 Task: Open Card Public Transportation Review in Board Employee Performance Evaluation to Workspace Creative Writing and add a team member Softage.4@softage.net, a label Purple, a checklist Coffee Brewing, an attachment from your onedrive, a color Purple and finally, add a card description 'Develop and launch new customer feedback program' and a comment 'Given the potential impact of this task on our company strategic goals, let us ensure that we approach it with a long-term perspective.'. Add a start date 'Jan 08, 1900' with a due date 'Jan 15, 1900'
Action: Mouse moved to (32, 367)
Screenshot: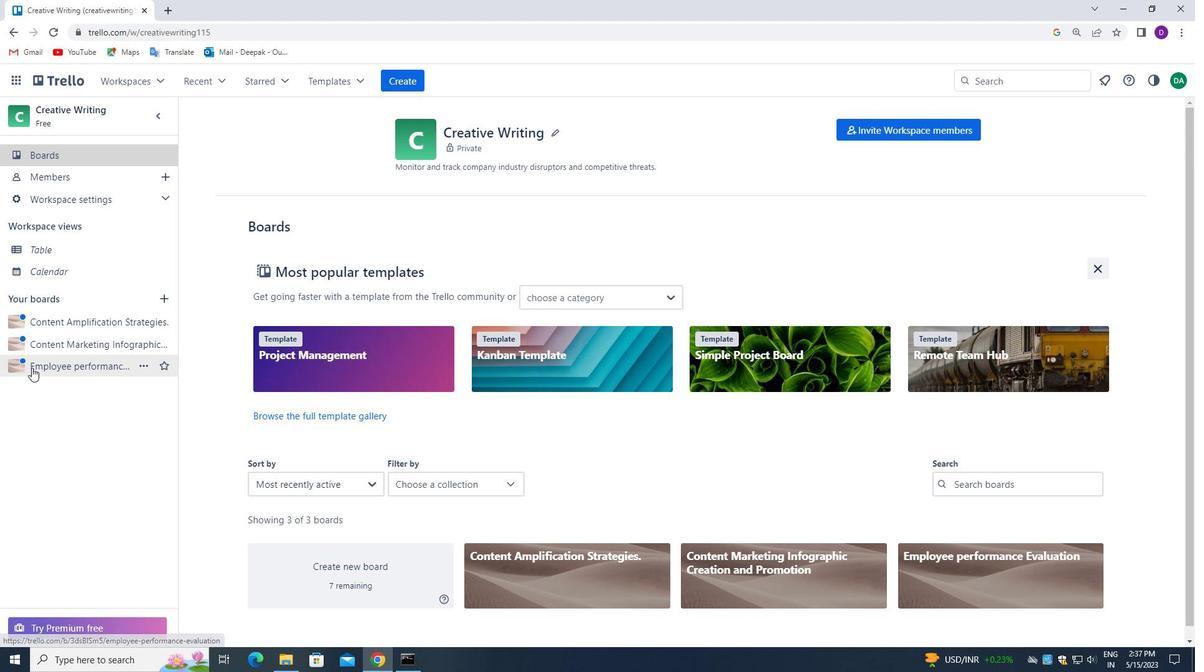 
Action: Mouse pressed left at (32, 367)
Screenshot: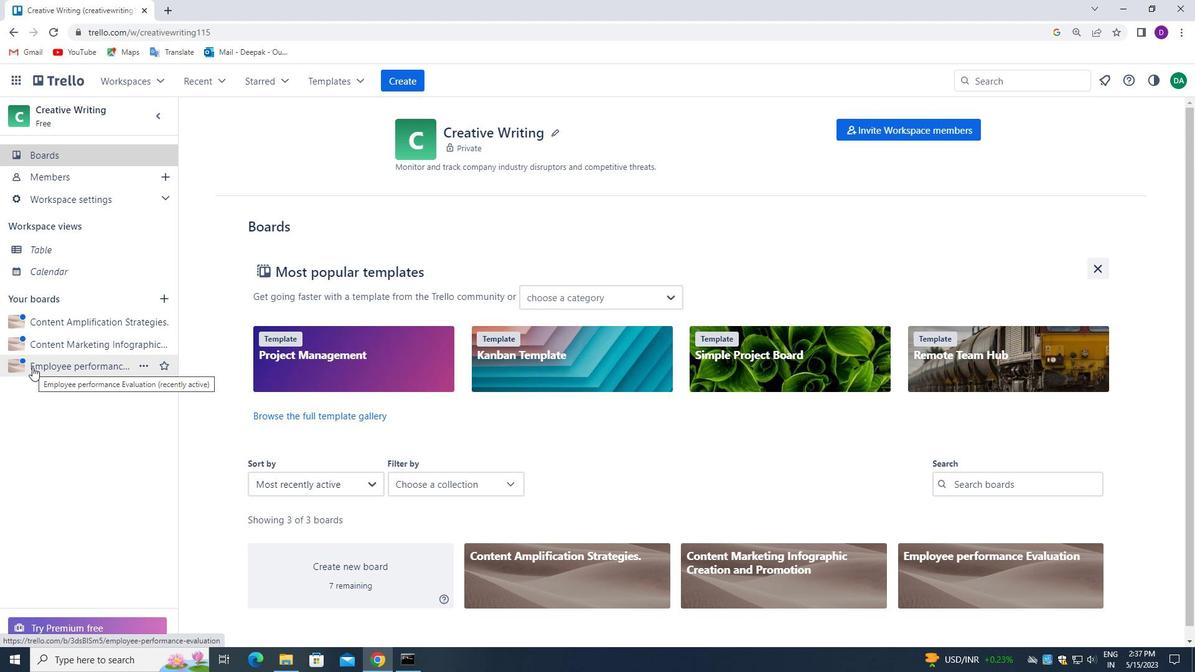 
Action: Mouse moved to (669, 186)
Screenshot: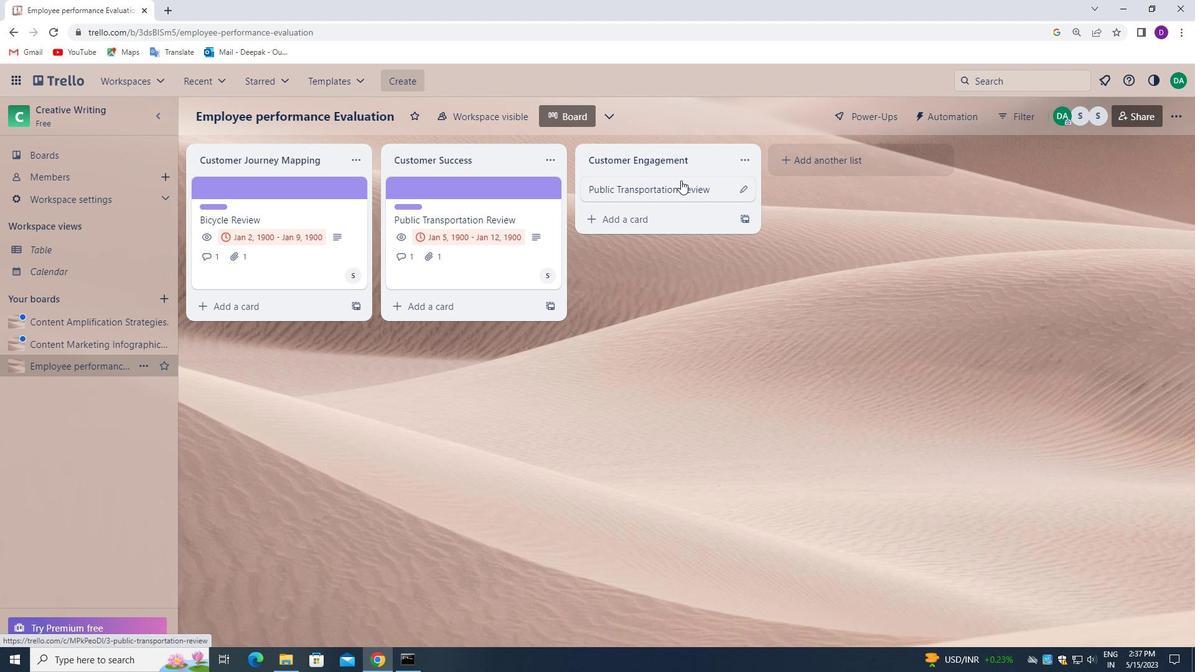 
Action: Mouse pressed left at (669, 186)
Screenshot: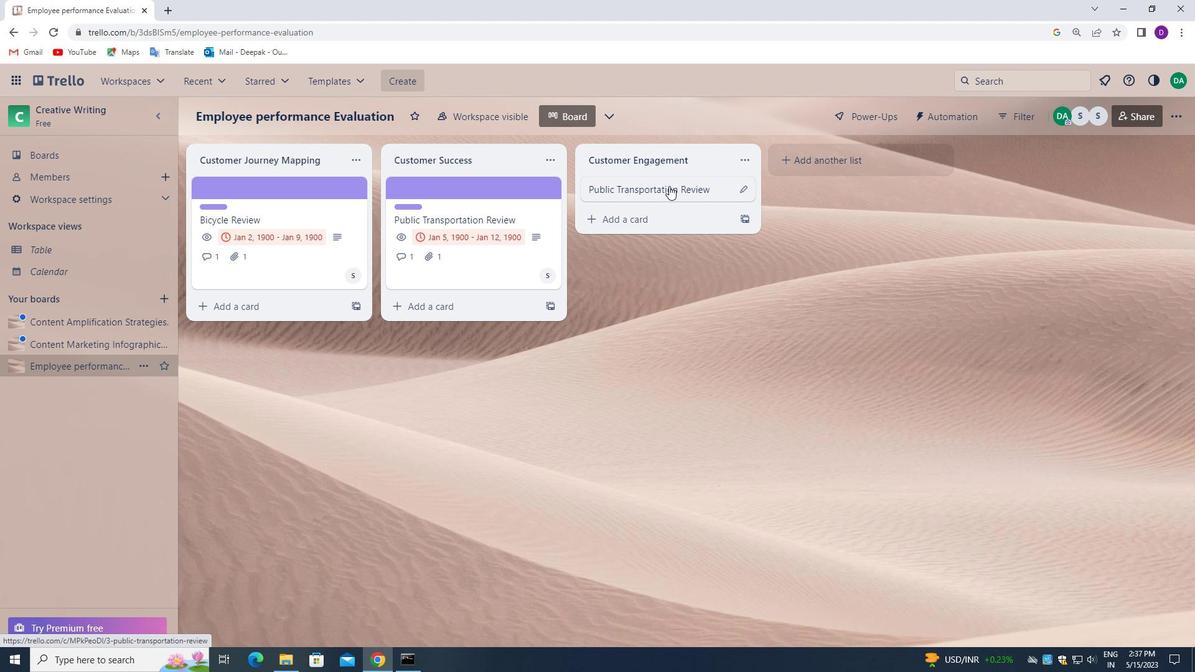 
Action: Mouse moved to (756, 232)
Screenshot: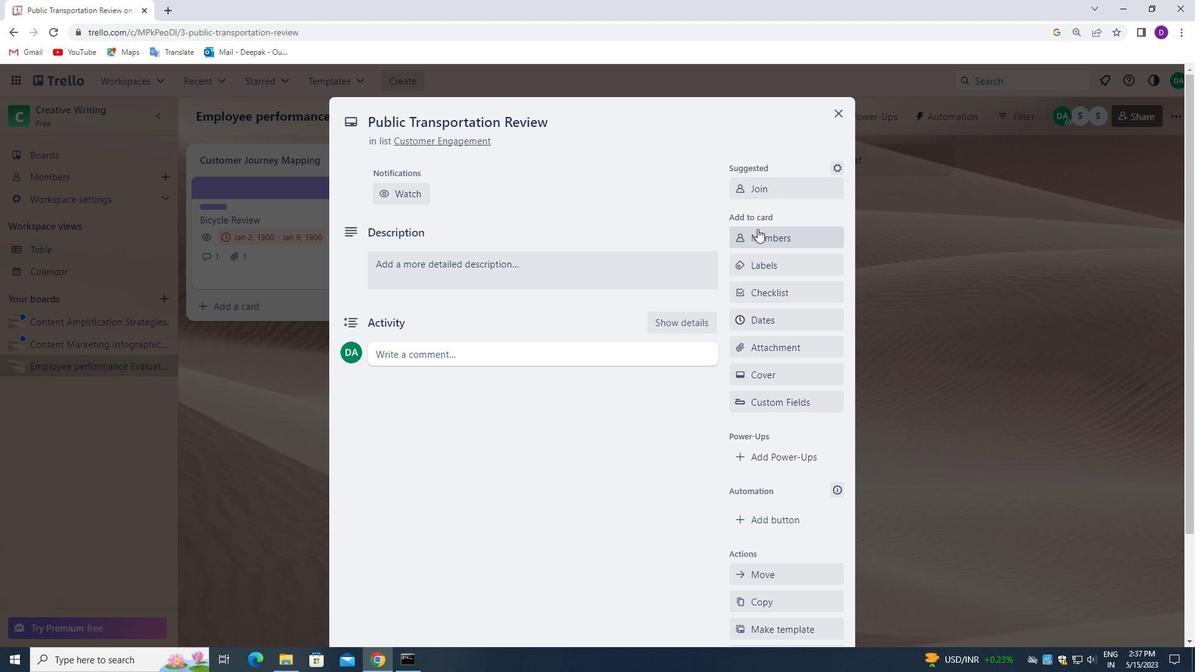 
Action: Mouse pressed left at (756, 232)
Screenshot: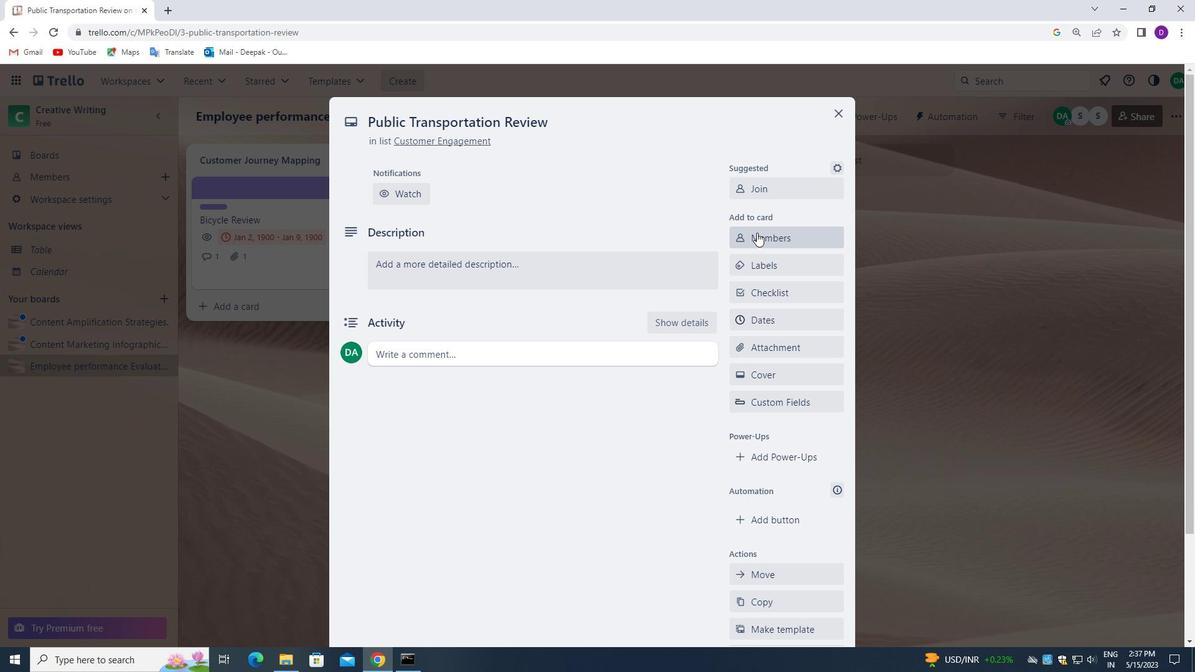 
Action: Mouse moved to (760, 295)
Screenshot: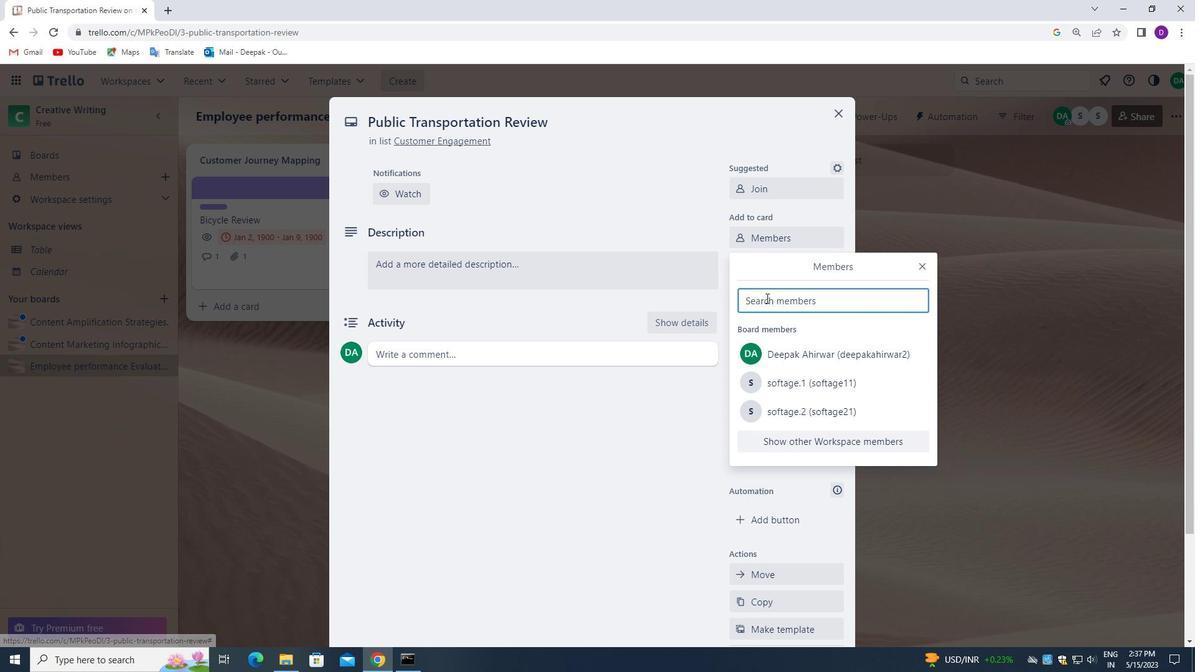 
Action: Mouse pressed left at (760, 295)
Screenshot: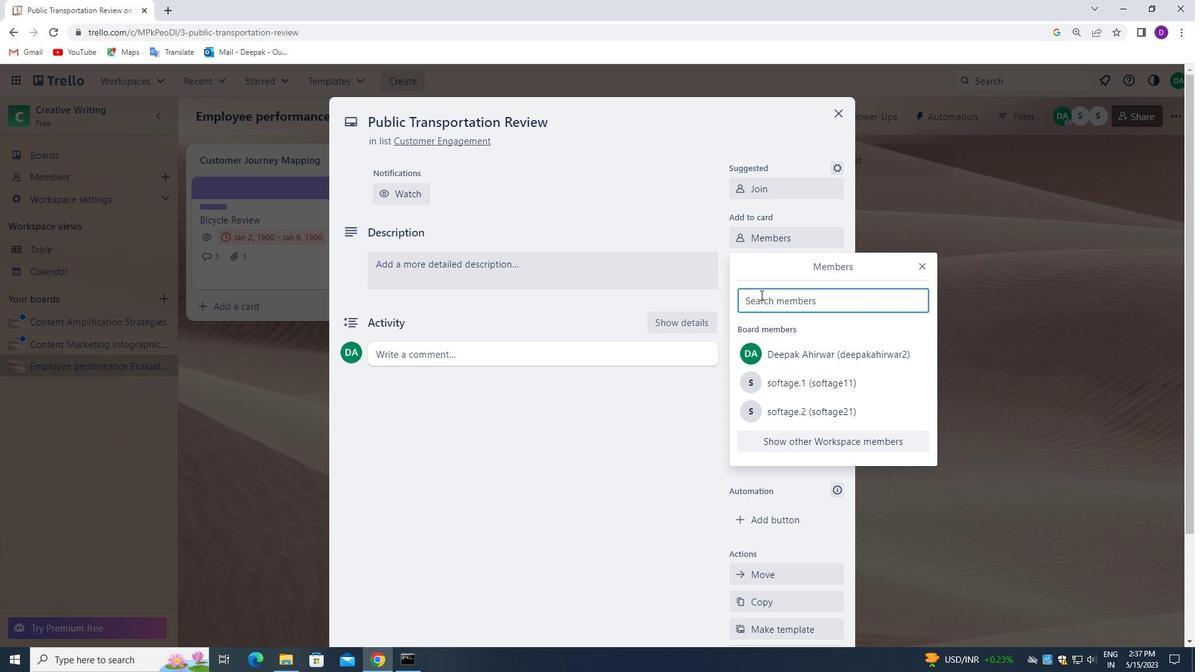 
Action: Key pressed softage.4<Key.shift>@SOFTAGE.NET
Screenshot: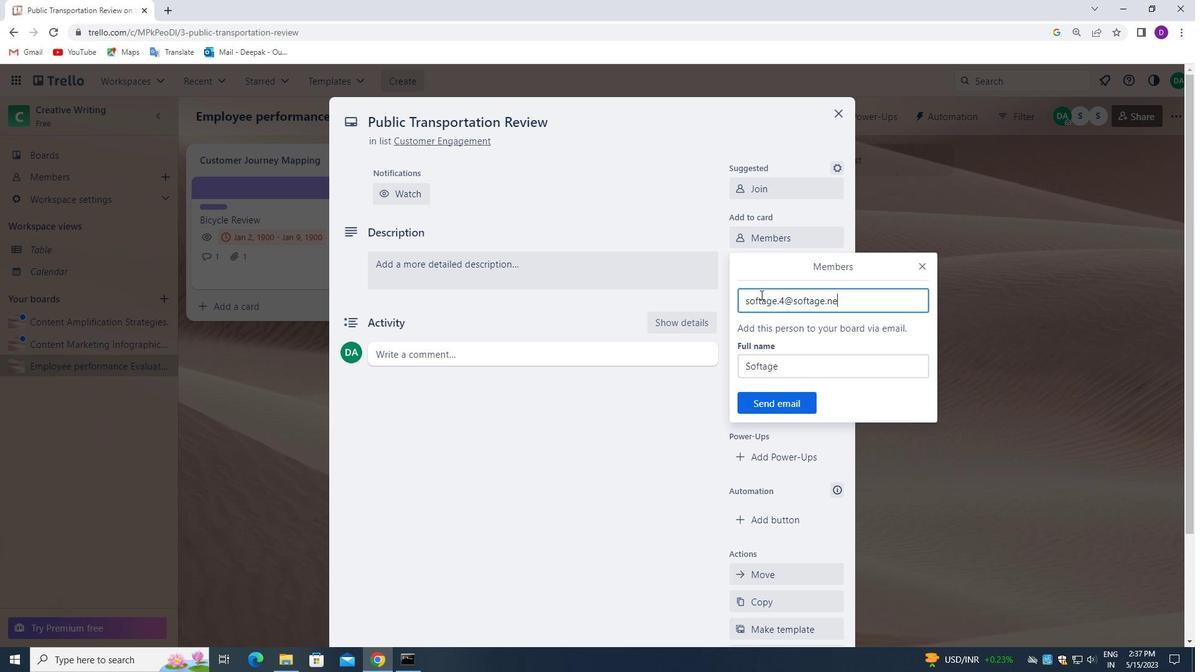 
Action: Mouse moved to (775, 399)
Screenshot: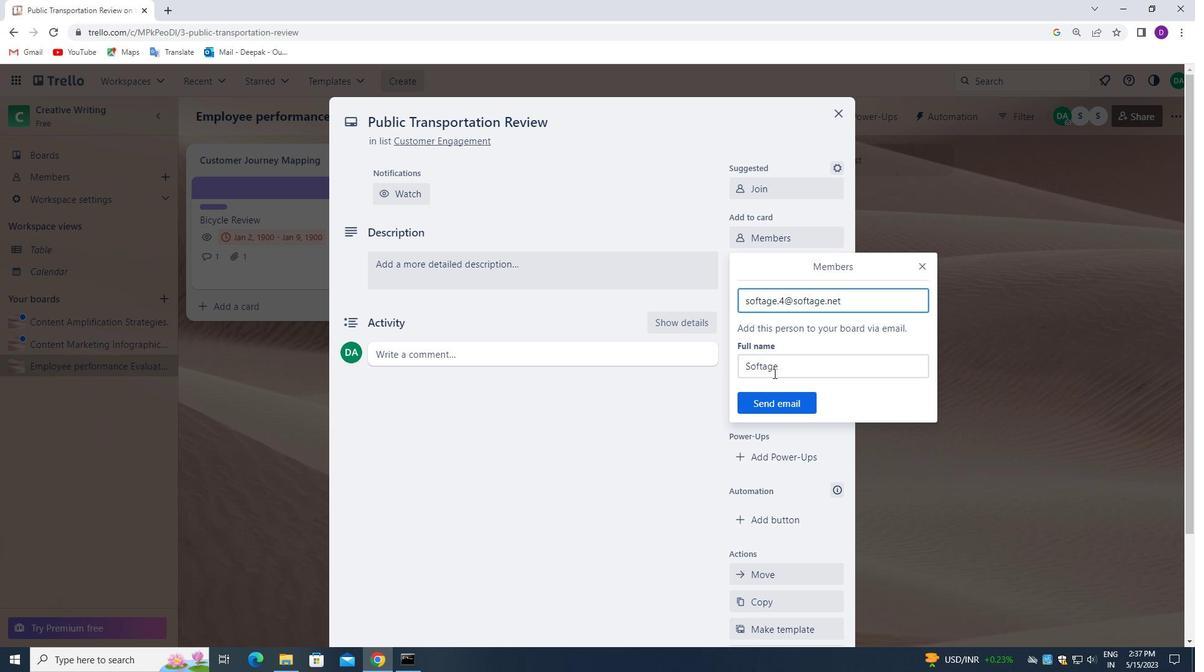 
Action: Mouse pressed left at (775, 399)
Screenshot: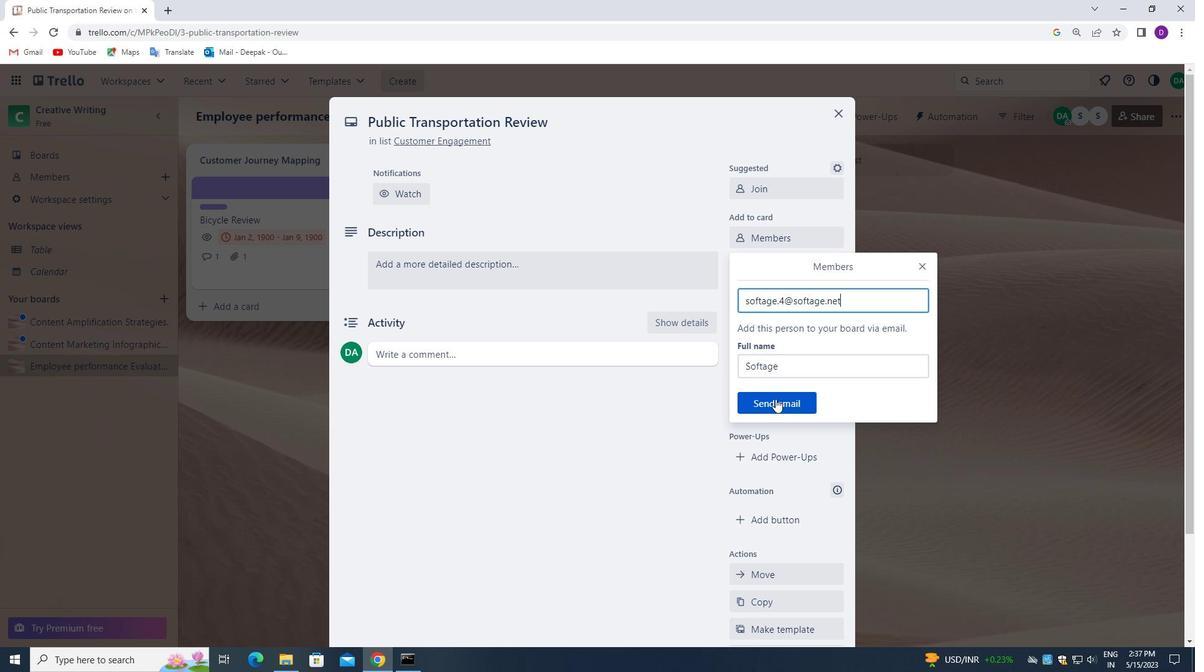 
Action: Mouse moved to (781, 266)
Screenshot: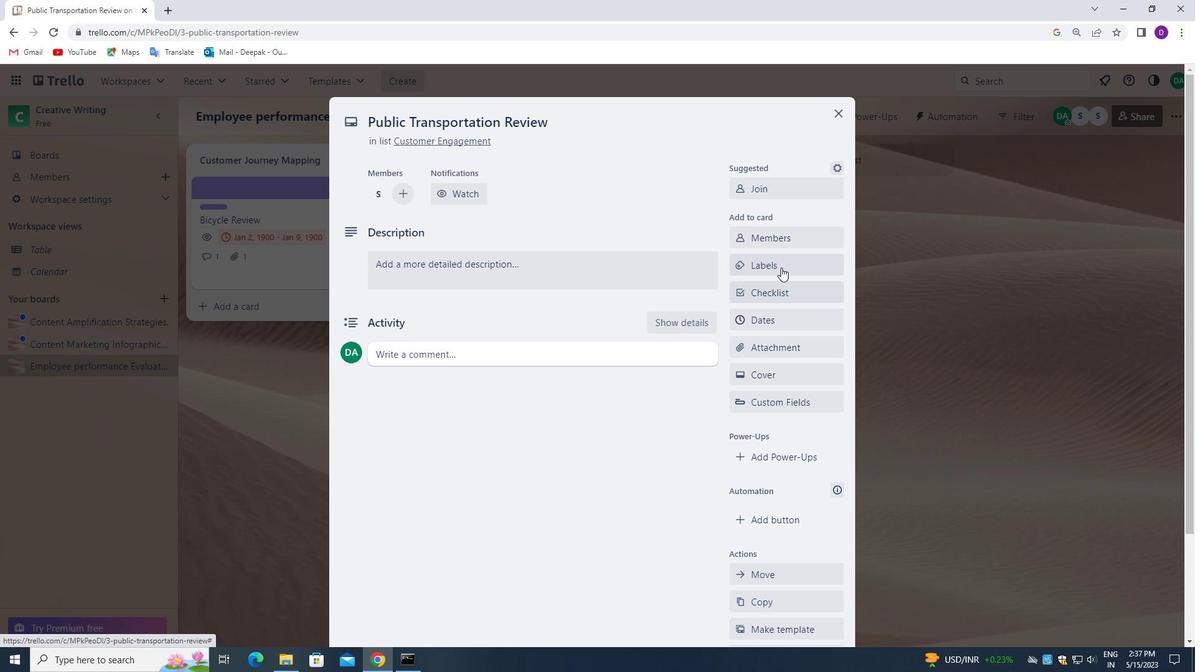 
Action: Mouse pressed left at (781, 266)
Screenshot: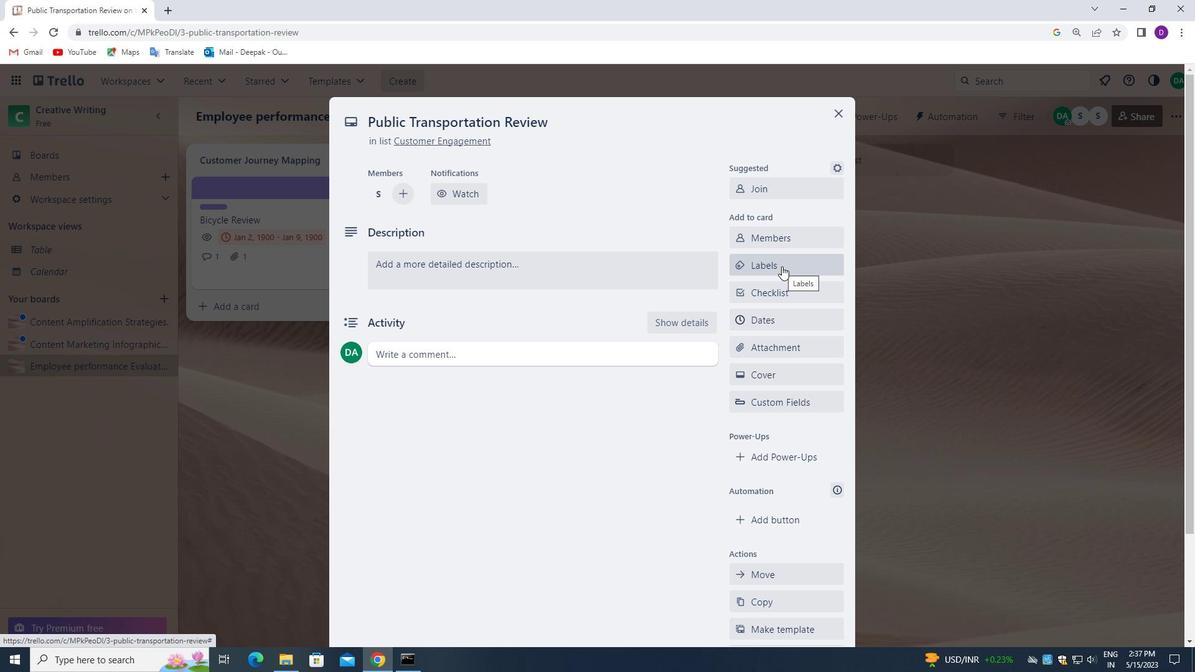 
Action: Mouse moved to (803, 469)
Screenshot: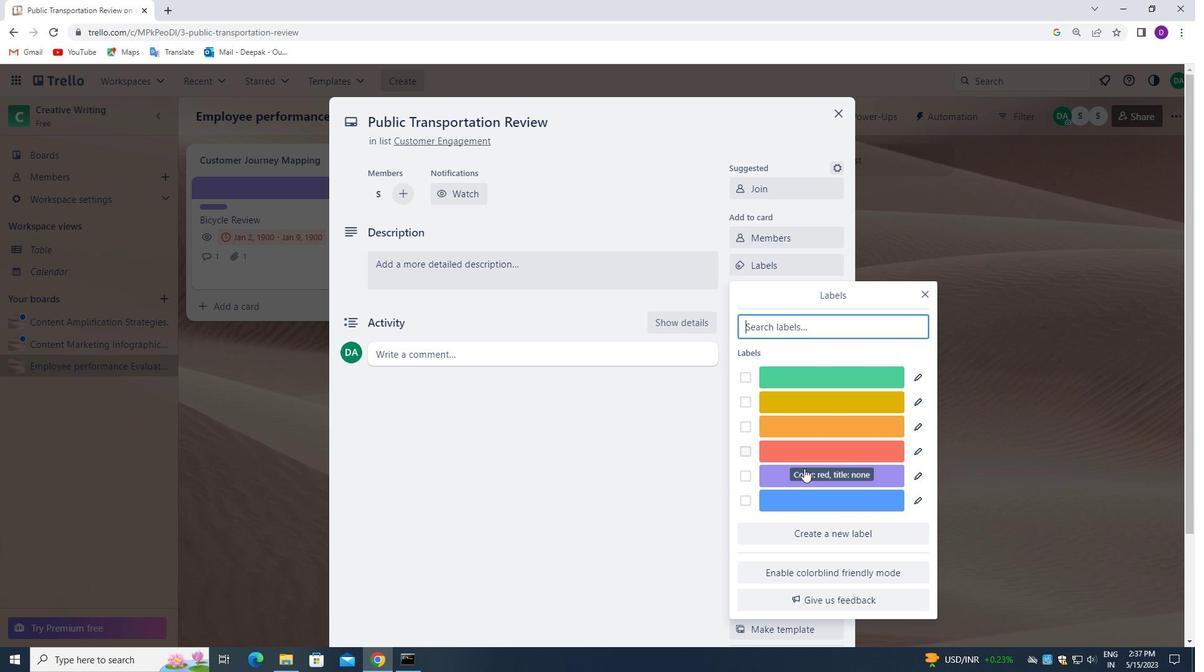 
Action: Mouse pressed left at (803, 469)
Screenshot: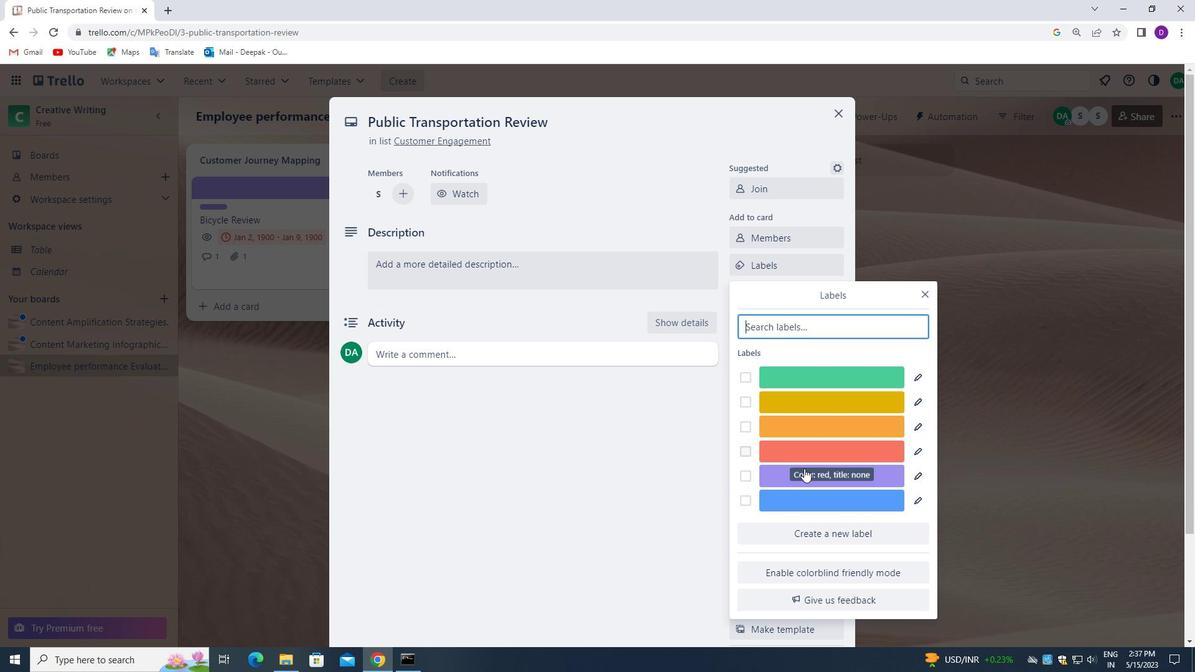 
Action: Mouse moved to (1012, 357)
Screenshot: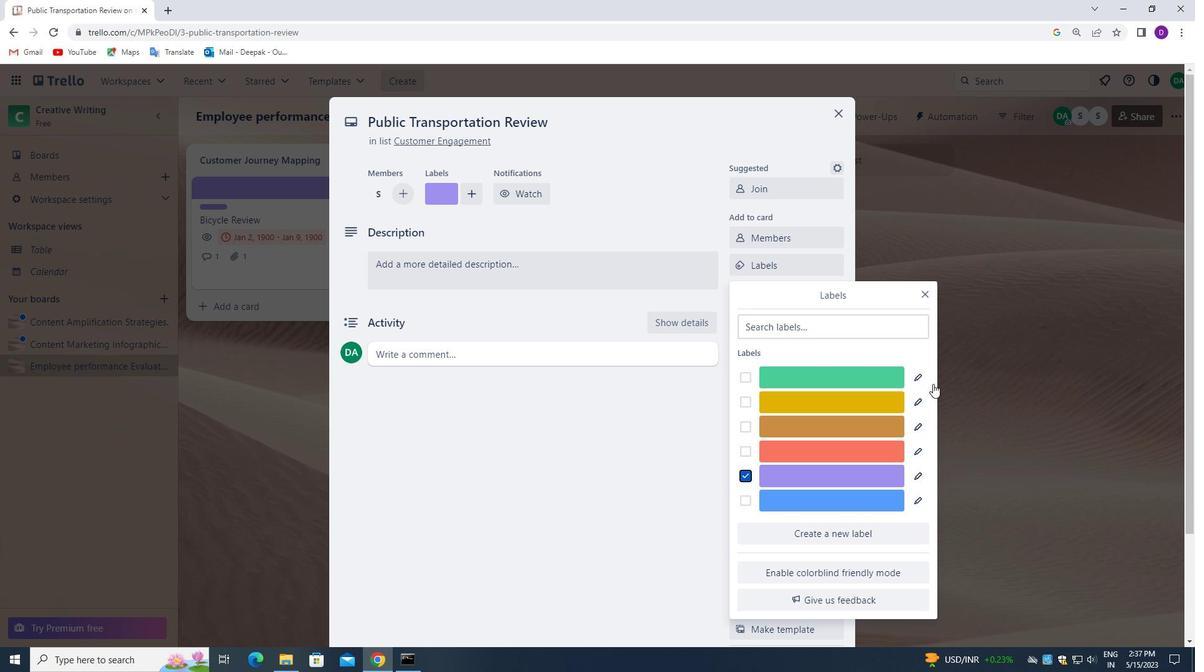 
Action: Mouse pressed left at (1012, 357)
Screenshot: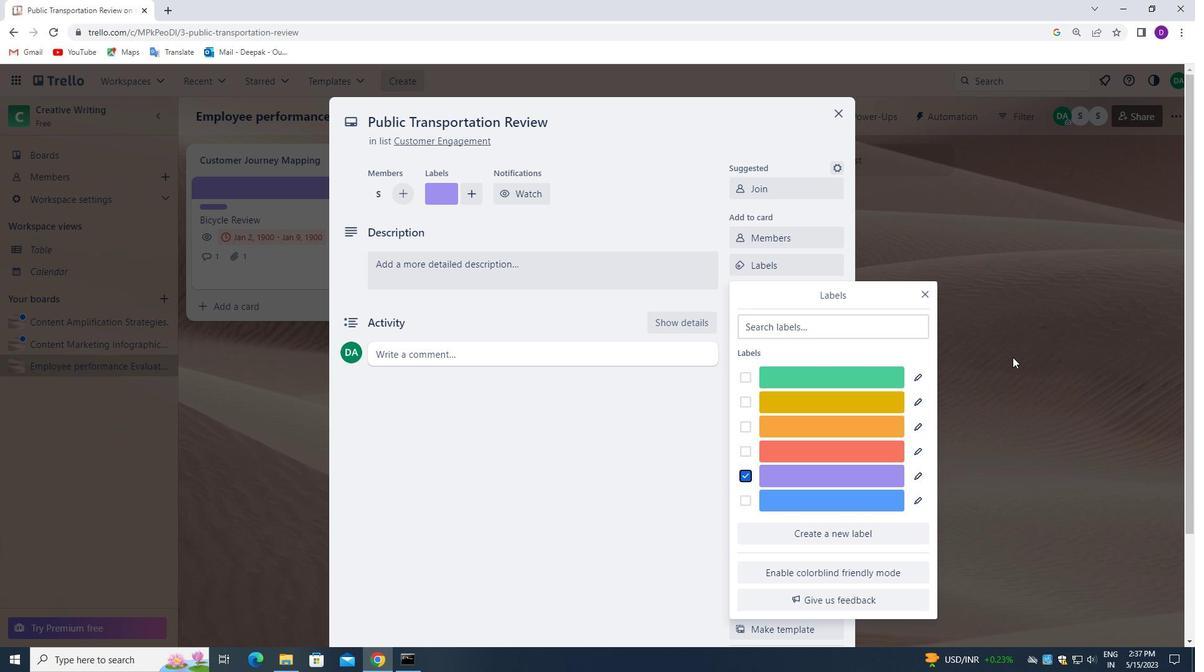 
Action: Mouse moved to (771, 289)
Screenshot: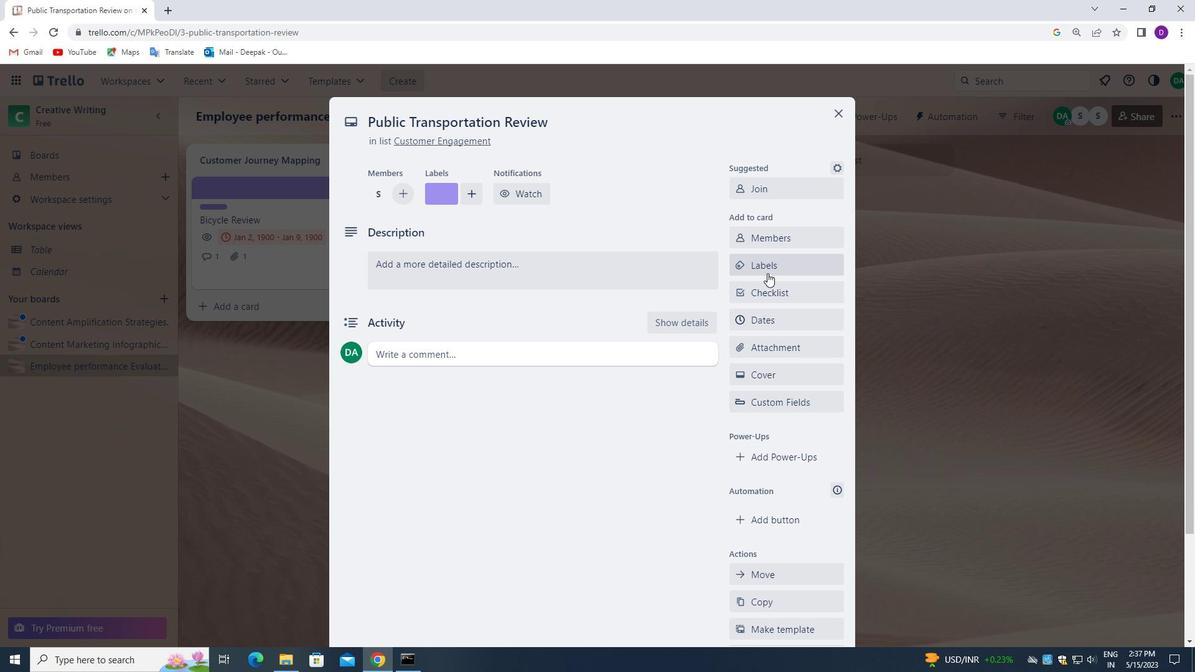 
Action: Mouse pressed left at (771, 289)
Screenshot: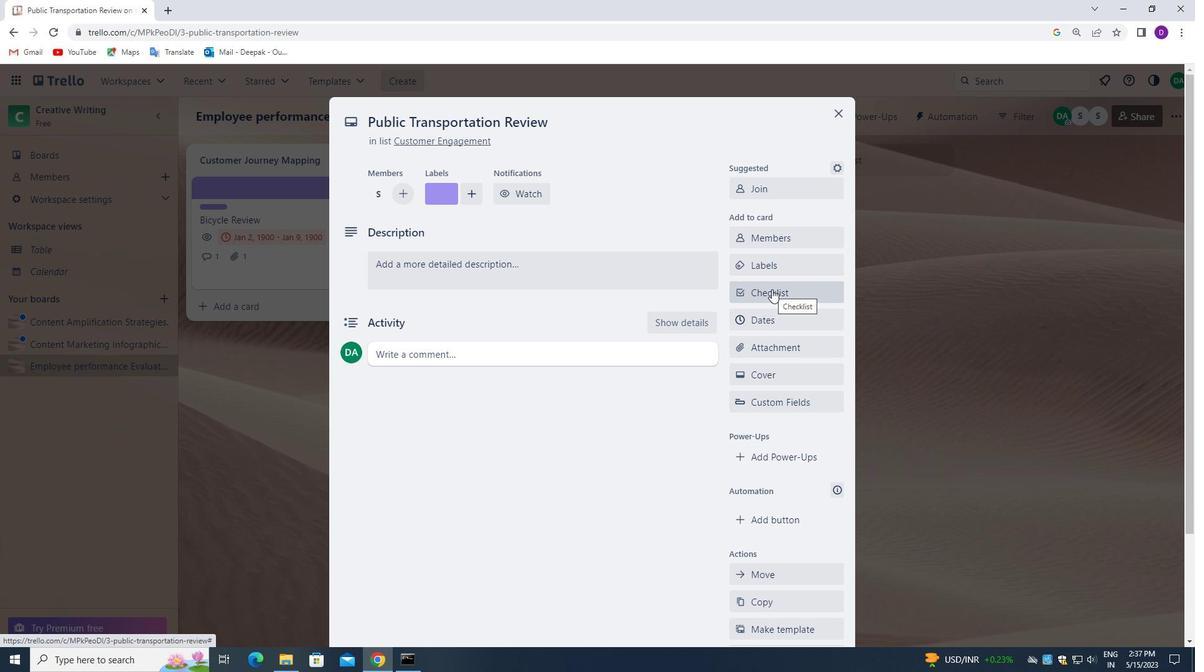 
Action: Mouse moved to (794, 368)
Screenshot: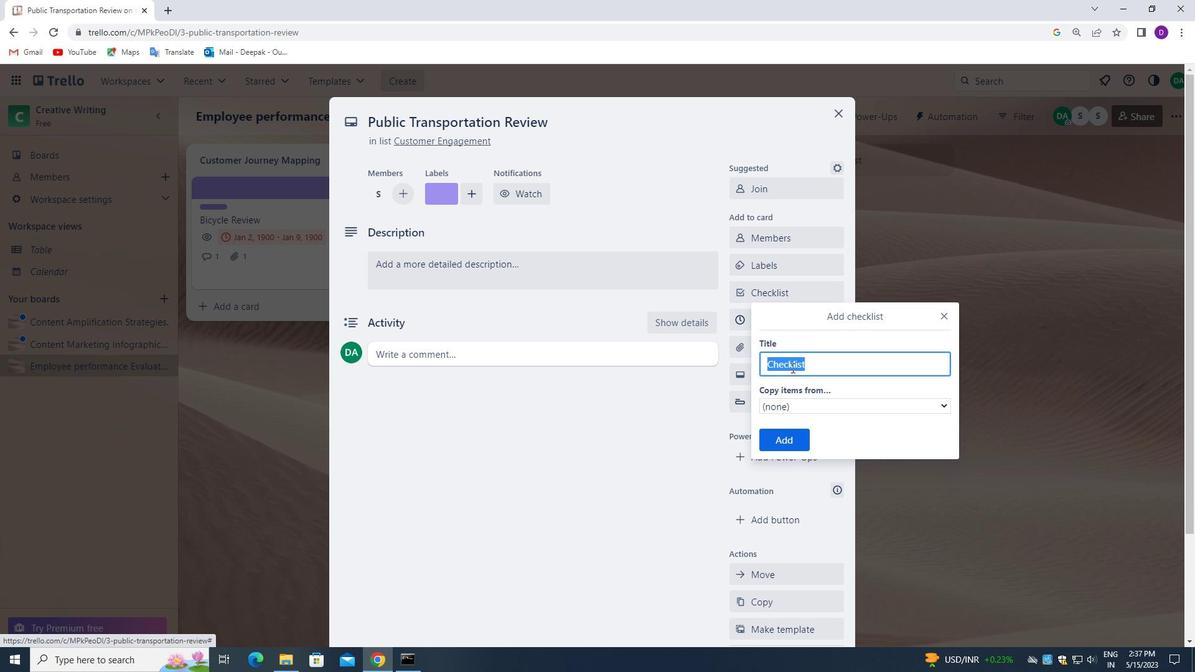 
Action: Key pressed <Key.backspace><Key.shift>COFF
Screenshot: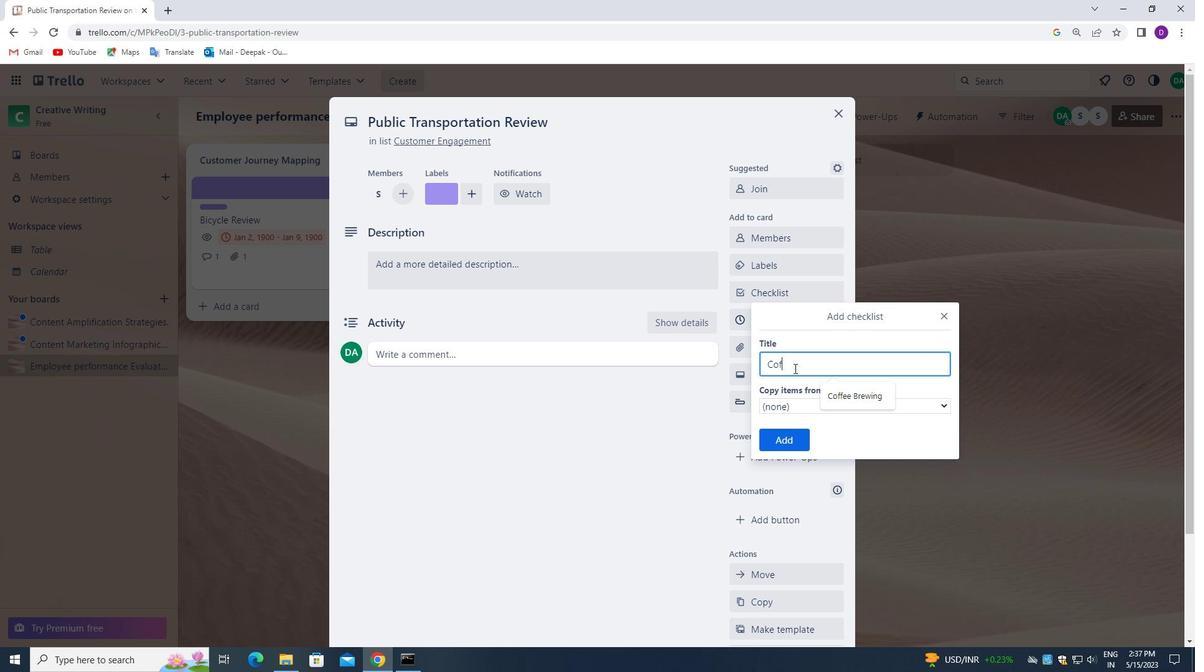 
Action: Mouse moved to (852, 395)
Screenshot: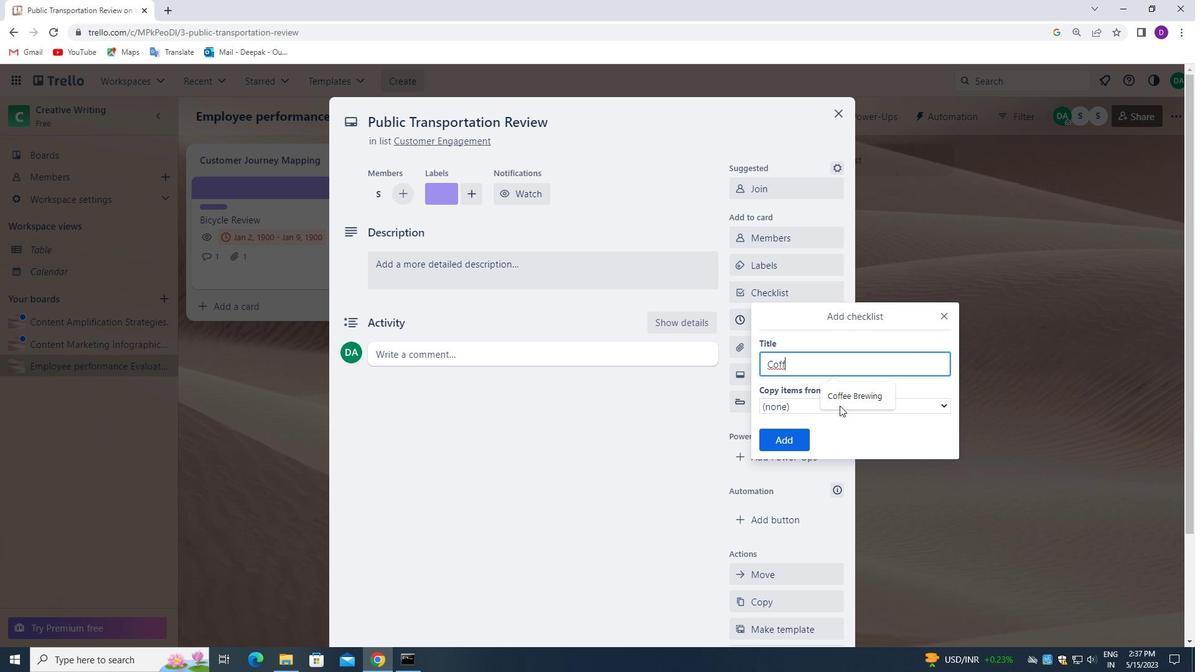 
Action: Mouse pressed left at (852, 395)
Screenshot: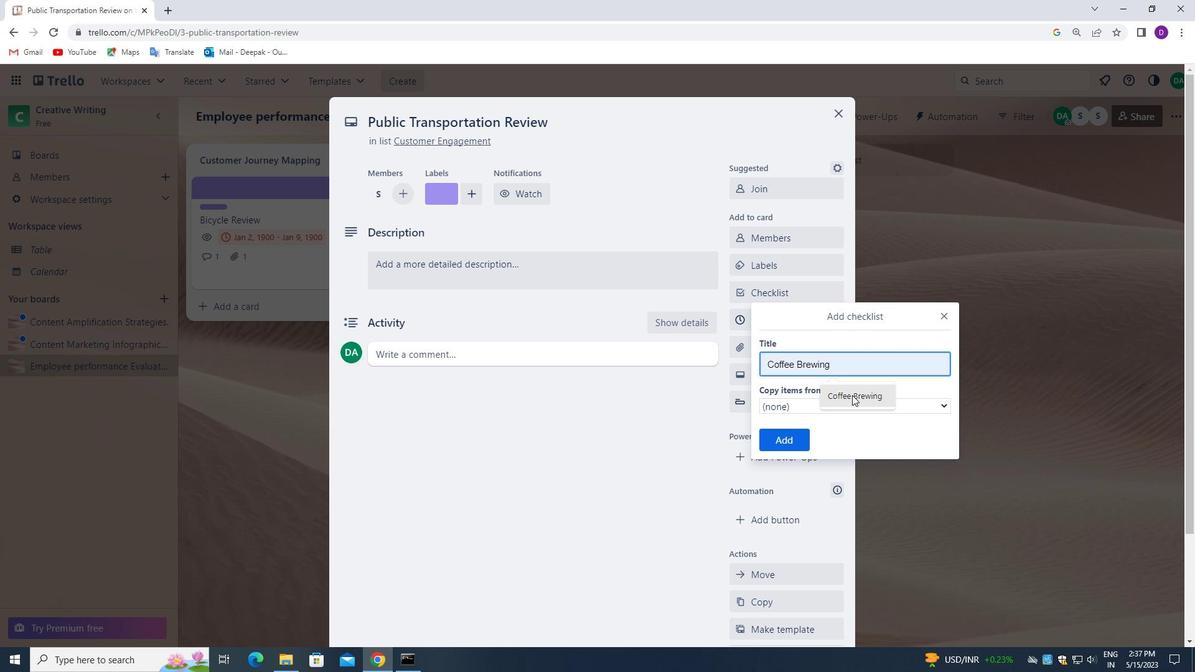 
Action: Mouse moved to (768, 442)
Screenshot: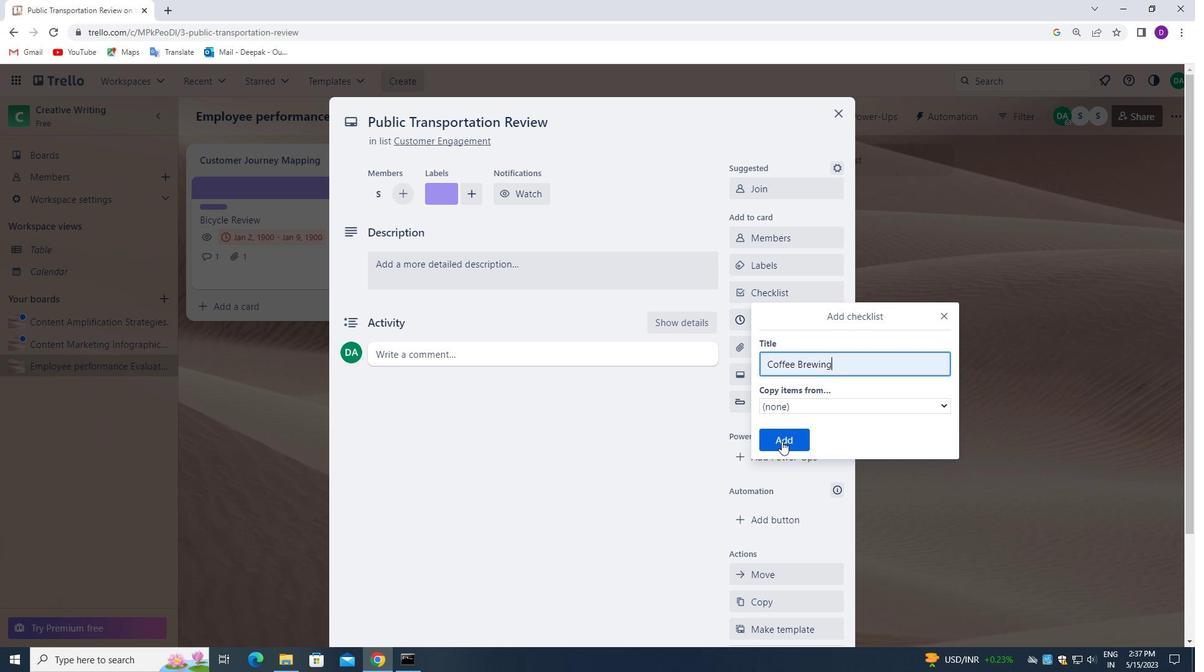 
Action: Mouse pressed left at (768, 442)
Screenshot: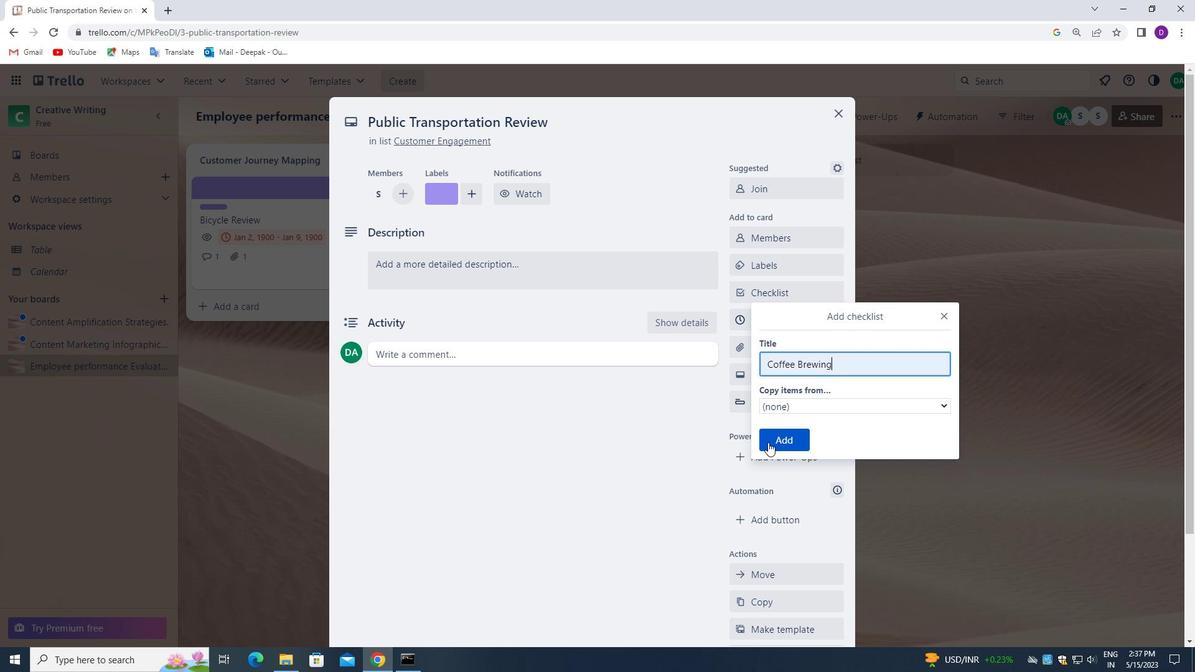
Action: Mouse moved to (781, 349)
Screenshot: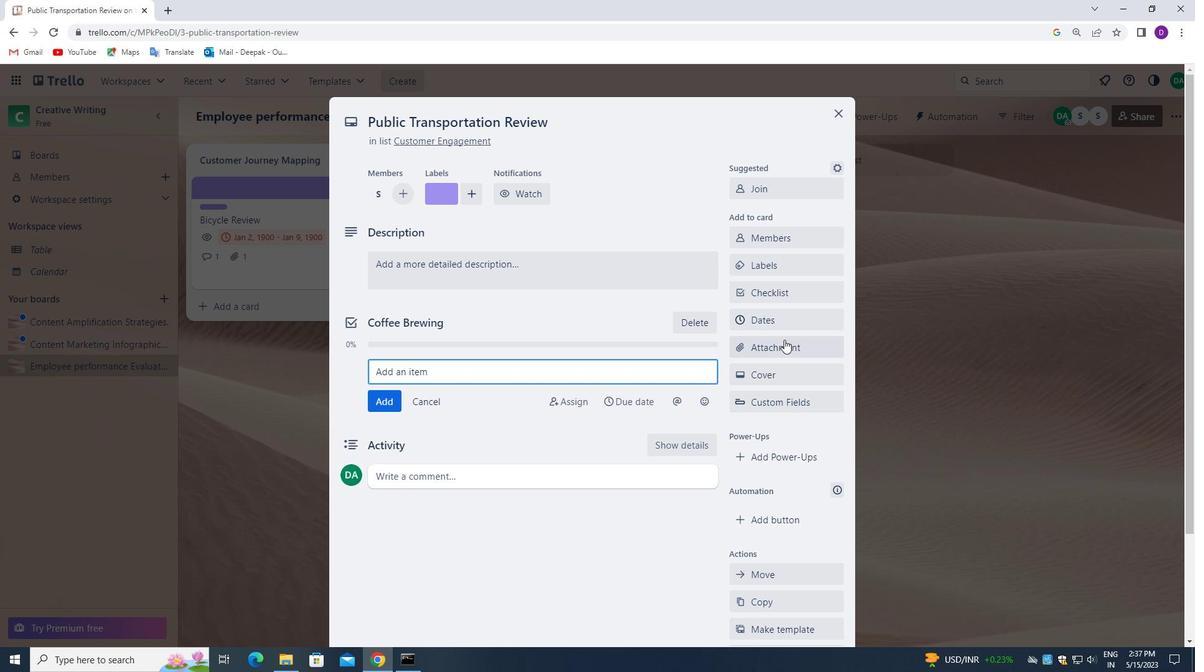
Action: Mouse pressed left at (781, 349)
Screenshot: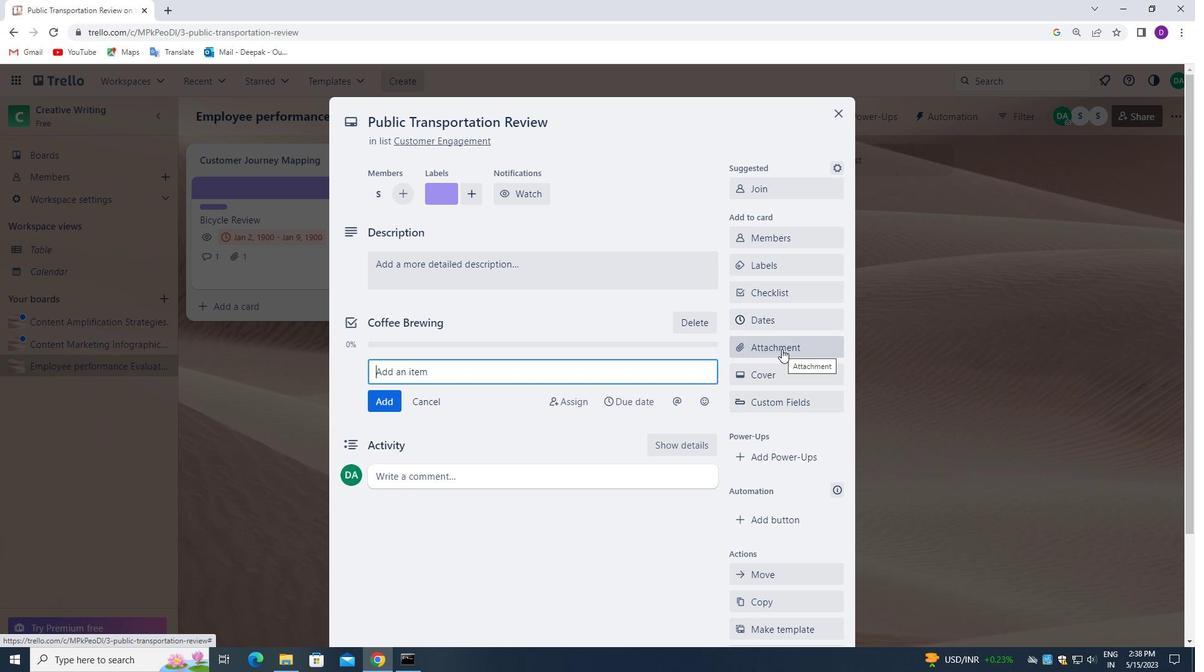 
Action: Mouse moved to (763, 249)
Screenshot: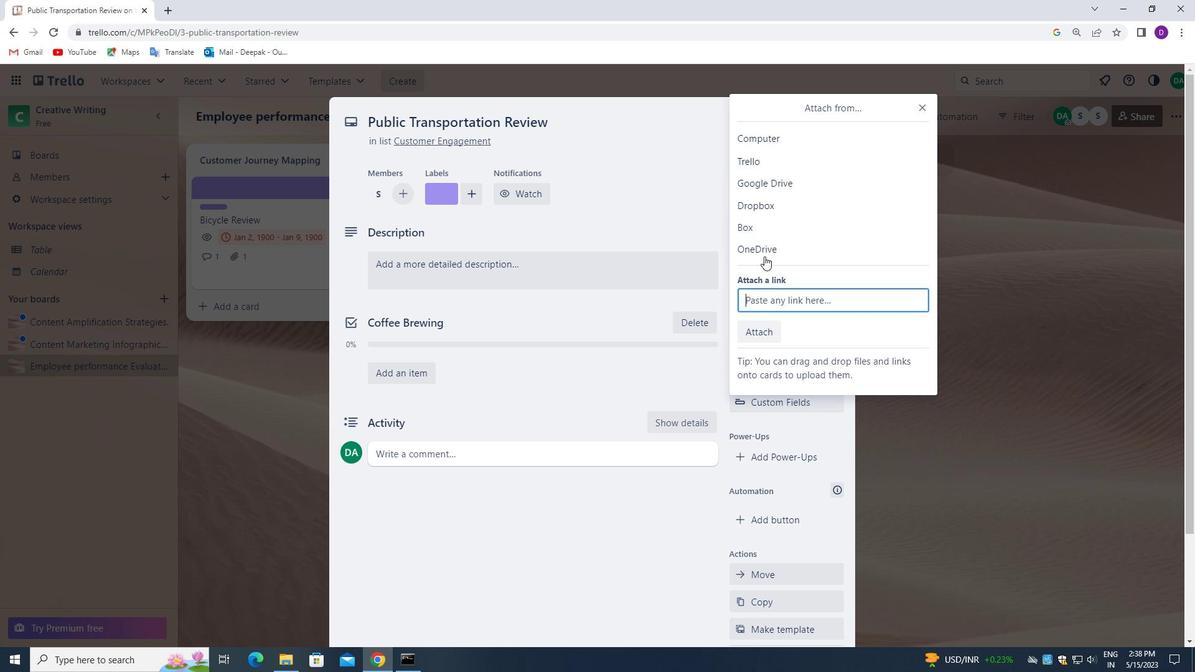 
Action: Mouse pressed left at (763, 249)
Screenshot: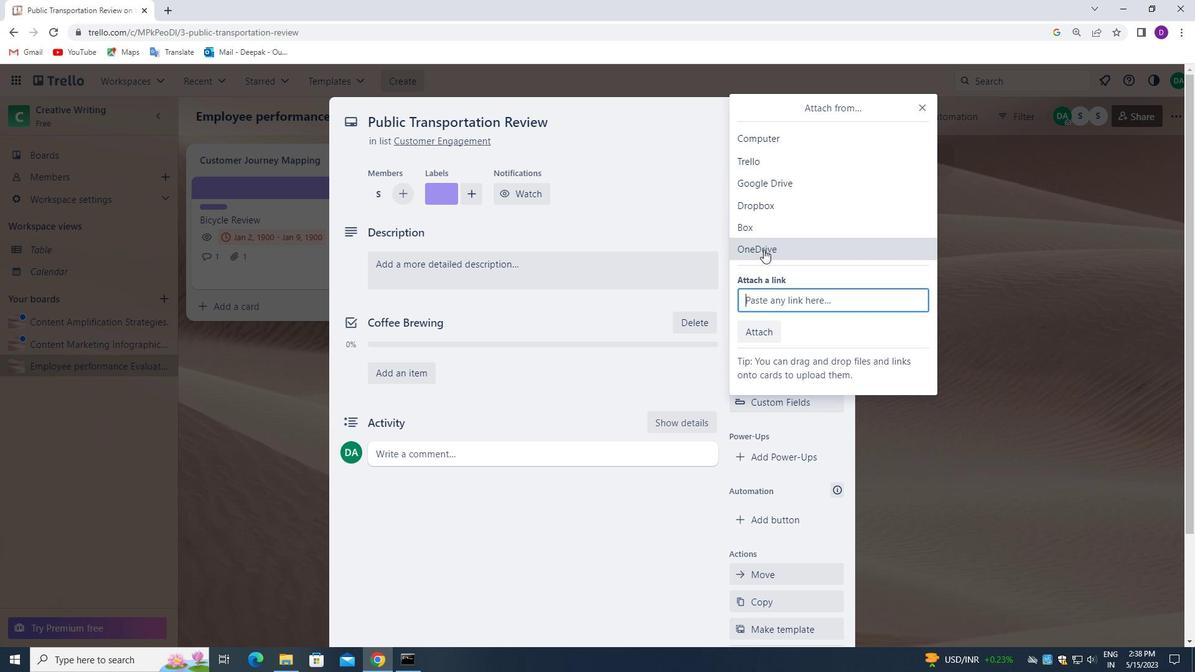 
Action: Mouse moved to (477, 262)
Screenshot: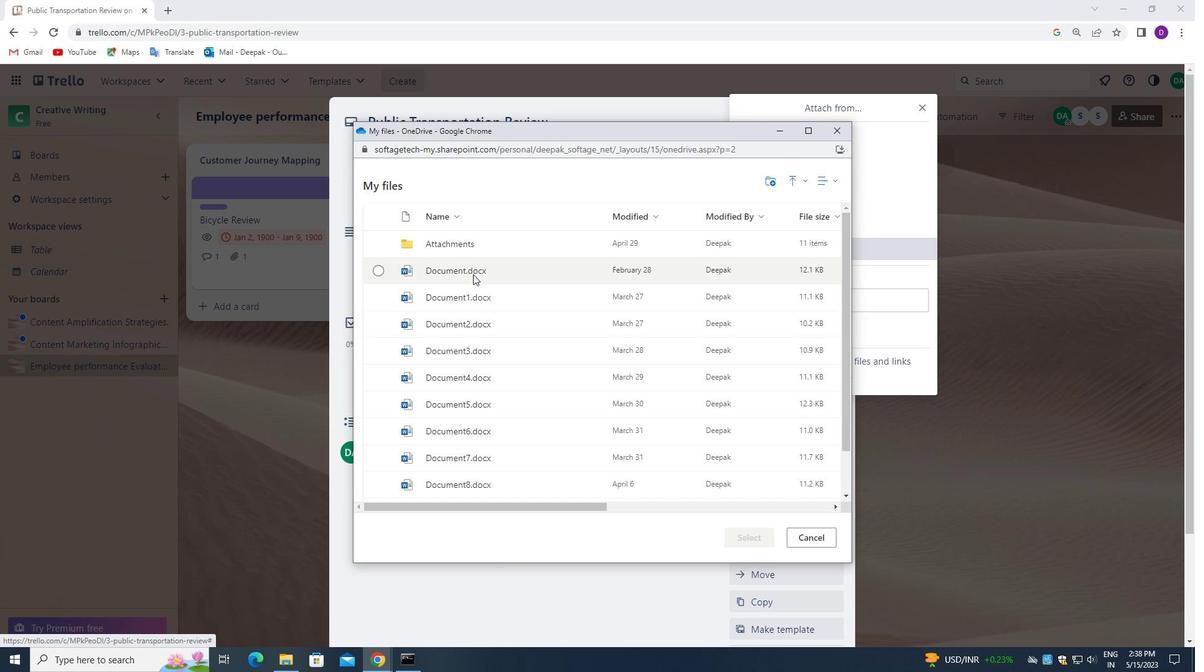 
Action: Mouse pressed left at (477, 262)
Screenshot: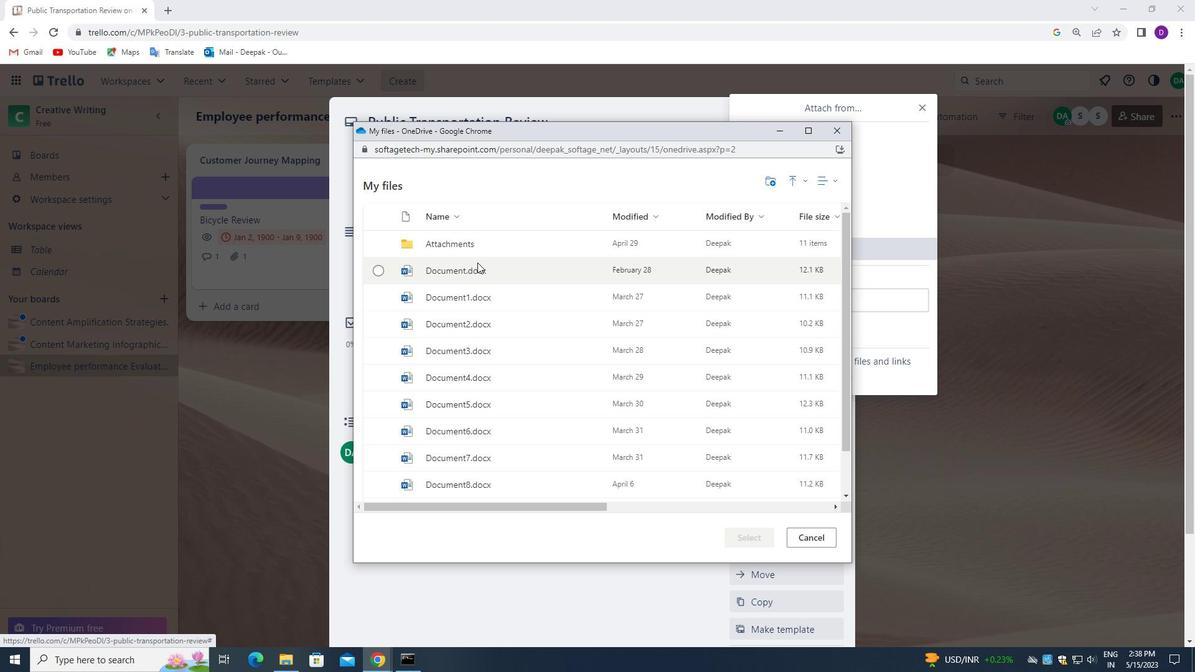 
Action: Mouse moved to (735, 535)
Screenshot: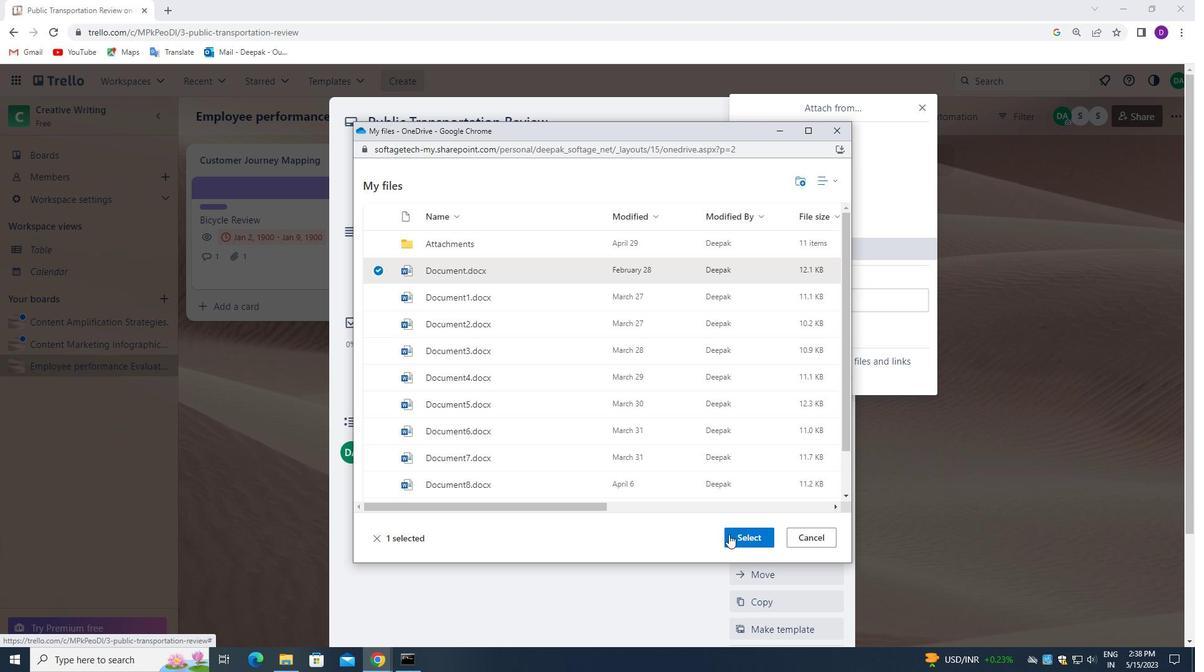 
Action: Mouse pressed left at (735, 535)
Screenshot: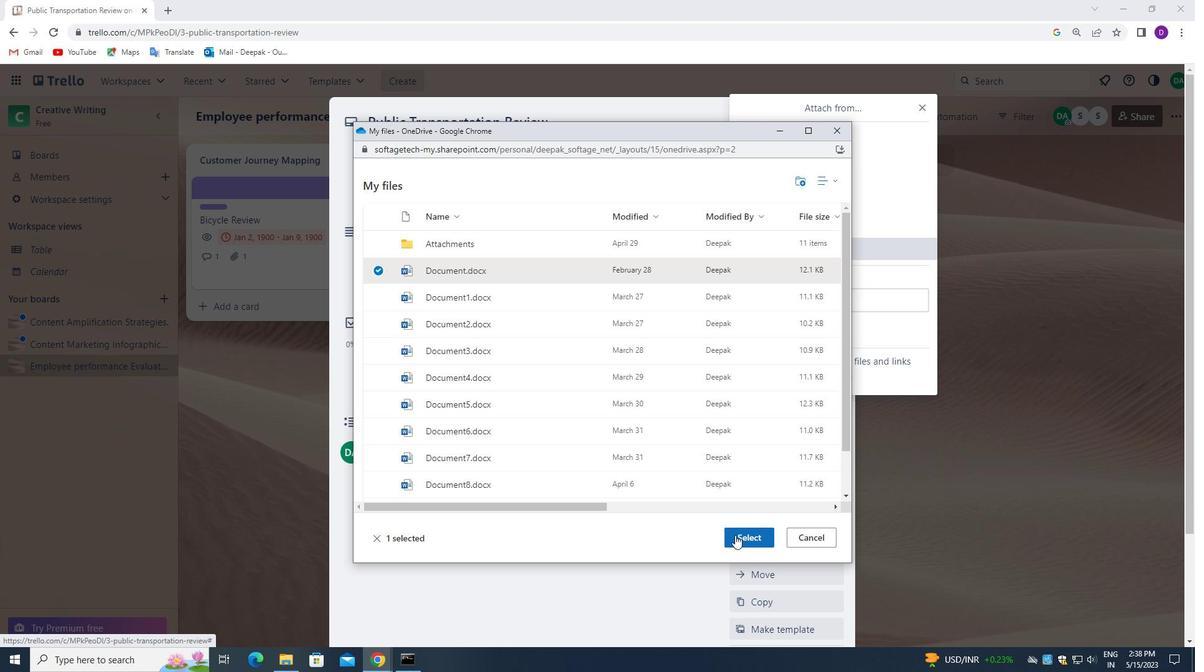 
Action: Mouse moved to (788, 375)
Screenshot: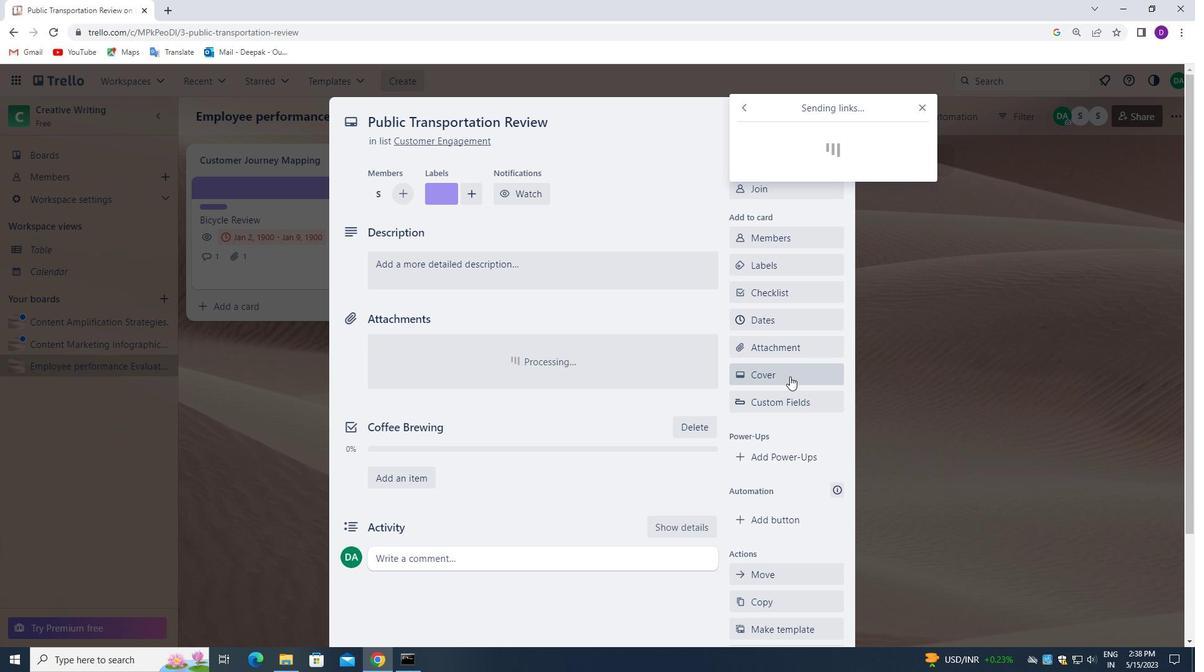 
Action: Mouse pressed left at (788, 375)
Screenshot: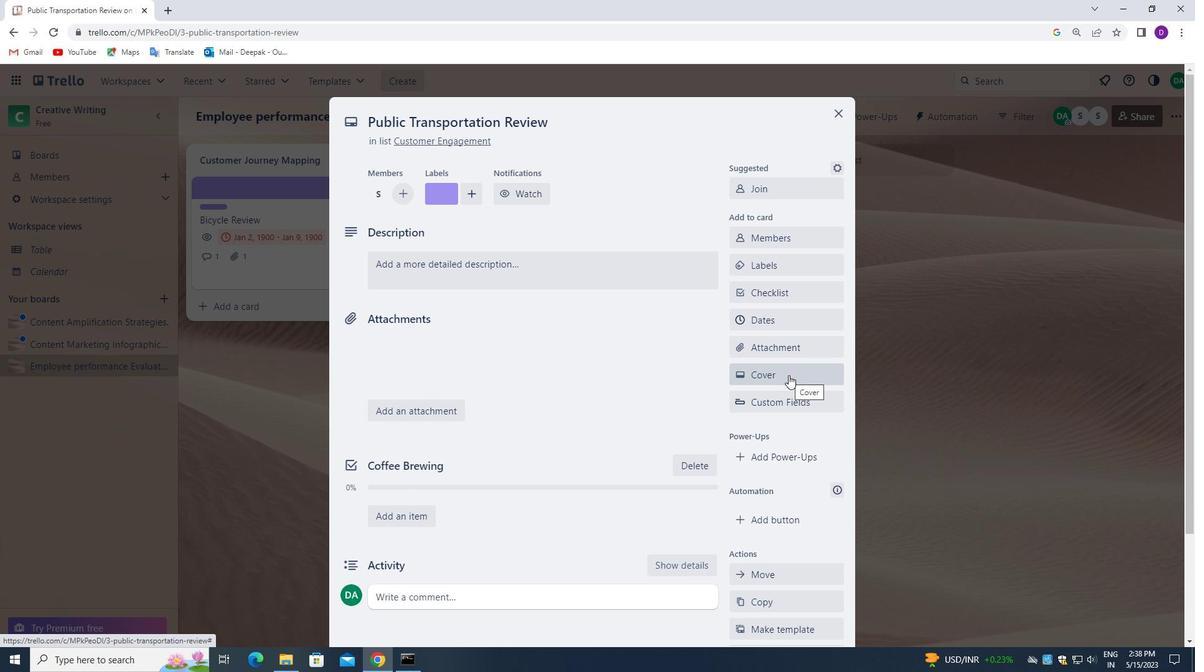 
Action: Mouse moved to (921, 228)
Screenshot: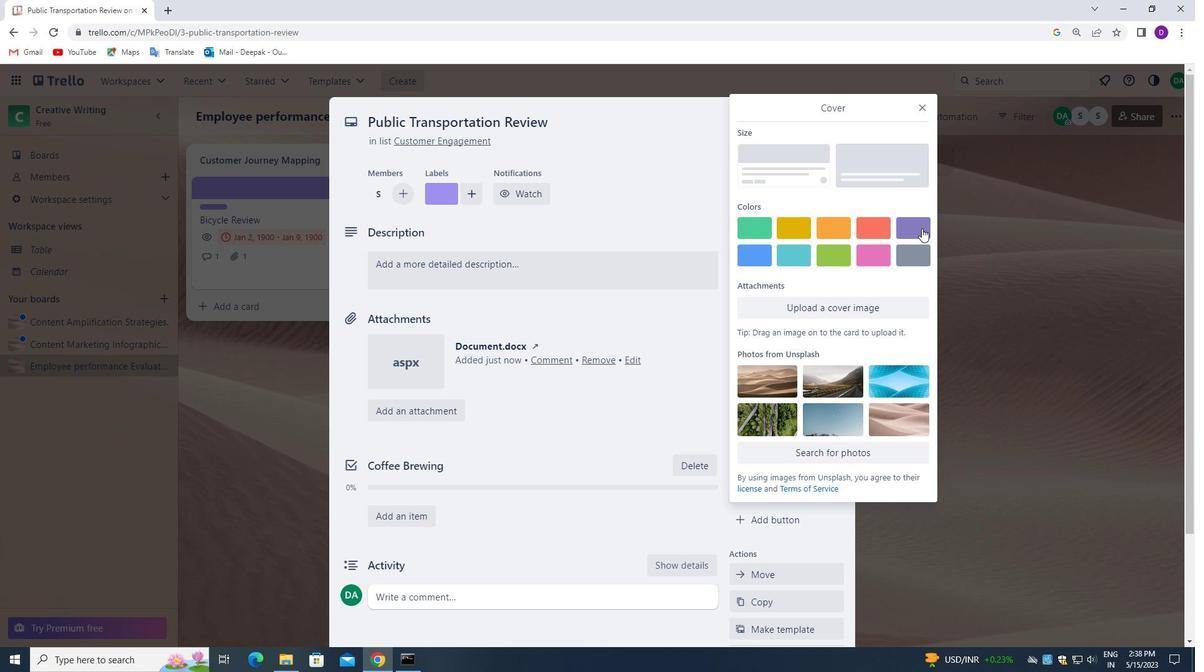 
Action: Mouse pressed left at (921, 228)
Screenshot: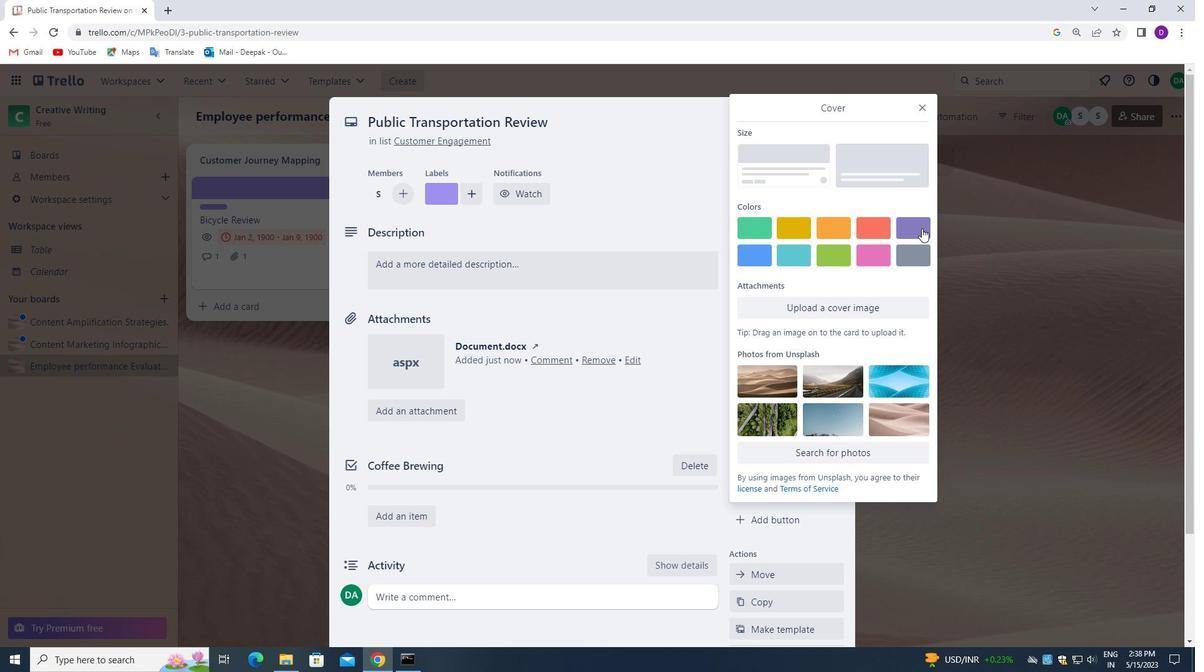 
Action: Mouse moved to (1025, 262)
Screenshot: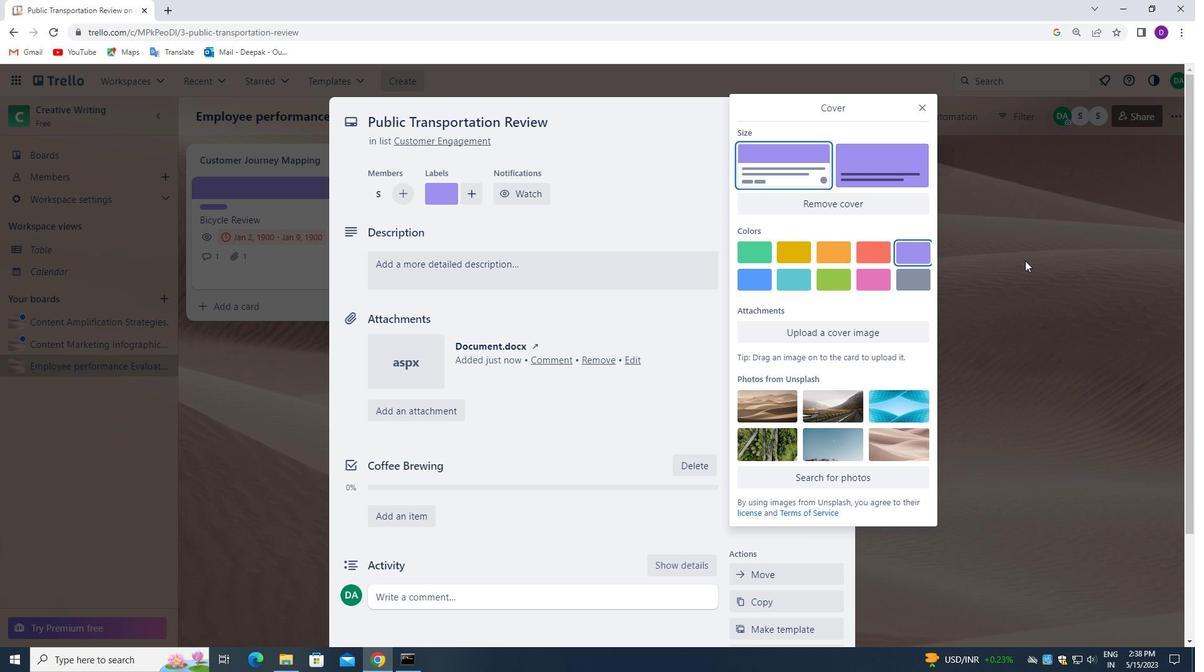 
Action: Mouse pressed left at (1025, 262)
Screenshot: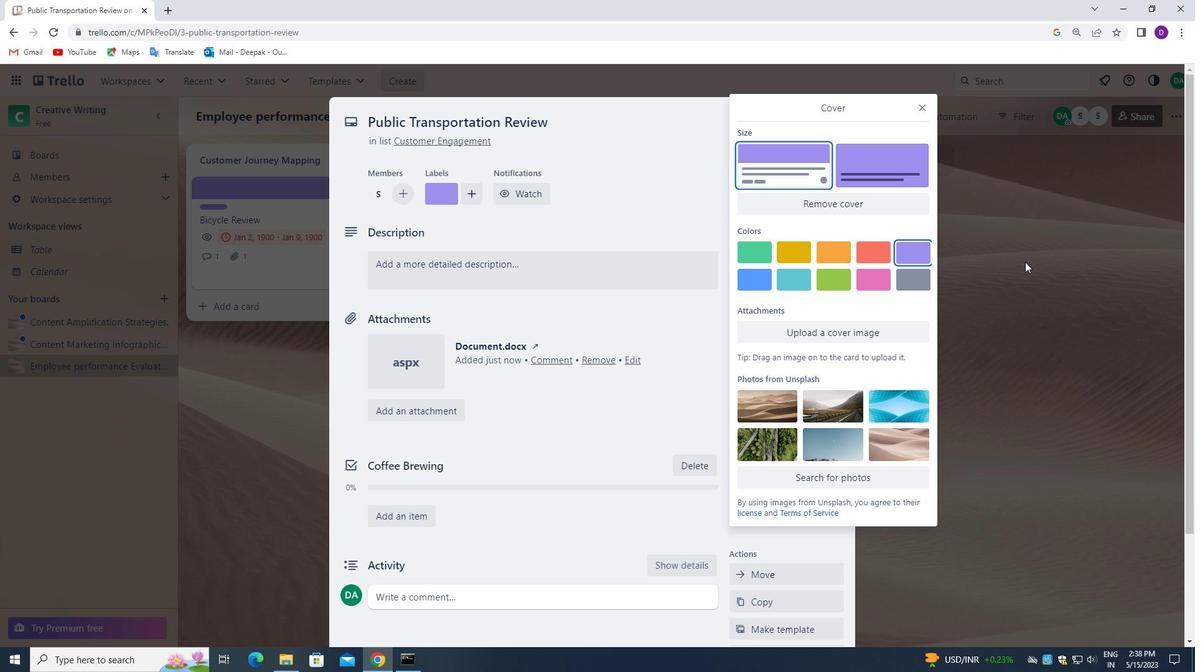 
Action: Mouse moved to (471, 347)
Screenshot: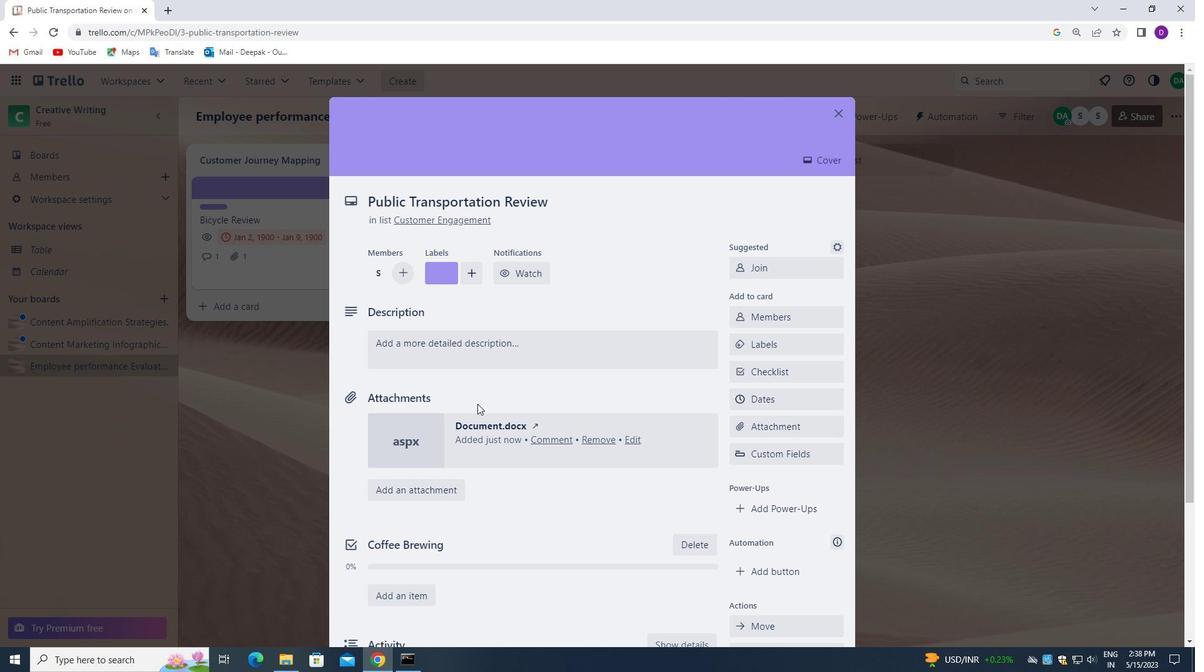 
Action: Mouse pressed left at (471, 347)
Screenshot: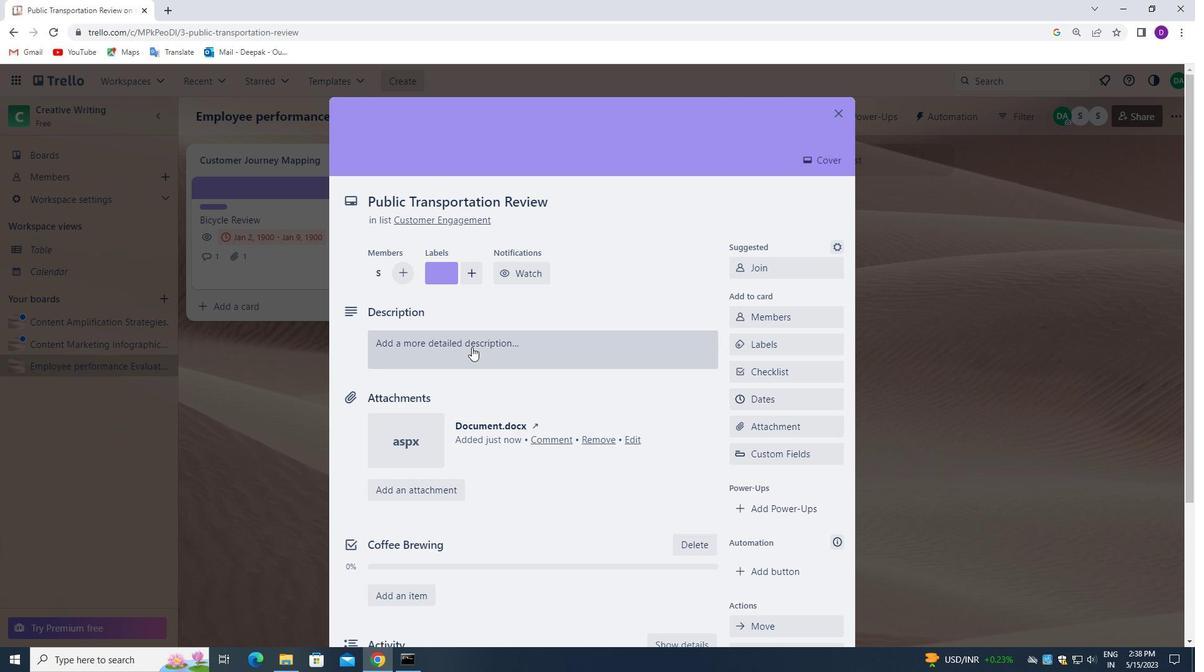 
Action: Mouse moved to (431, 389)
Screenshot: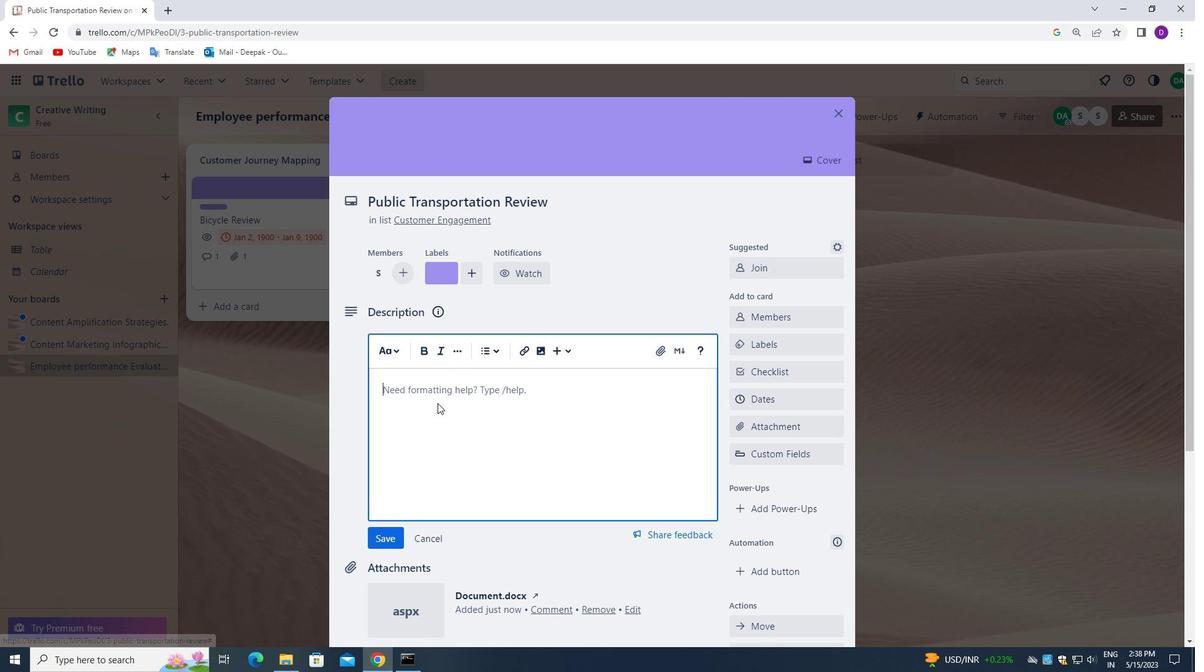 
Action: Mouse pressed left at (431, 389)
Screenshot: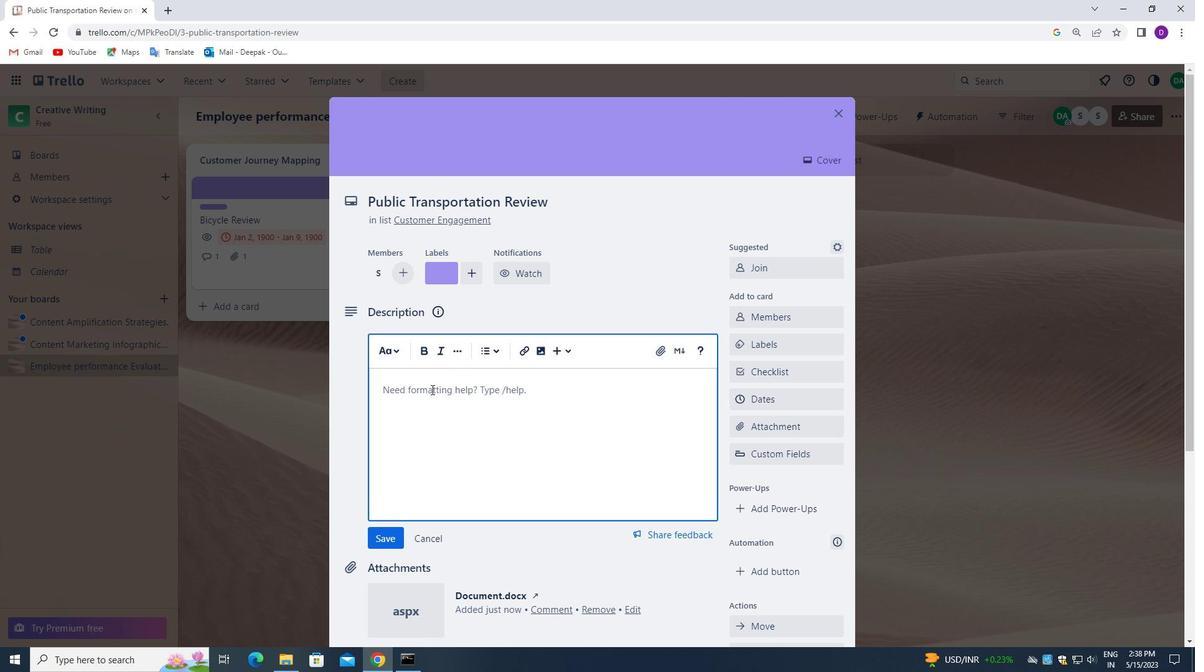 
Action: Key pressed <Key.shift>DEVELOP<Key.space>AND<Key.space>LAUNCH<Key.space>NEW<Key.space>CUSTOMER<Key.space>FEEDBACK<Key.space>PROGRAM.
Screenshot: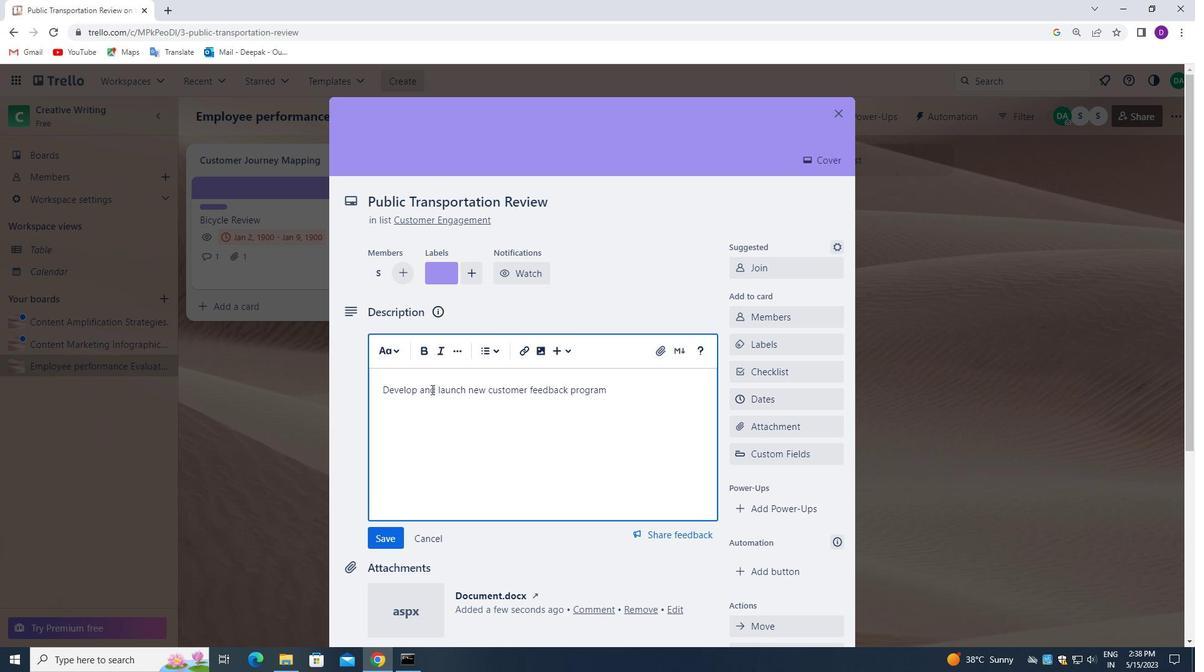 
Action: Mouse moved to (379, 536)
Screenshot: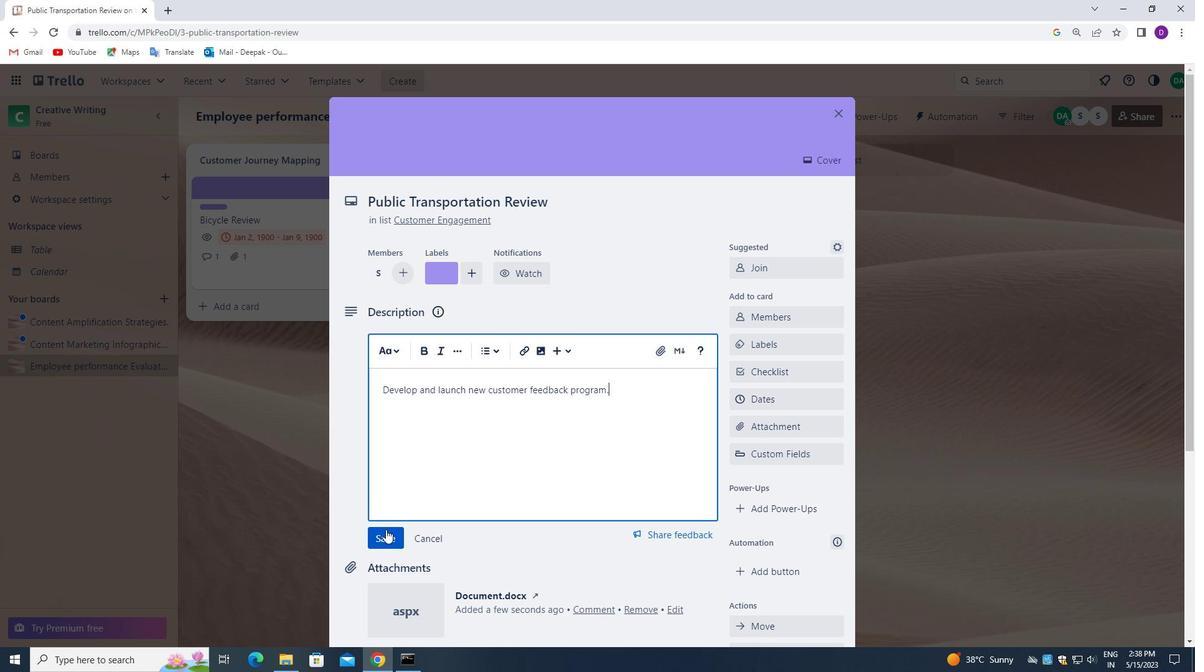 
Action: Mouse pressed left at (379, 536)
Screenshot: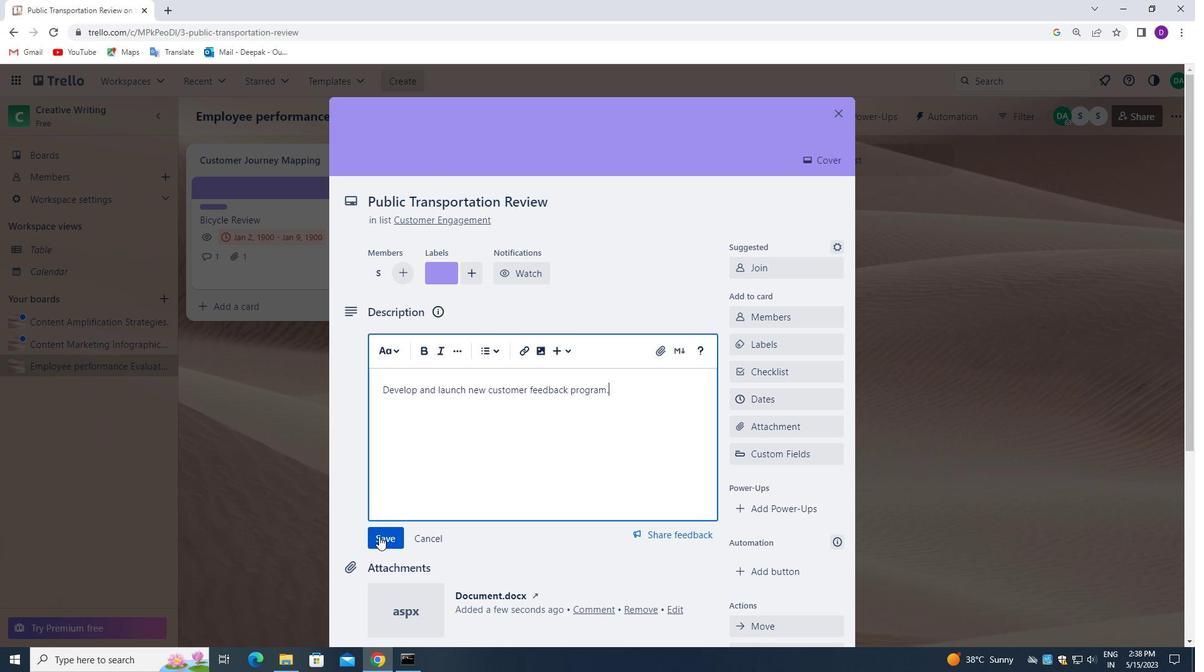 
Action: Mouse moved to (415, 527)
Screenshot: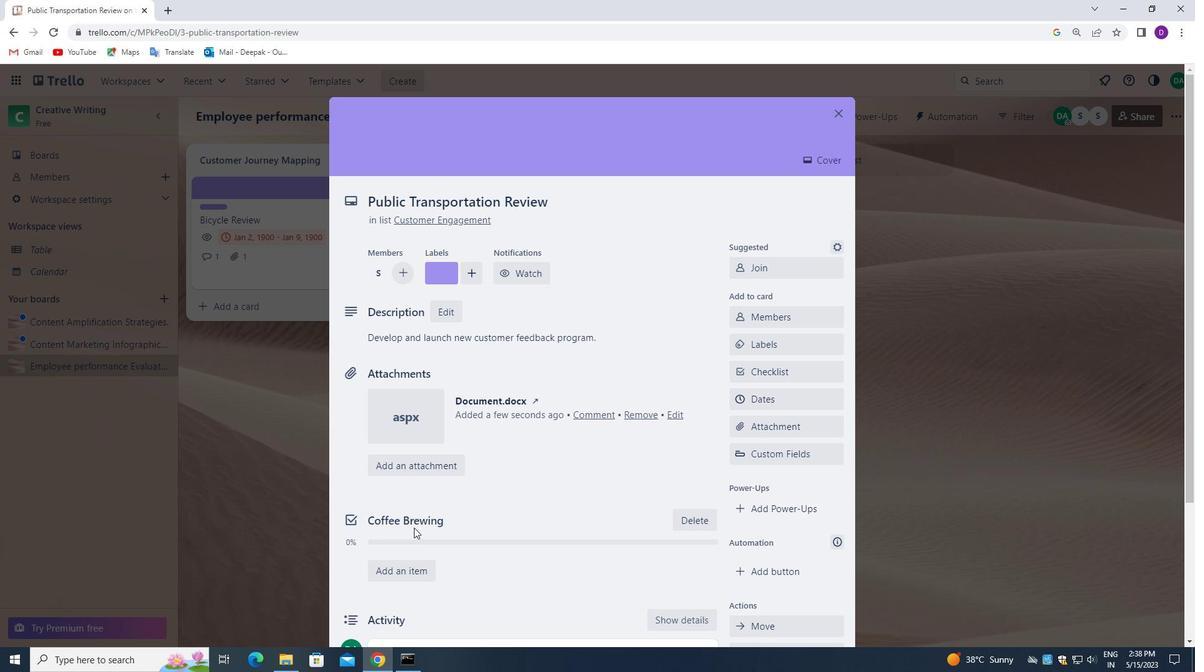 
Action: Mouse scrolled (415, 527) with delta (0, 0)
Screenshot: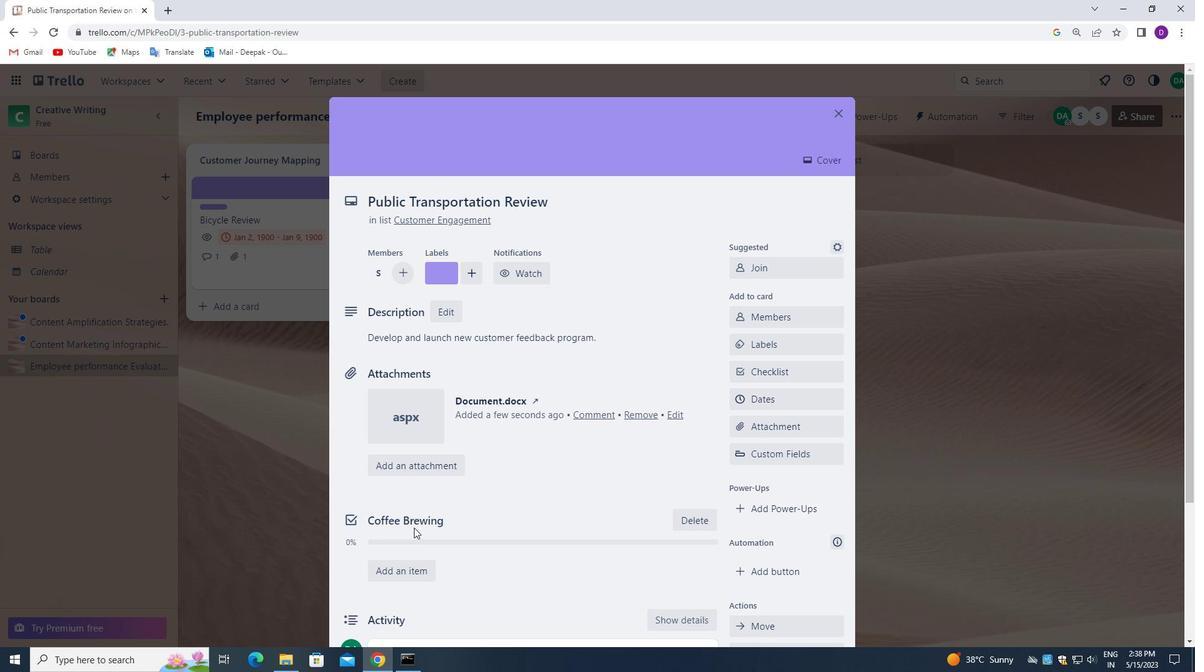 
Action: Mouse moved to (416, 528)
Screenshot: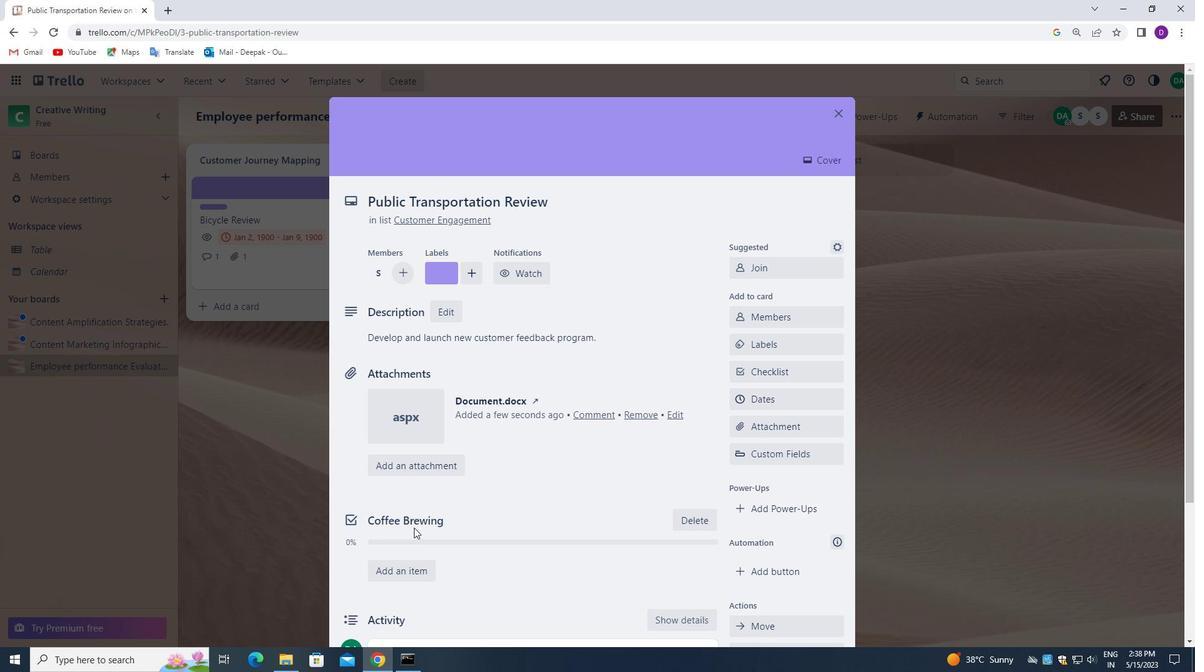 
Action: Mouse scrolled (416, 527) with delta (0, 0)
Screenshot: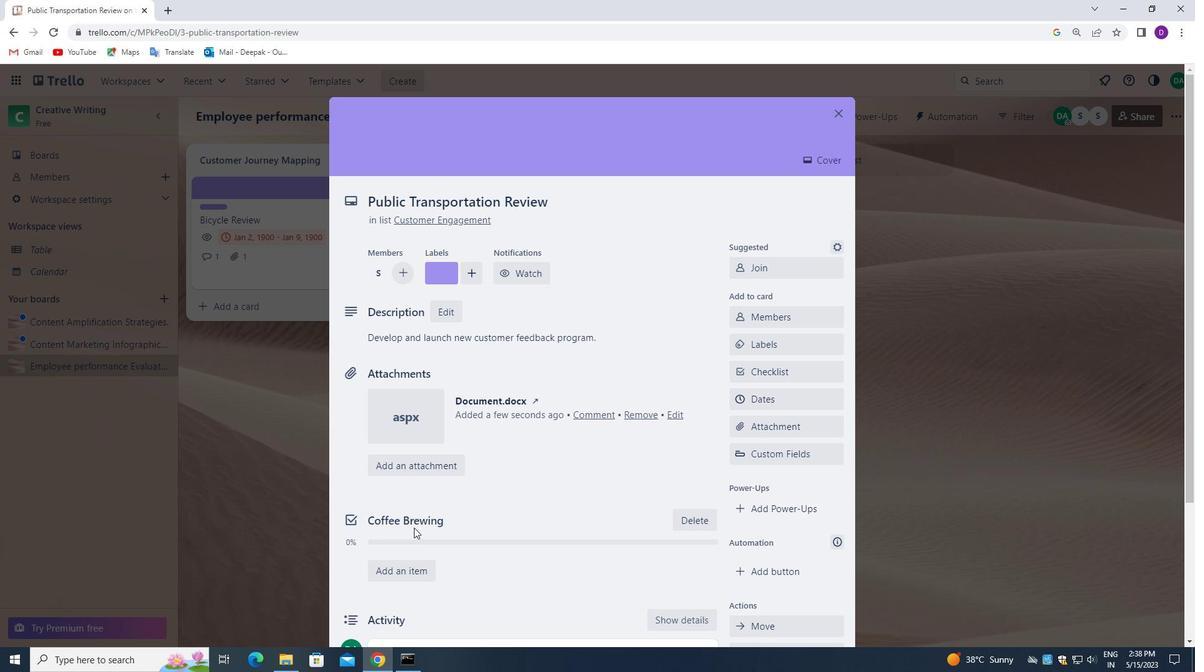 
Action: Mouse moved to (417, 530)
Screenshot: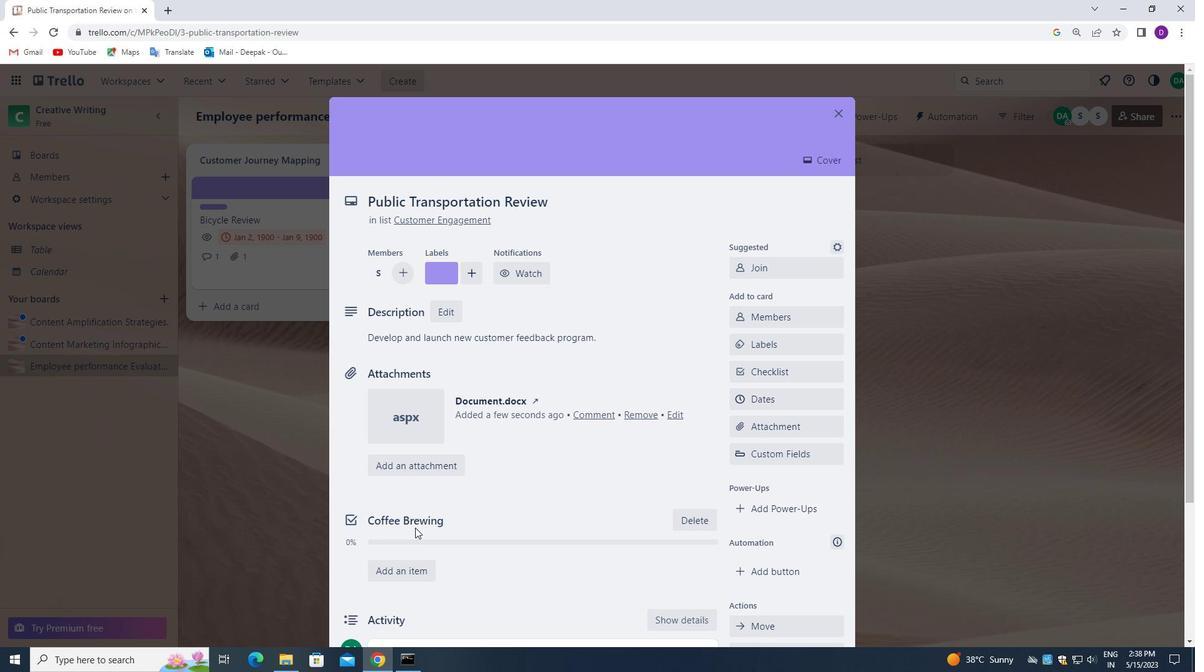 
Action: Mouse scrolled (417, 530) with delta (0, 0)
Screenshot: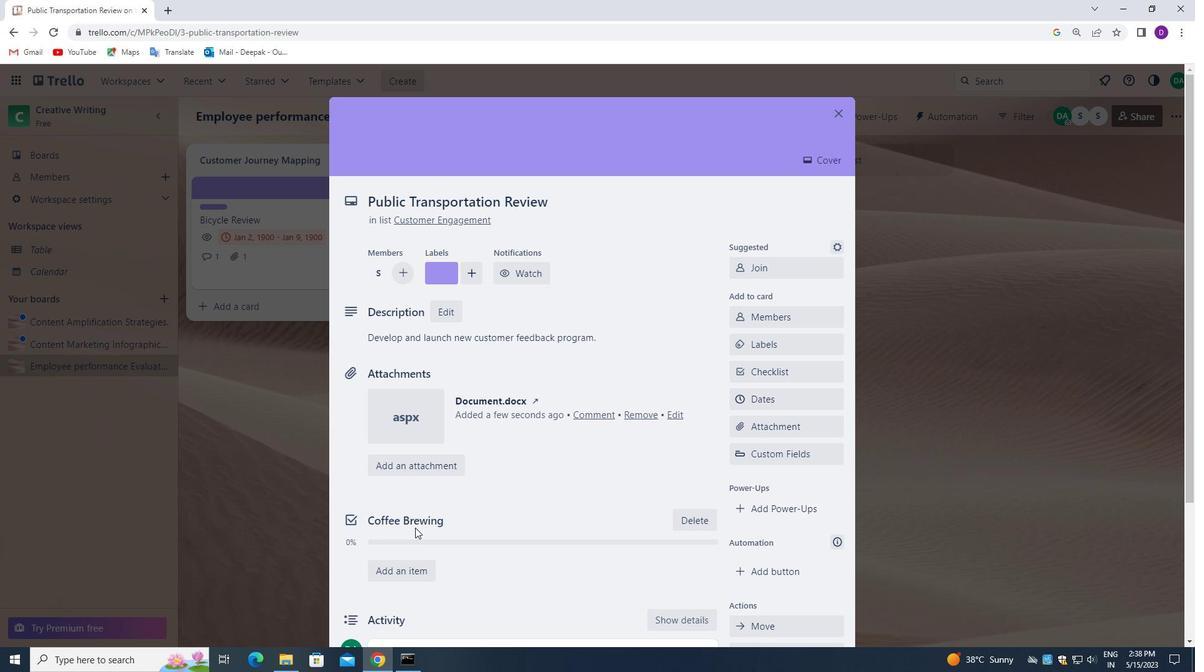 
Action: Mouse moved to (423, 471)
Screenshot: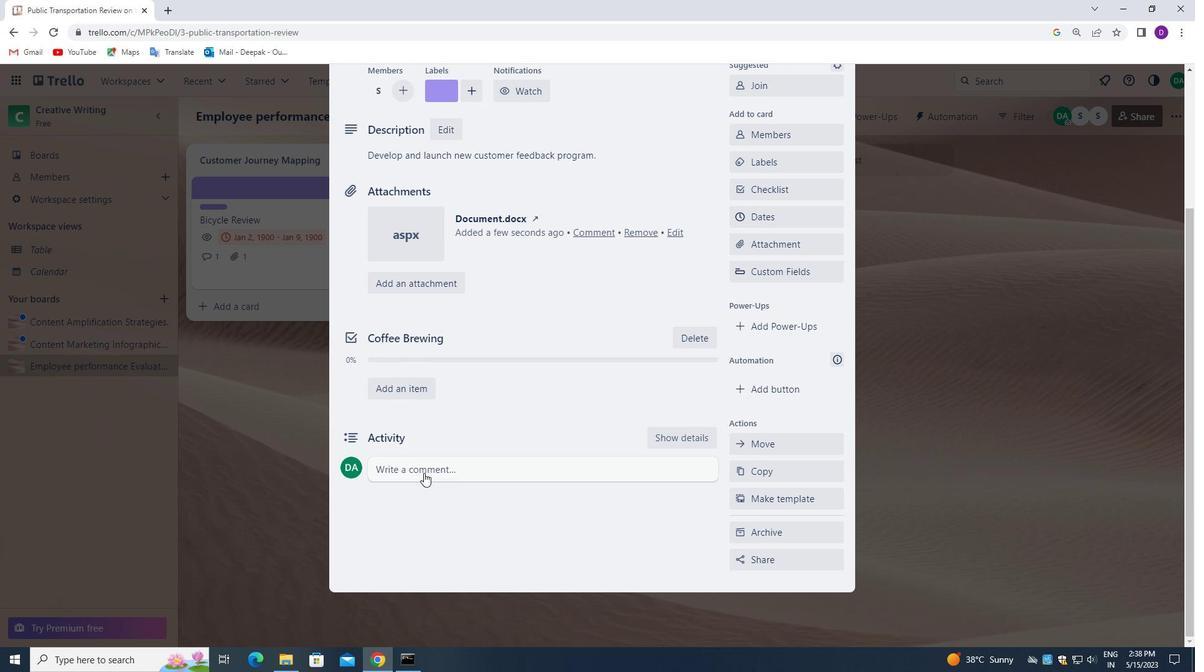 
Action: Mouse pressed left at (423, 471)
Screenshot: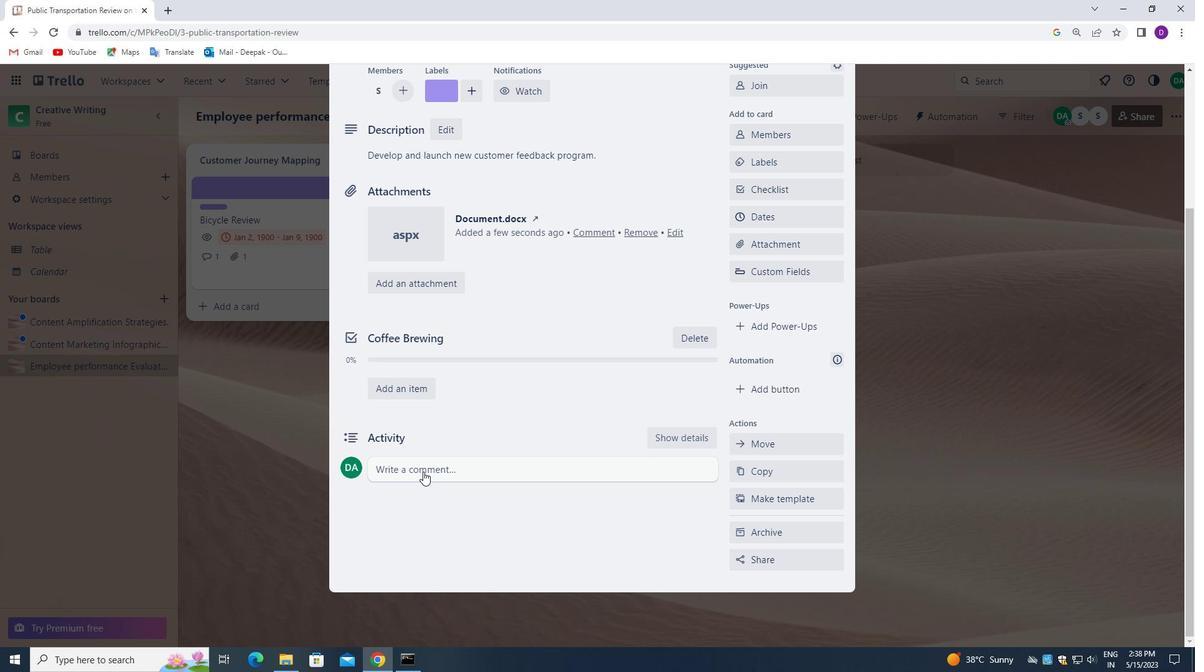 
Action: Mouse moved to (411, 519)
Screenshot: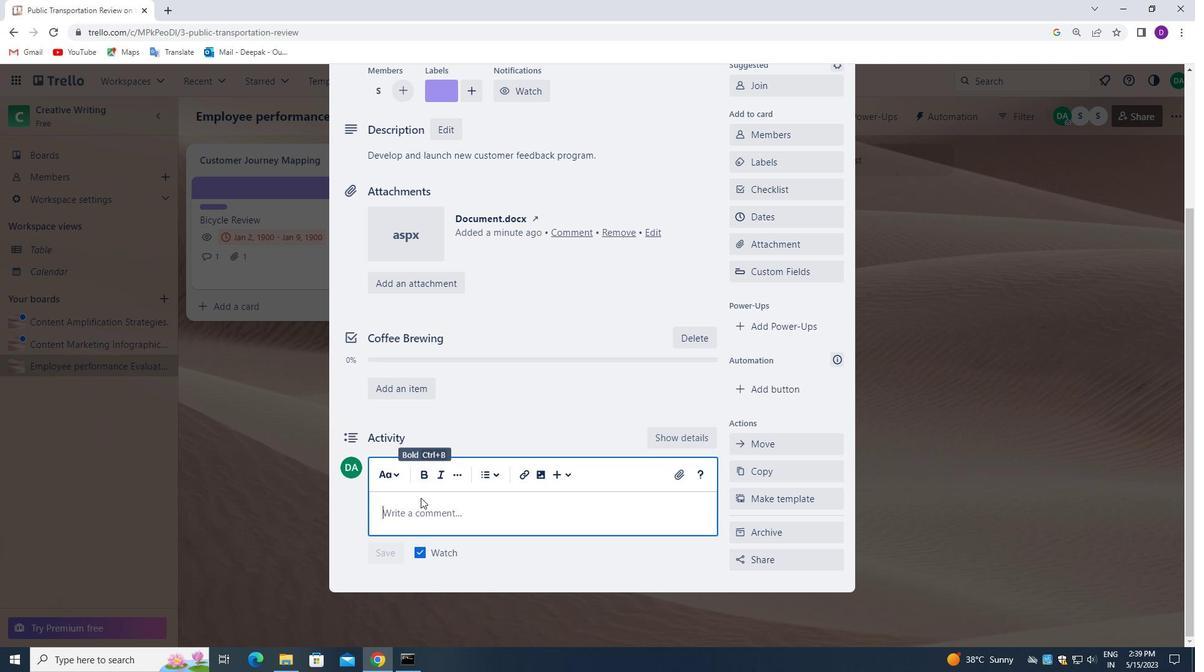 
Action: Mouse pressed left at (411, 519)
Screenshot: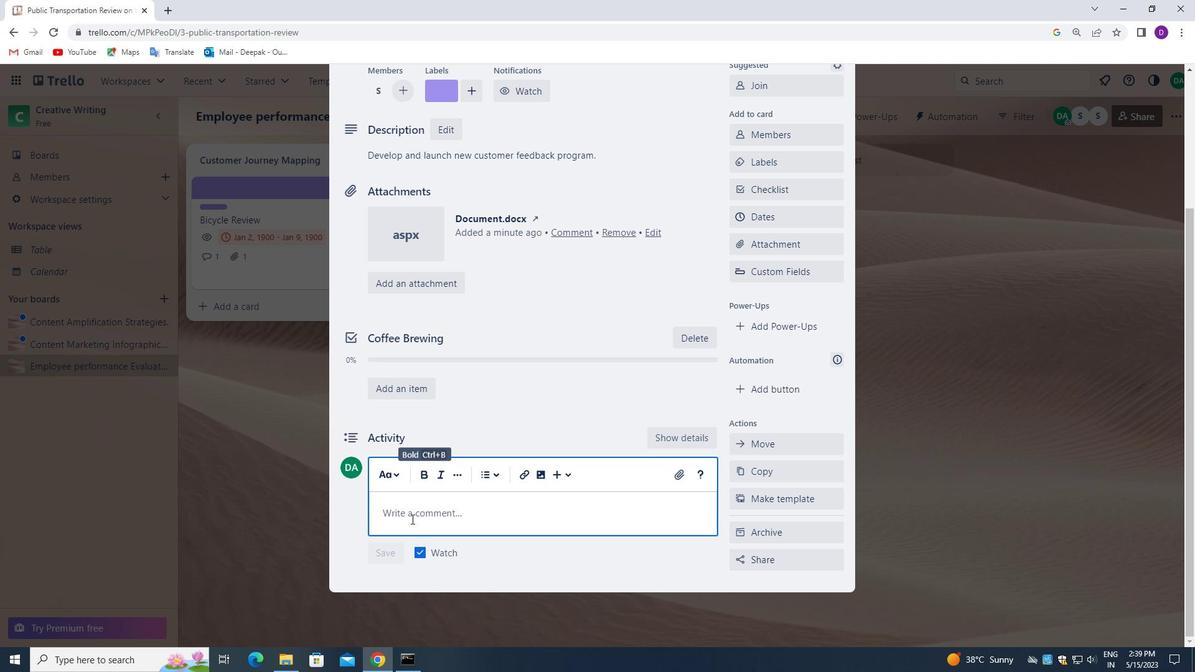 
Action: Key pressed <Key.shift>GIVEN<Key.space>THE<Key.space>POTENTIAL<Key.space>IMPACT<Key.space>OF<Key.space>THIS<Key.space>TASK<Key.space>ON<Key.space>OUR<Key.space>COMPANY<Key.space>STRATEGIC<Key.space>GOAL,<Key.space>LET<Key.space>US<Key.space>ENSURE<Key.space>THAT<Key.space>WE<Key.space>APPROACH<Key.space>IT<Key.space>WITH<Key.space>A<Key.space>LONG-TERM<Key.space>PERSPECTIVE.
Screenshot: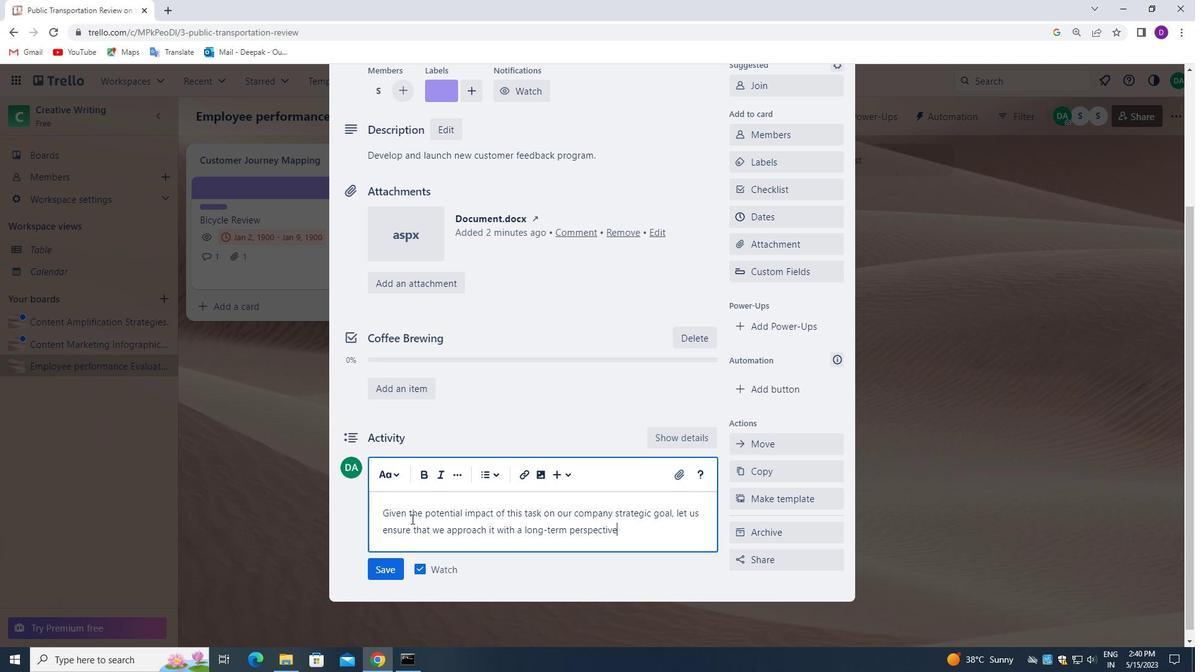 
Action: Mouse moved to (373, 572)
Screenshot: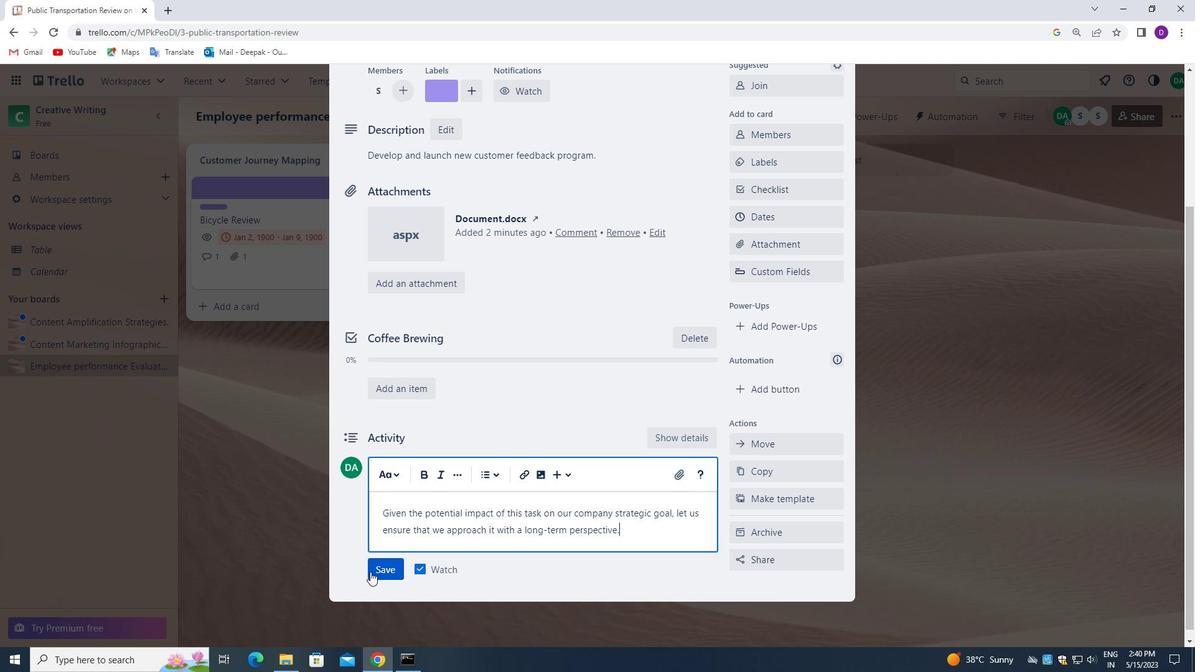 
Action: Mouse pressed left at (373, 572)
Screenshot: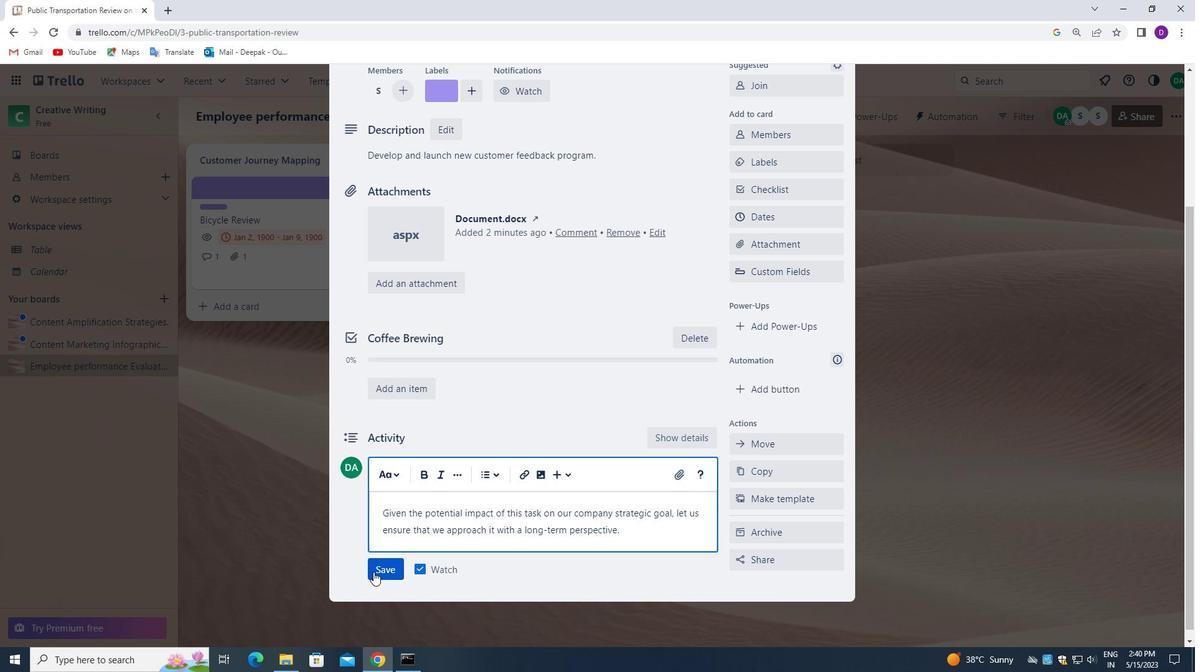
Action: Mouse moved to (759, 212)
Screenshot: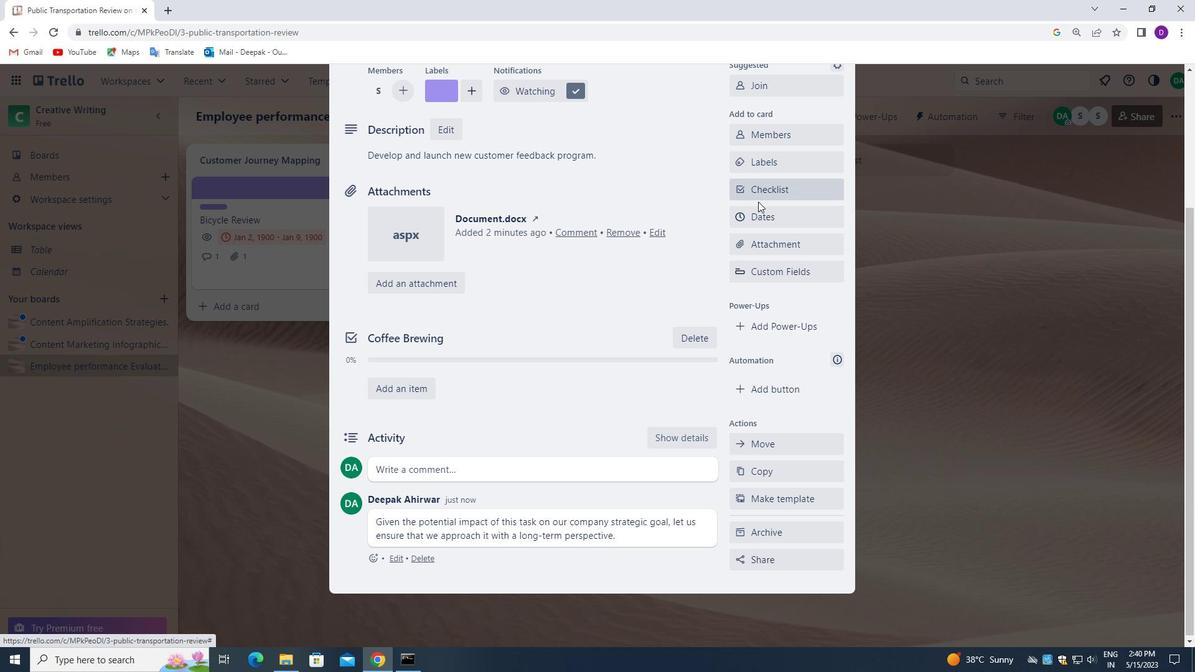 
Action: Mouse pressed left at (759, 212)
Screenshot: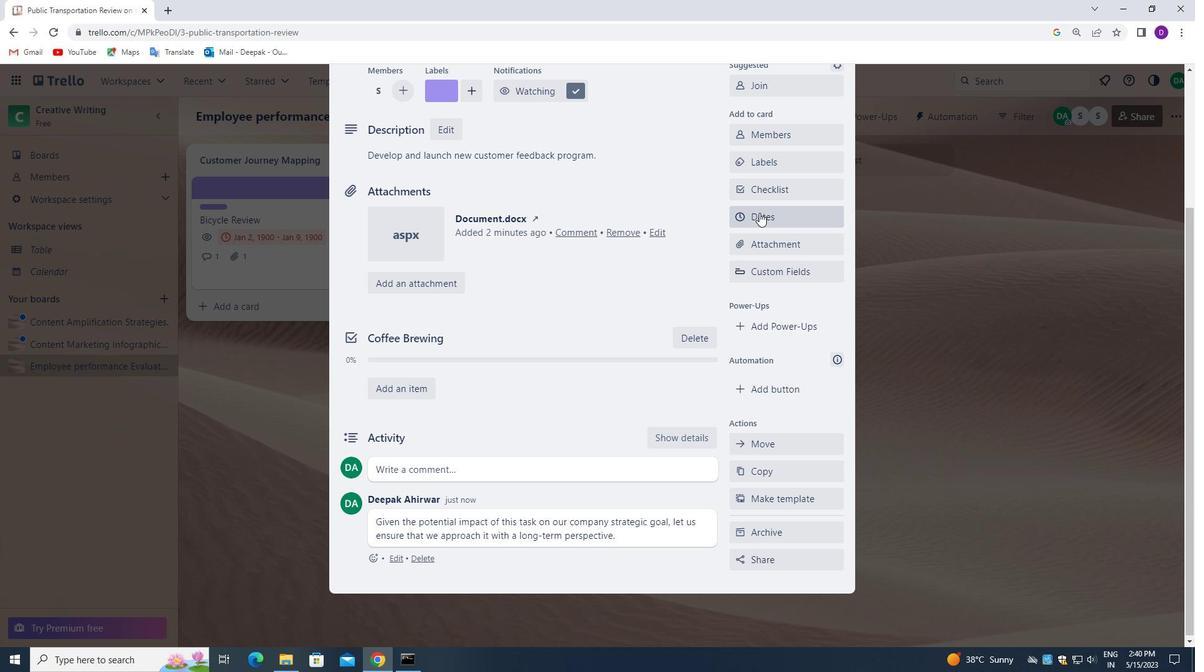 
Action: Mouse moved to (748, 366)
Screenshot: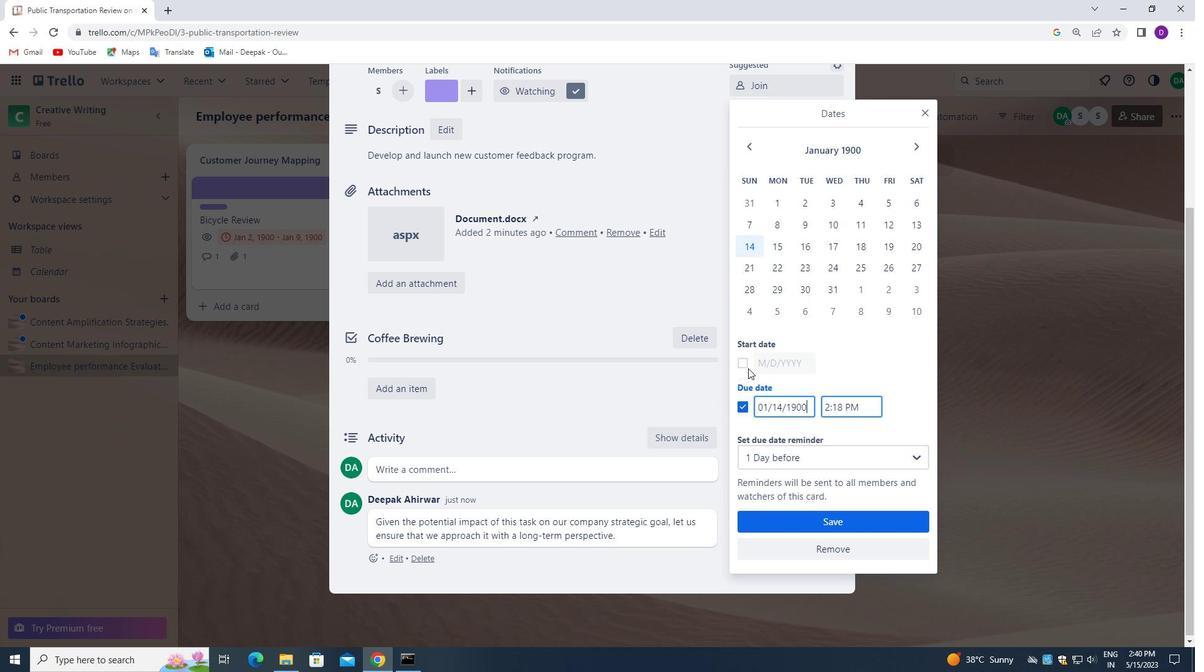 
Action: Mouse pressed left at (748, 366)
Screenshot: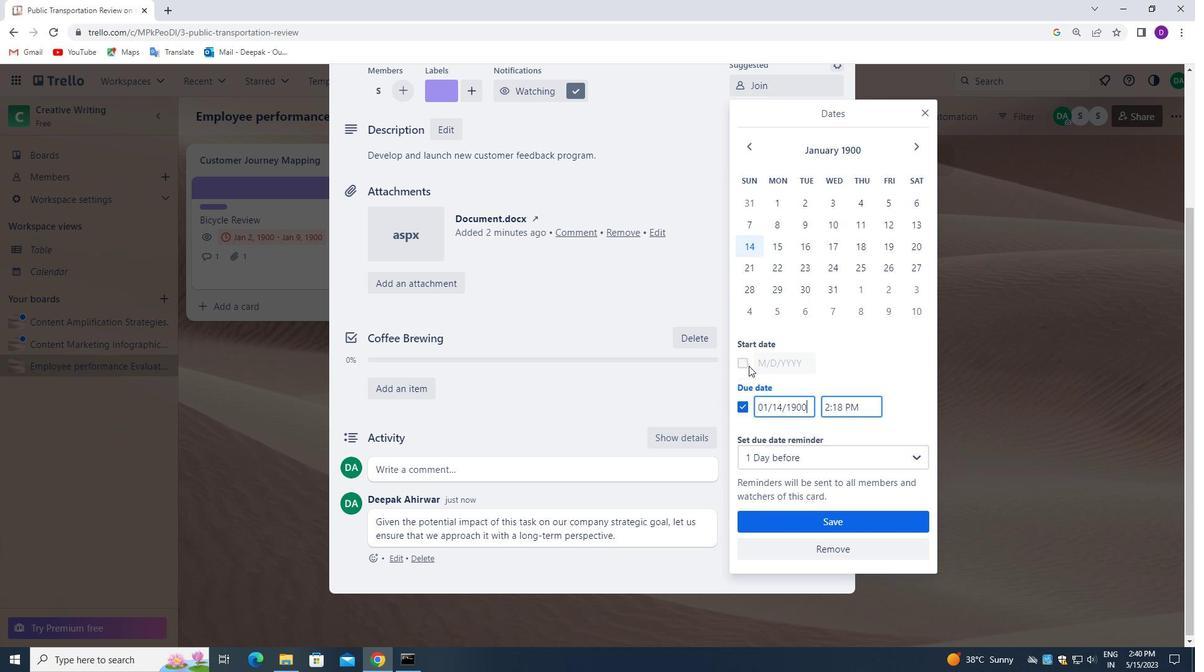 
Action: Mouse moved to (758, 363)
Screenshot: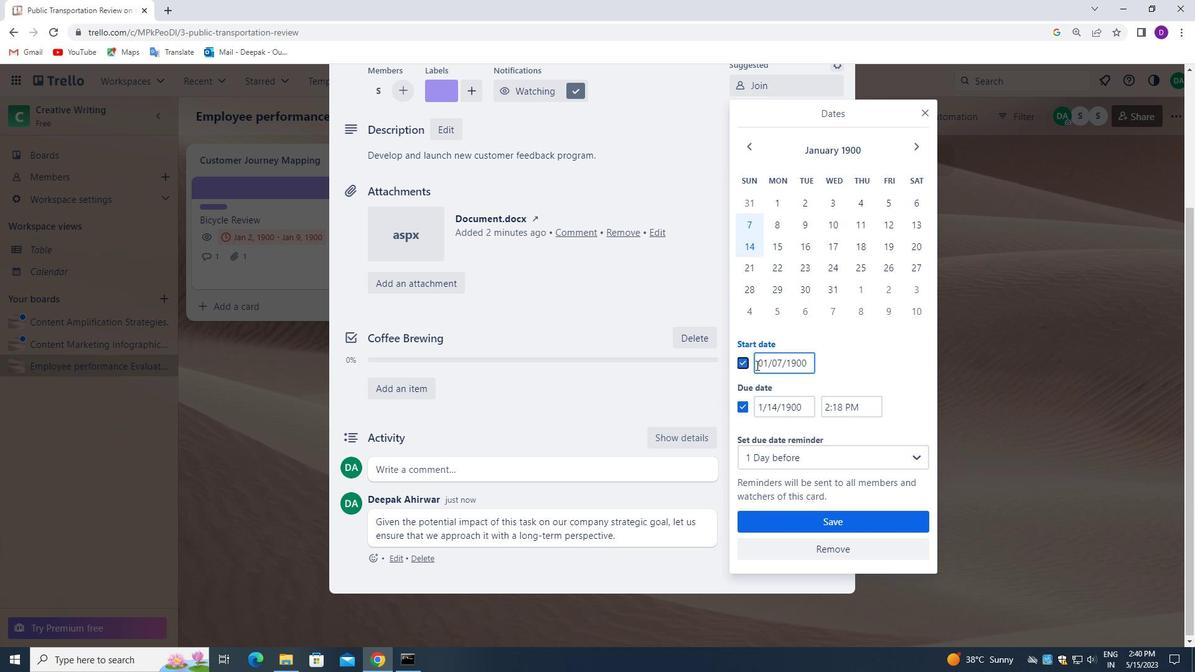 
Action: Mouse pressed left at (758, 363)
Screenshot: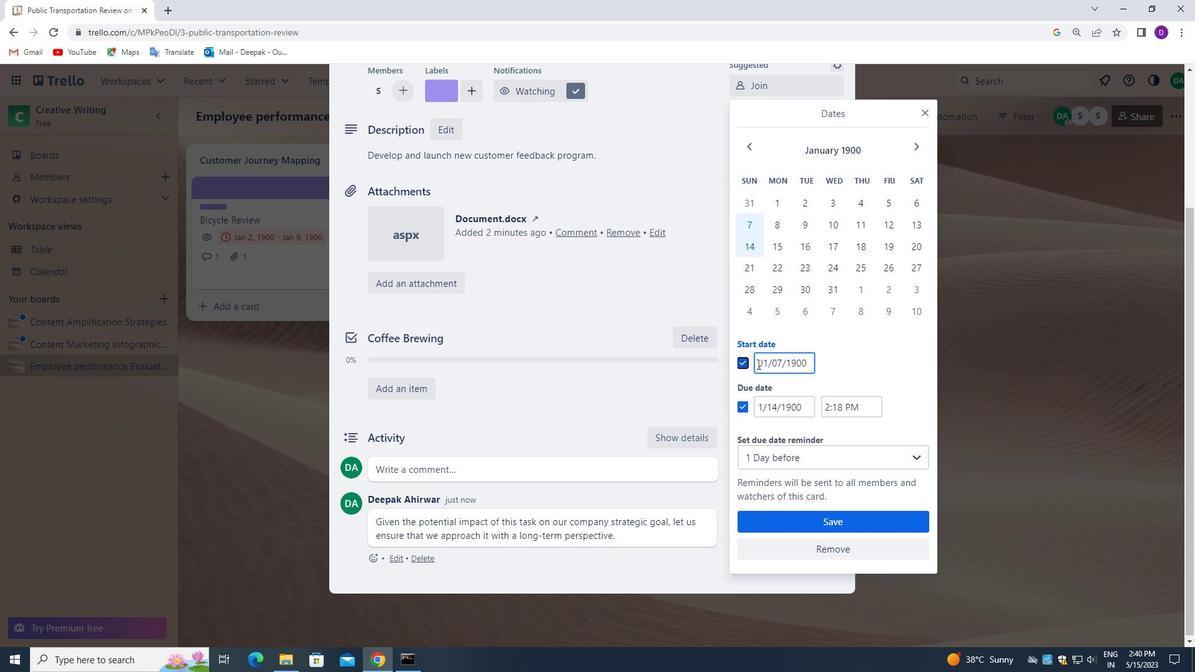 
Action: Mouse pressed left at (758, 363)
Screenshot: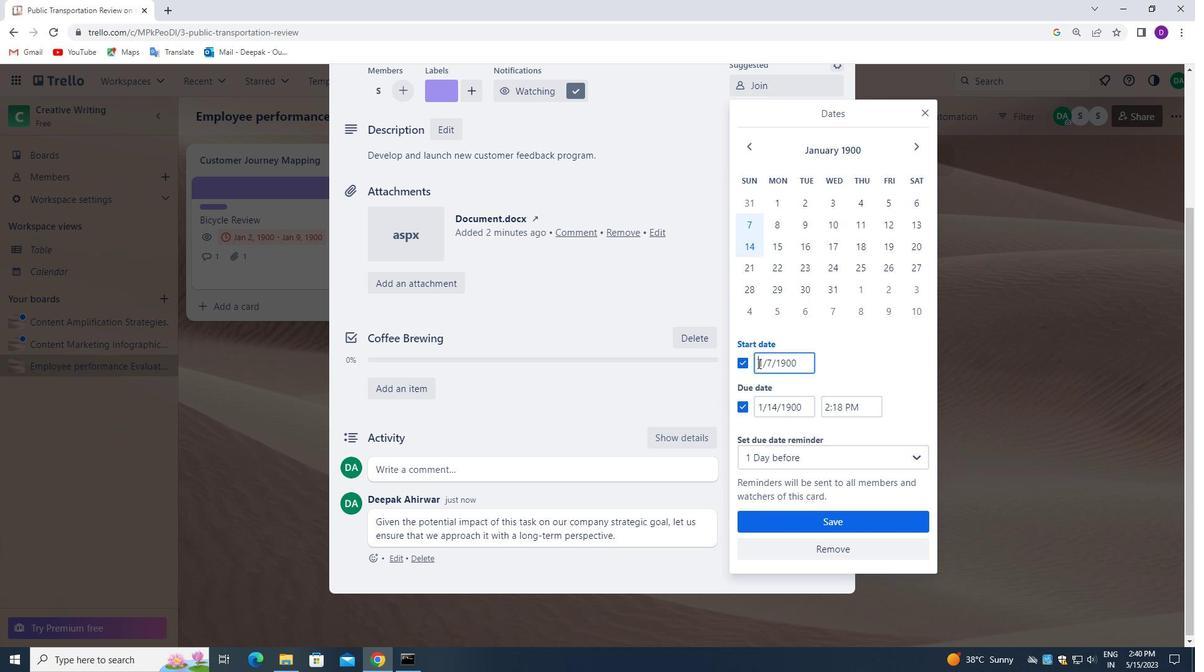 
Action: Mouse pressed left at (758, 363)
Screenshot: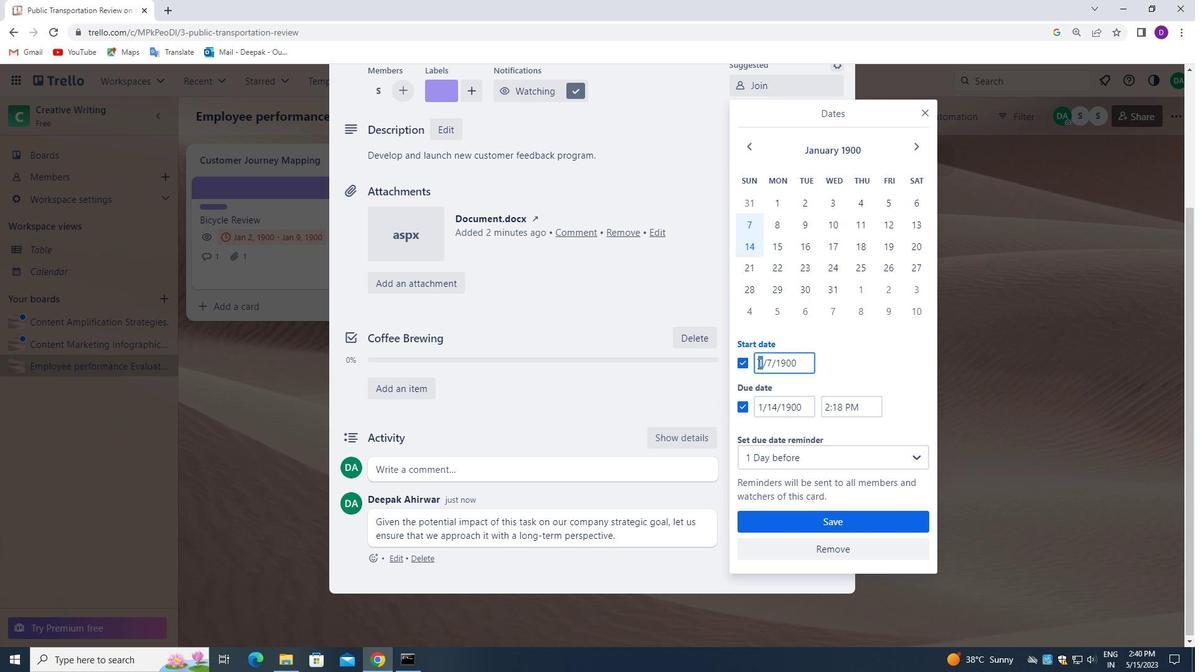 
Action: Key pressed <Key.backspace><Key.backspace><Key.backspace>01/08/1900
Screenshot: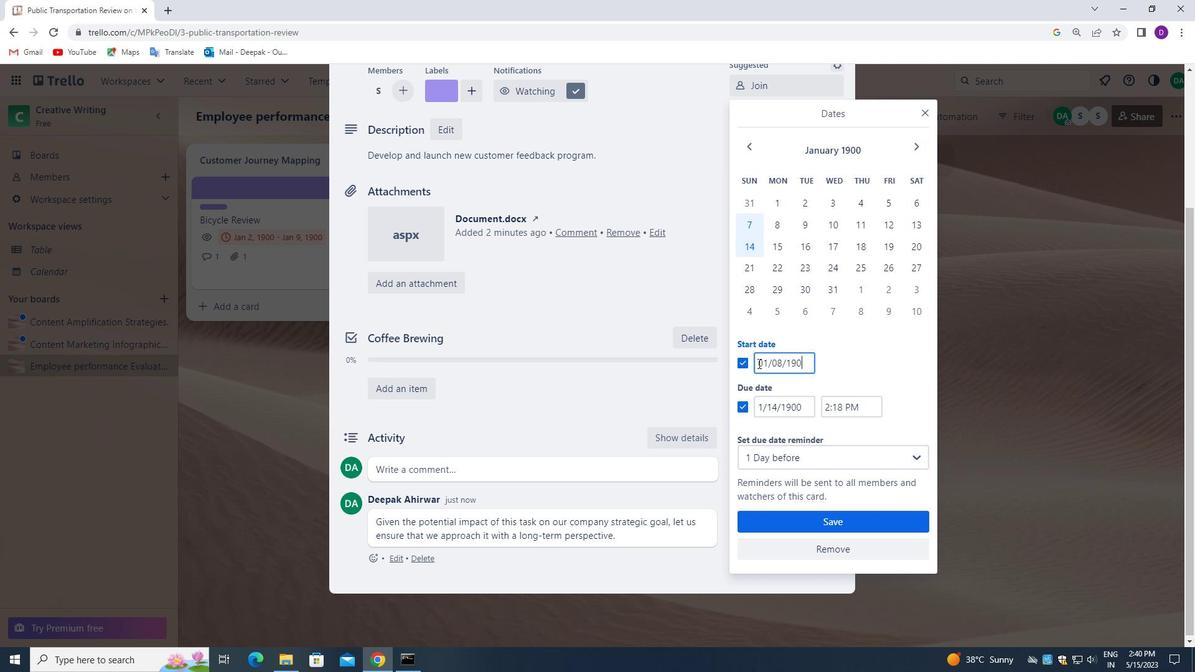 
Action: Mouse moved to (778, 406)
Screenshot: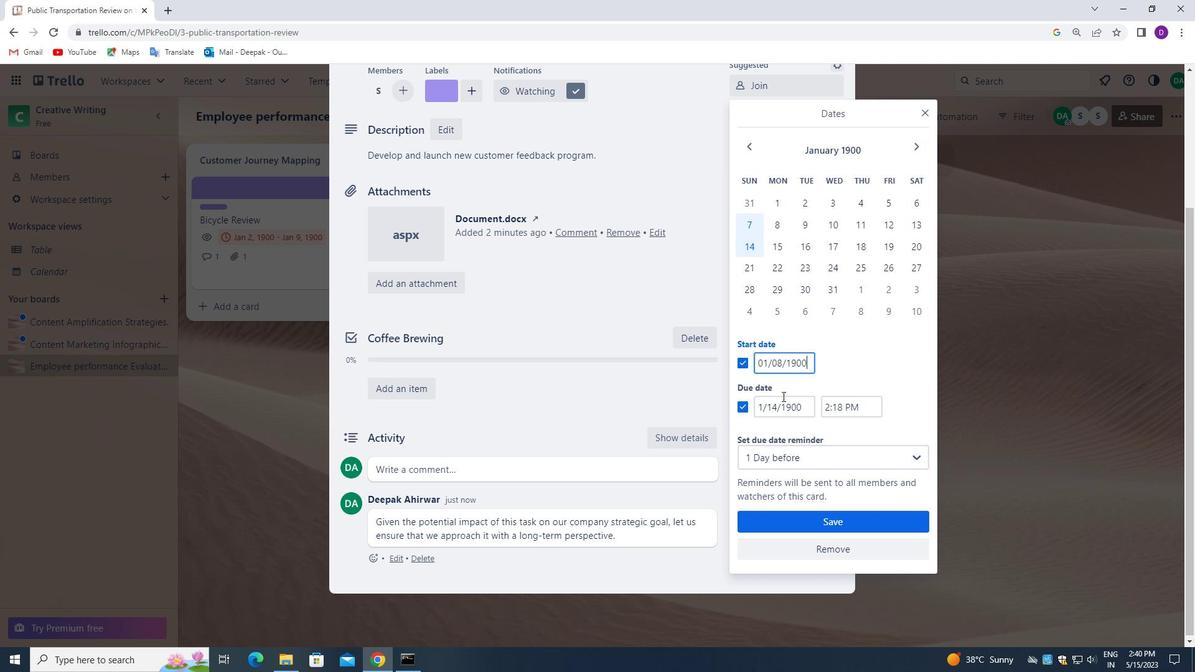 
Action: Mouse pressed left at (778, 406)
Screenshot: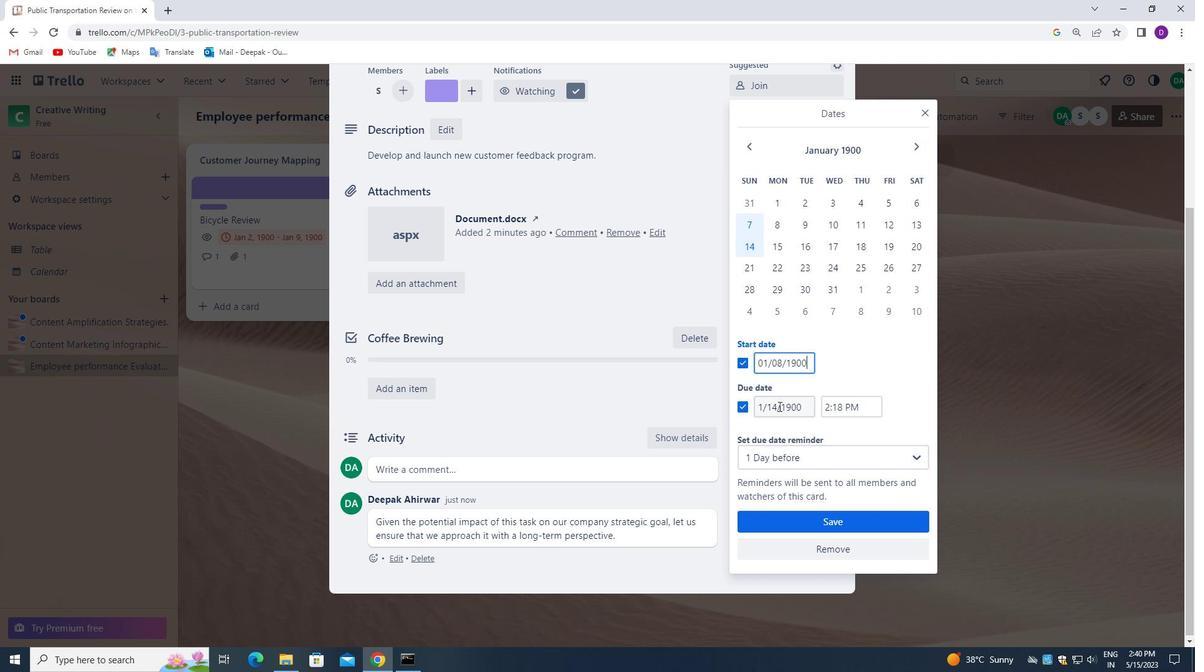 
Action: Mouse pressed left at (778, 406)
Screenshot: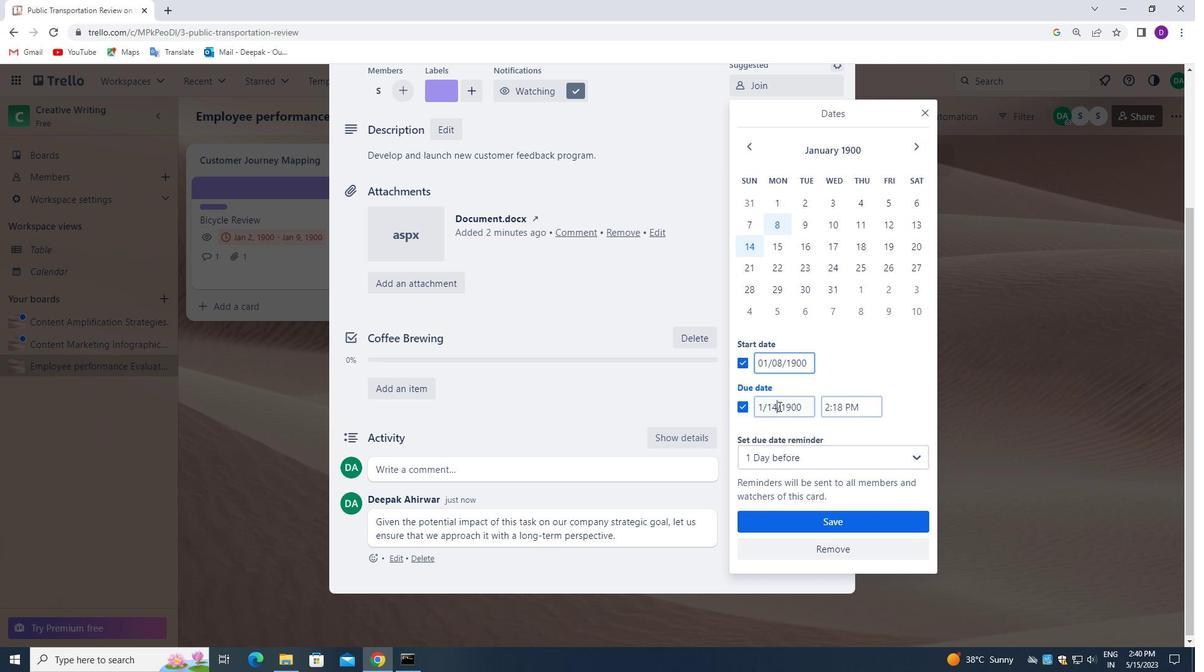 
Action: Mouse pressed left at (778, 406)
Screenshot: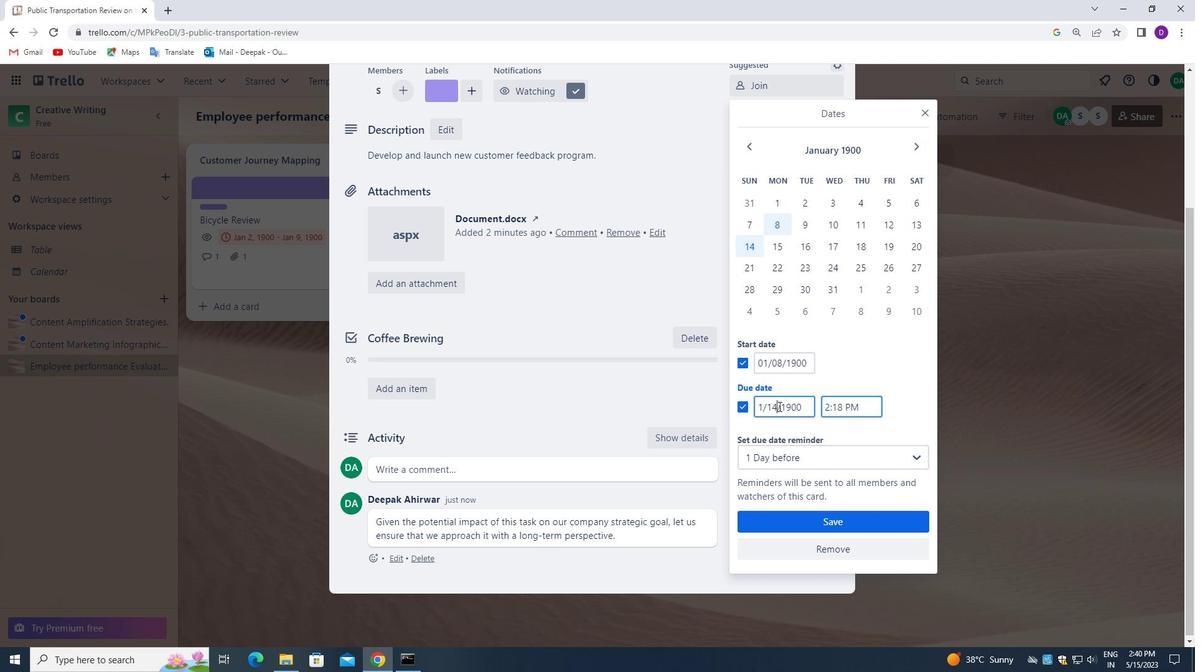 
Action: Key pressed <Key.backspace><Key.backspace>01/15/1900
Screenshot: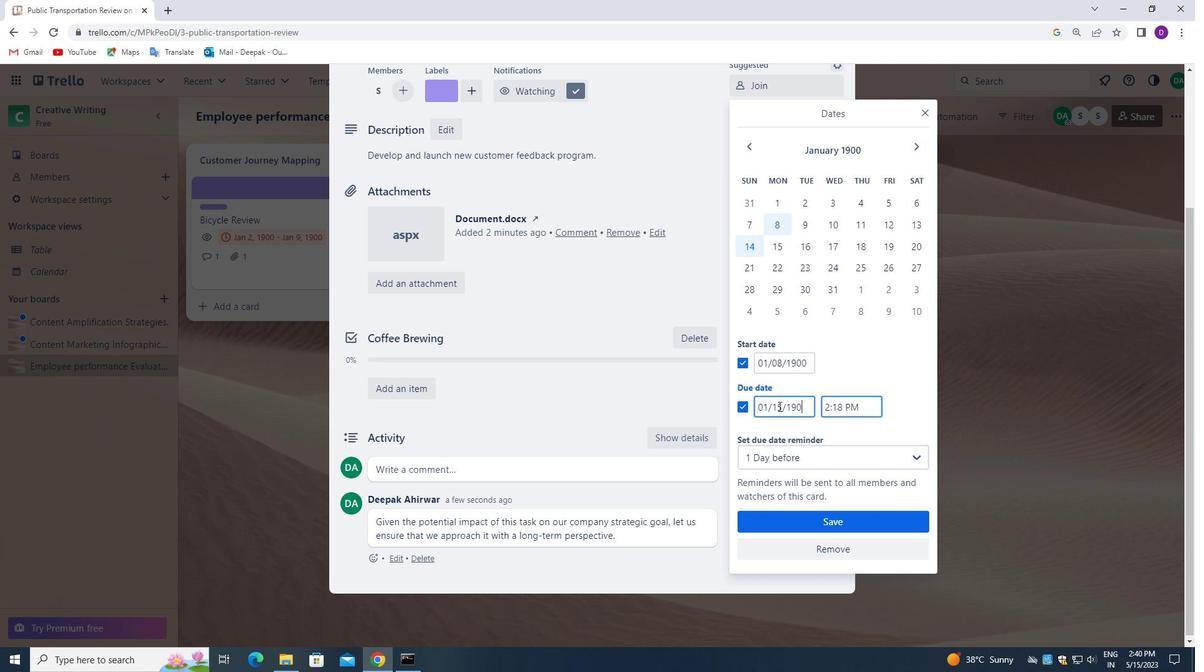
Action: Mouse moved to (814, 522)
Screenshot: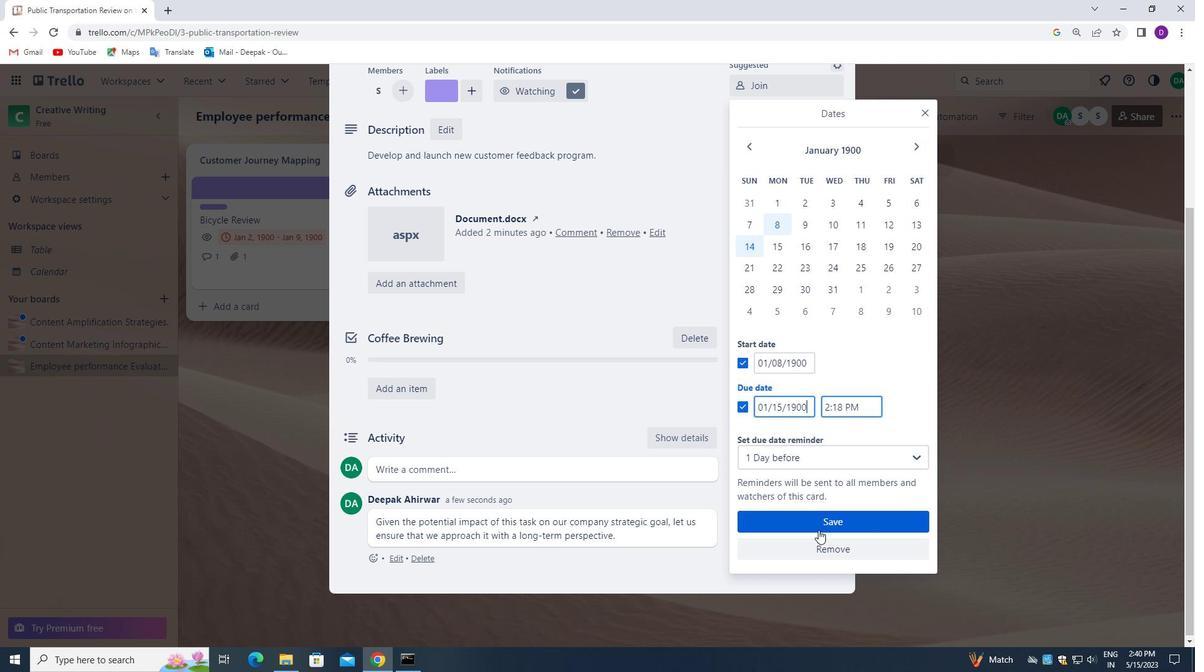
Action: Mouse pressed left at (814, 522)
Screenshot: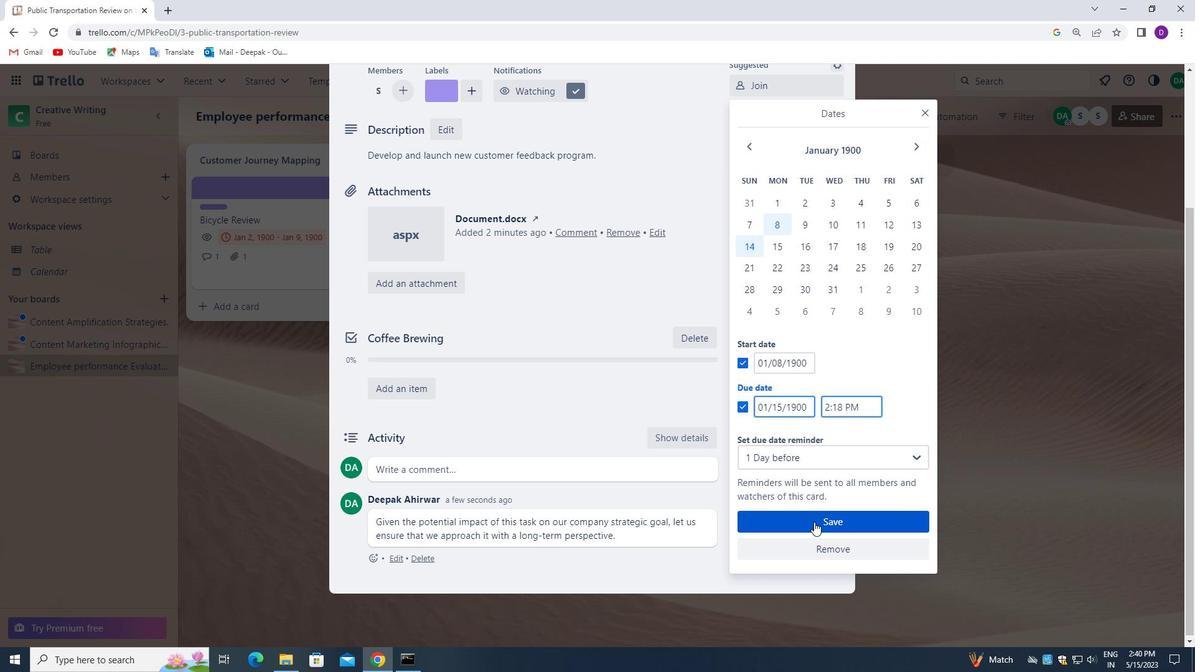 
Action: Mouse moved to (556, 337)
Screenshot: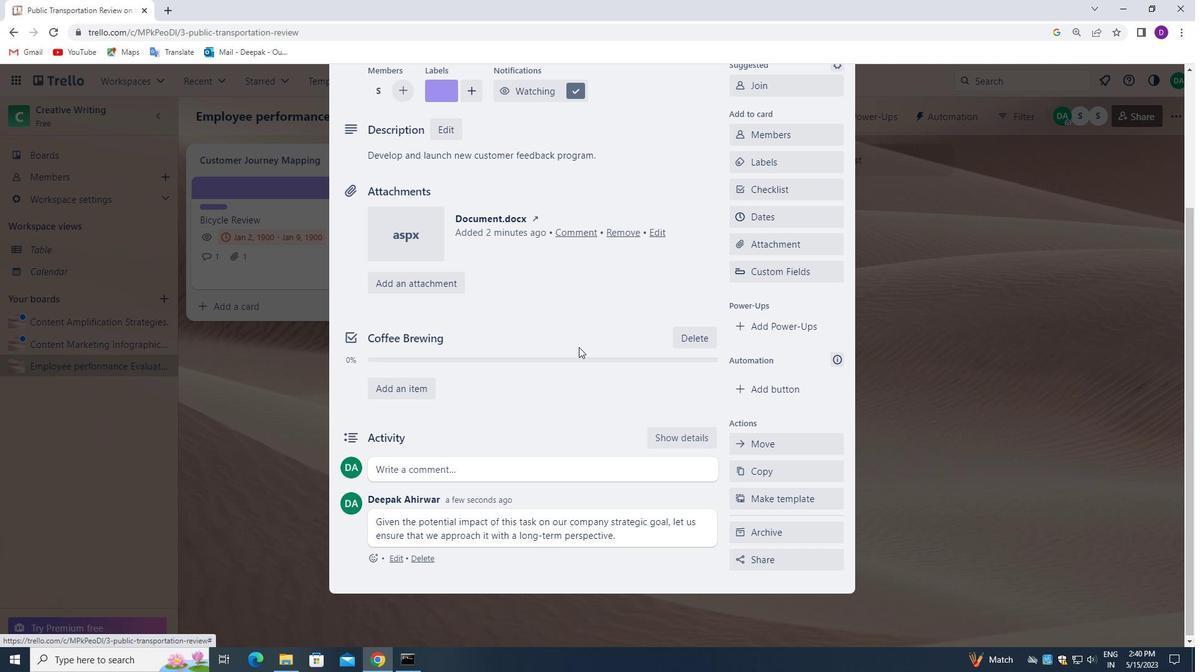 
Action: Mouse scrolled (556, 338) with delta (0, 0)
Screenshot: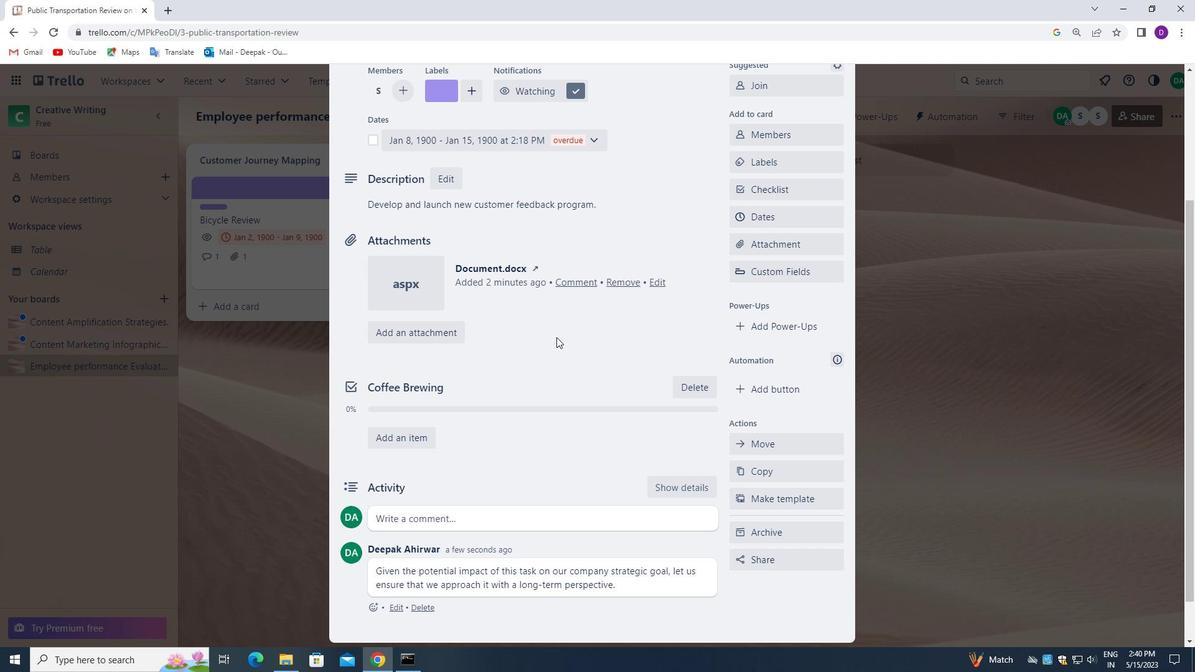 
Action: Mouse scrolled (556, 338) with delta (0, 0)
Screenshot: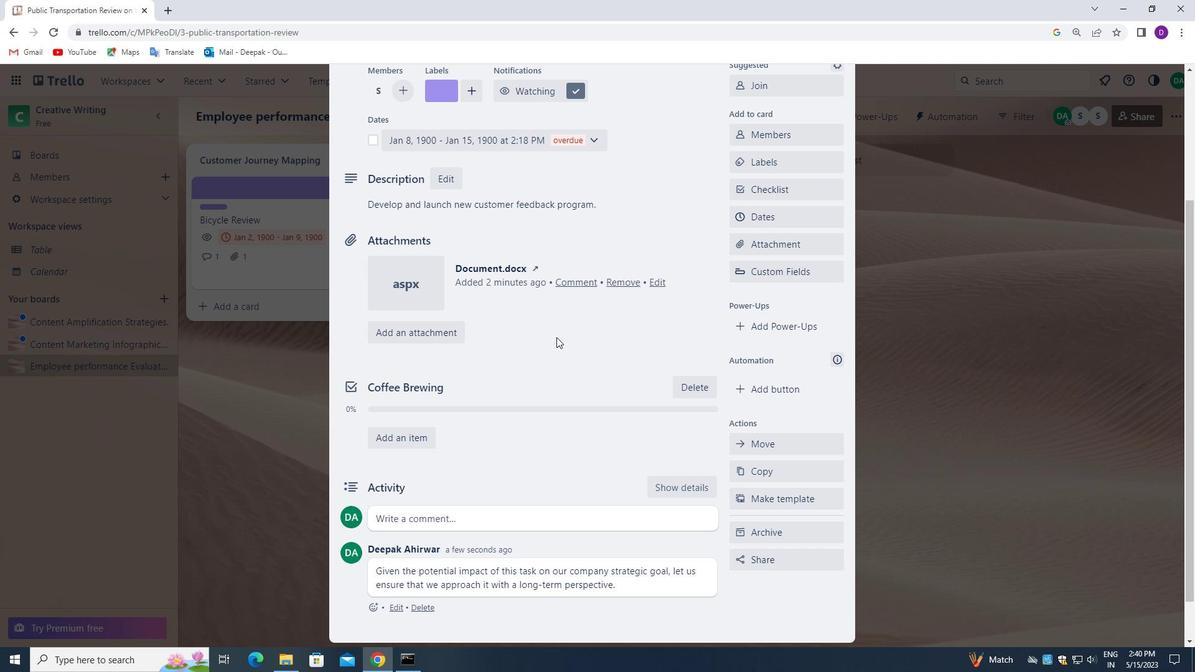 
Action: Mouse scrolled (556, 338) with delta (0, 0)
Screenshot: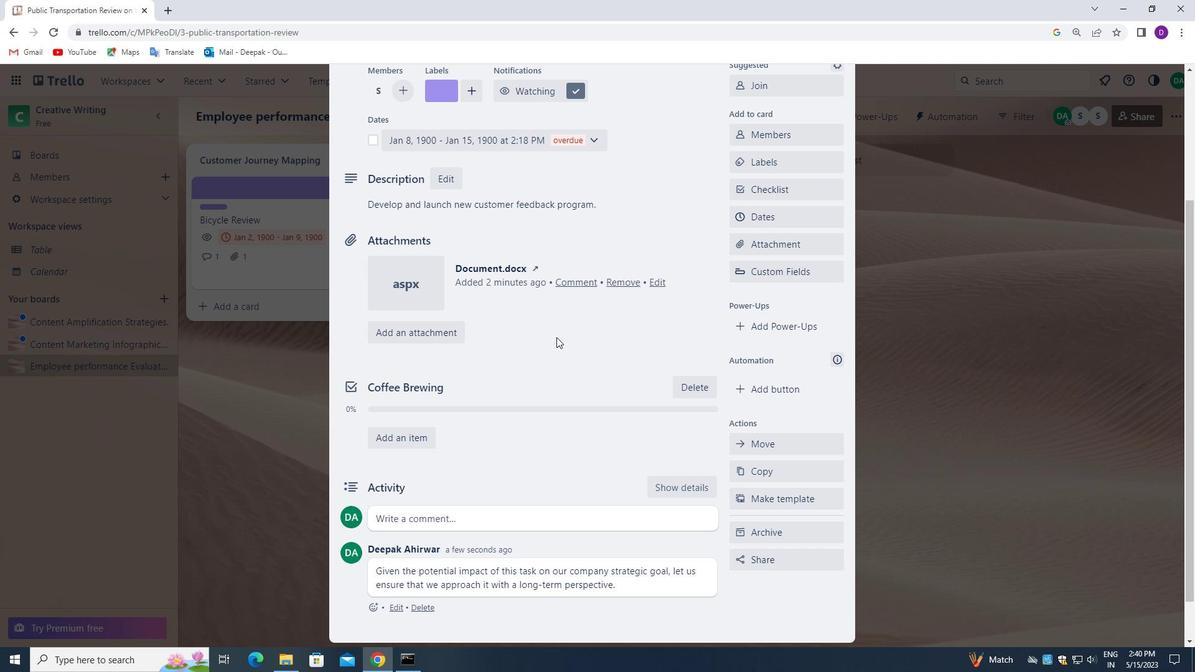 
Action: Mouse scrolled (556, 338) with delta (0, 0)
Screenshot: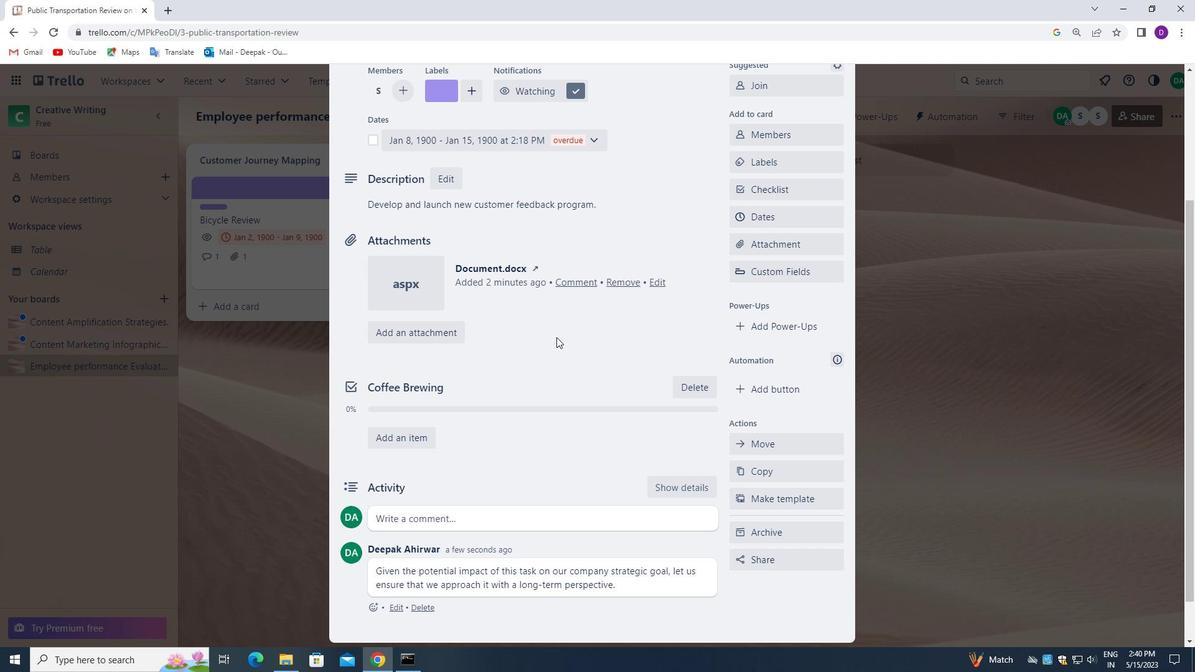 
Action: Mouse scrolled (556, 338) with delta (0, 0)
Screenshot: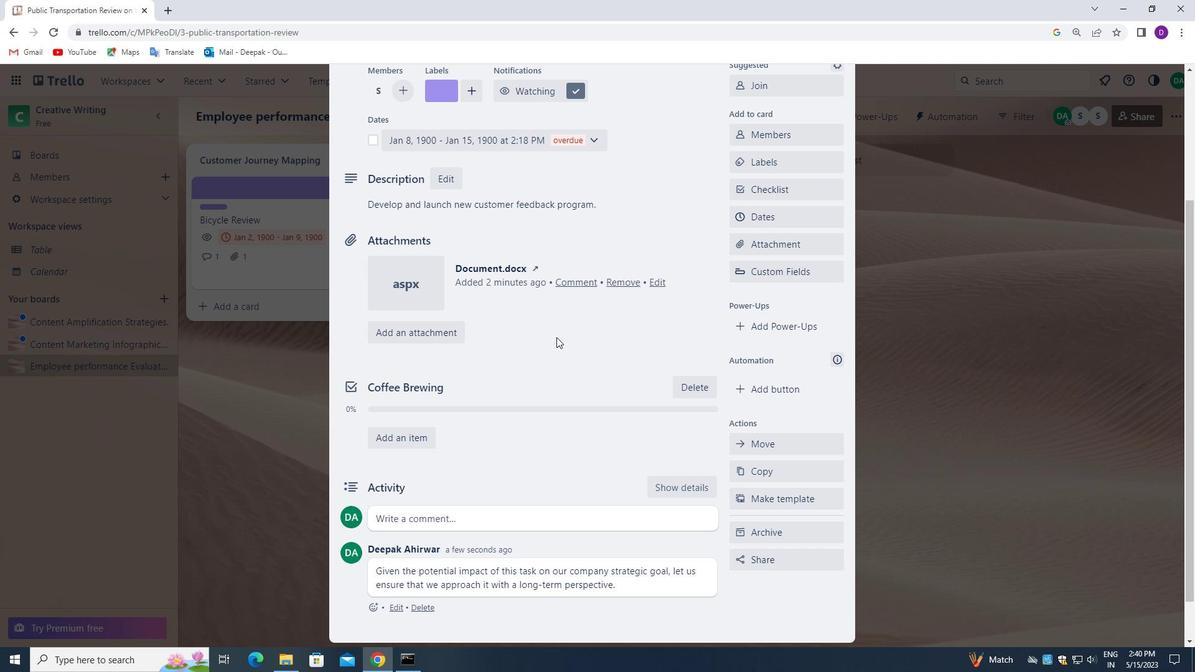 
Action: Mouse scrolled (556, 338) with delta (0, 0)
Screenshot: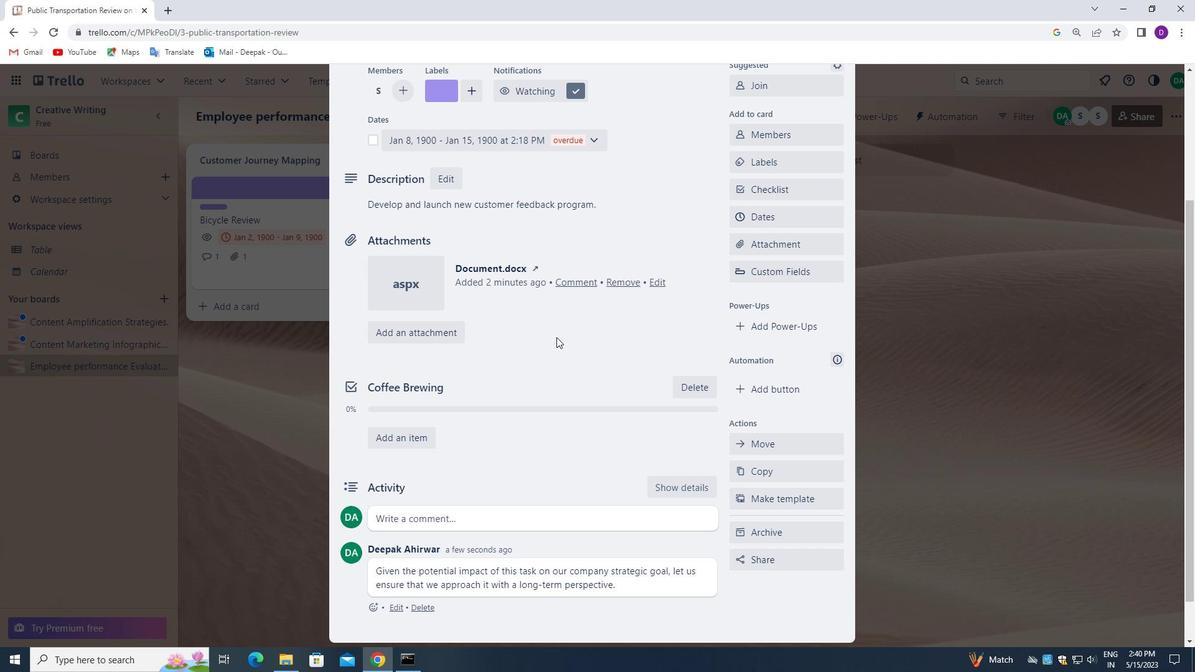 
Action: Mouse scrolled (556, 338) with delta (0, 0)
Screenshot: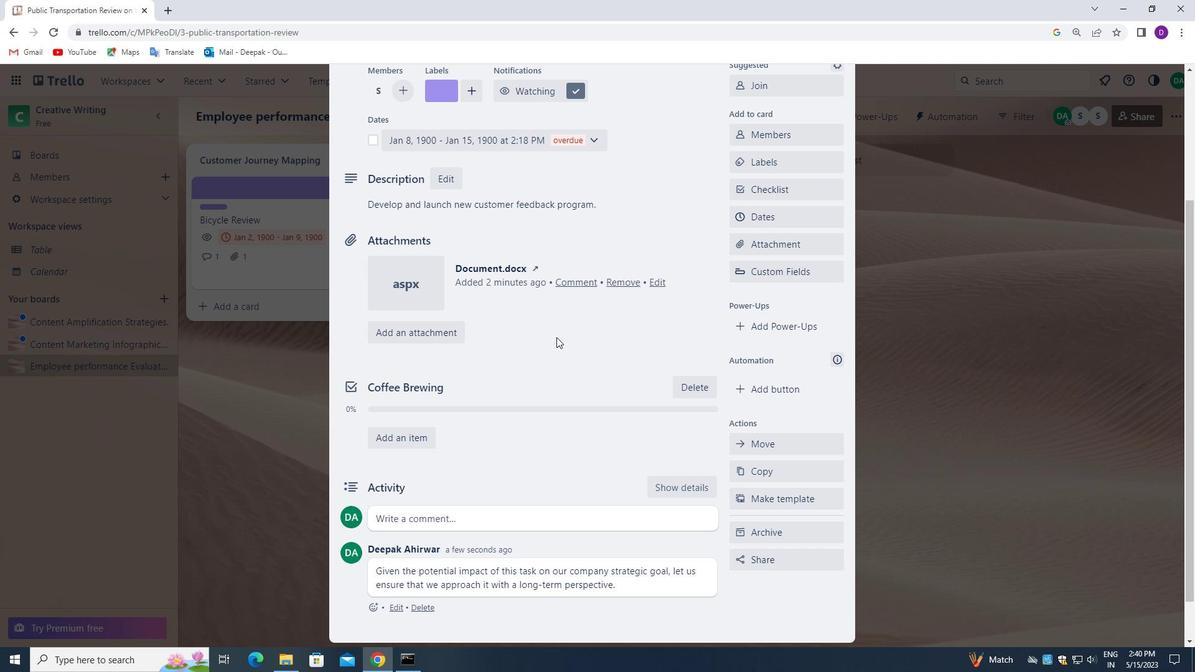 
Action: Mouse scrolled (556, 338) with delta (0, 0)
Screenshot: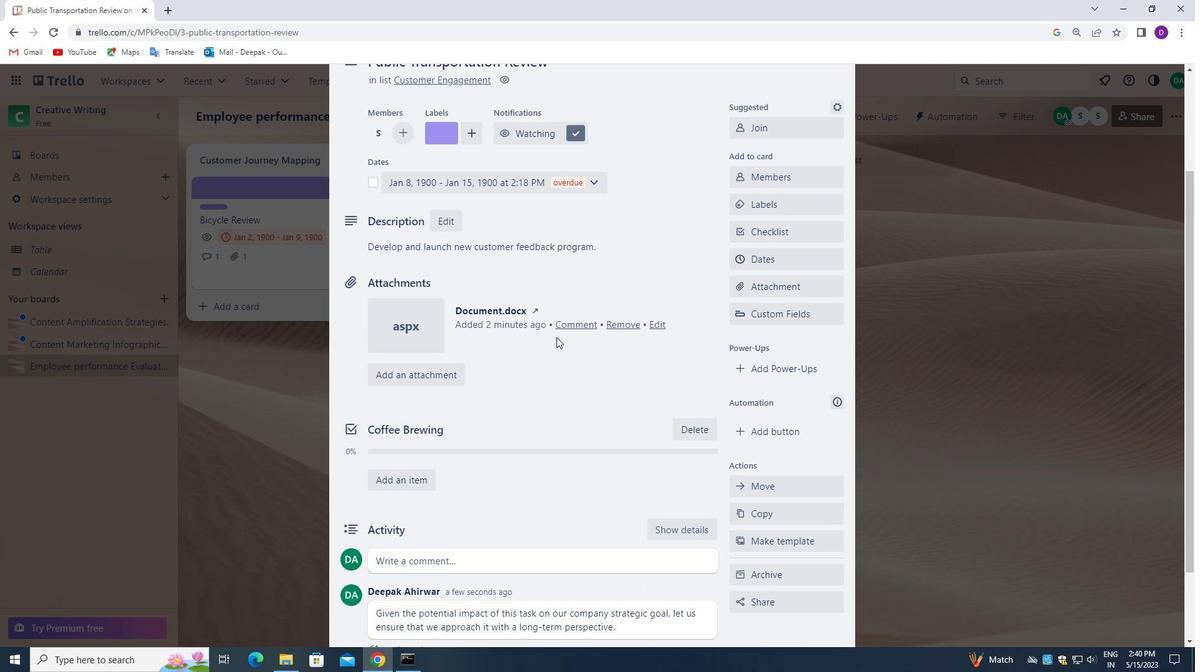 
Action: Mouse scrolled (556, 338) with delta (0, 0)
Screenshot: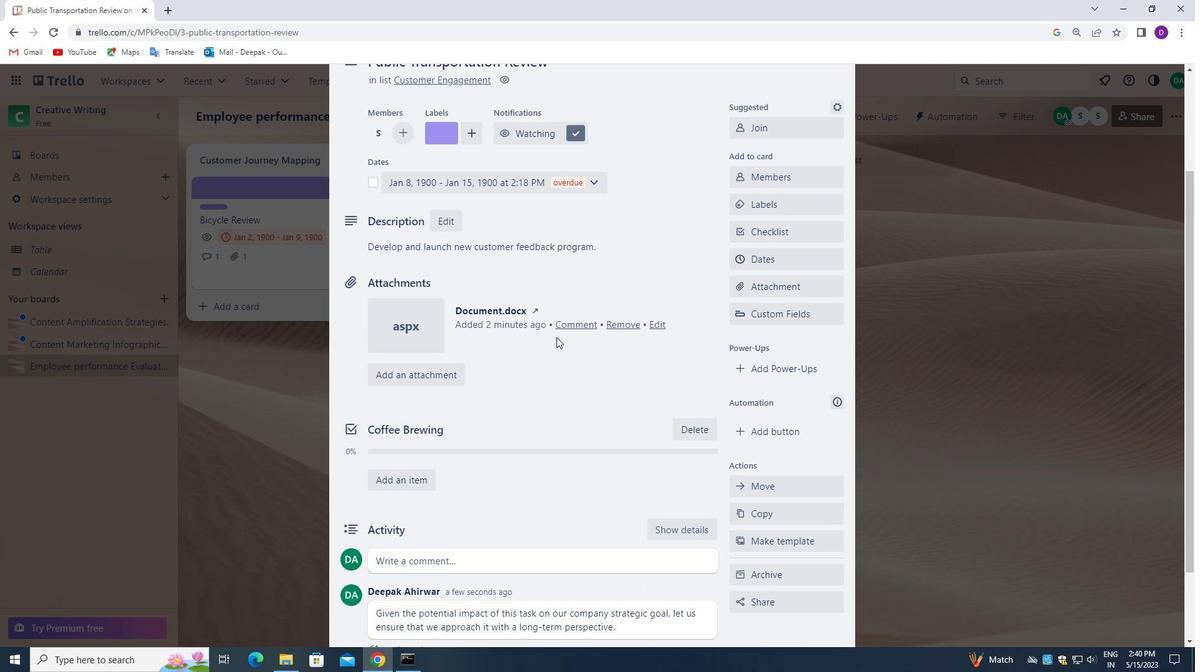
Action: Mouse scrolled (556, 338) with delta (0, 0)
Screenshot: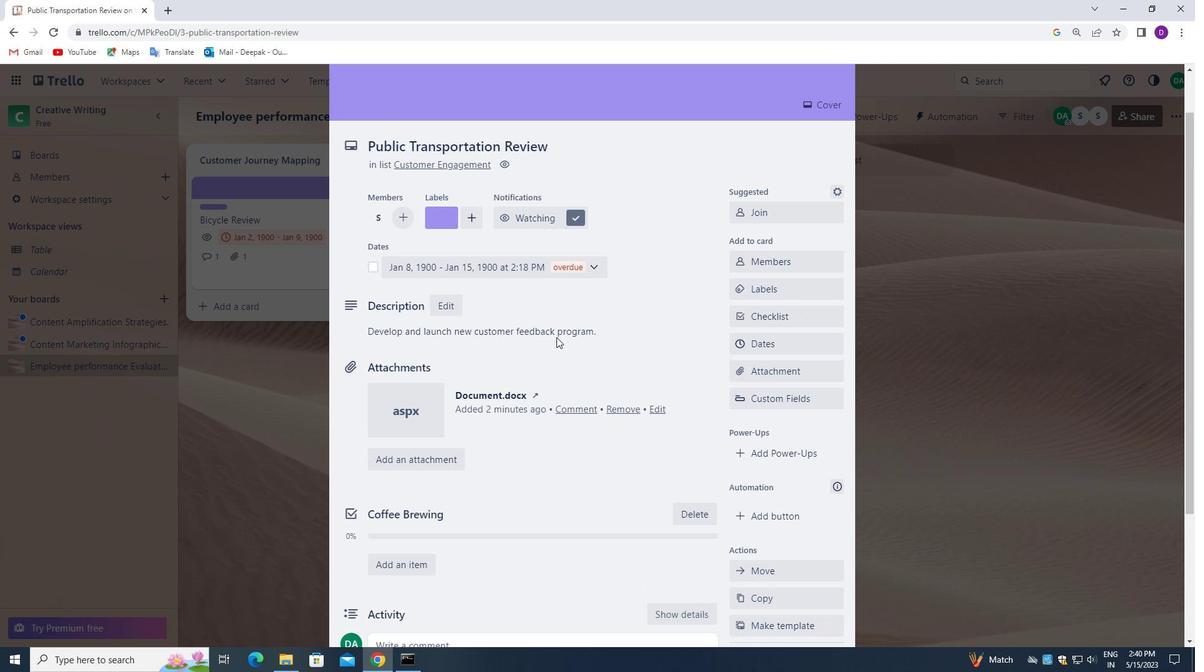 
Action: Mouse scrolled (556, 338) with delta (0, 0)
Screenshot: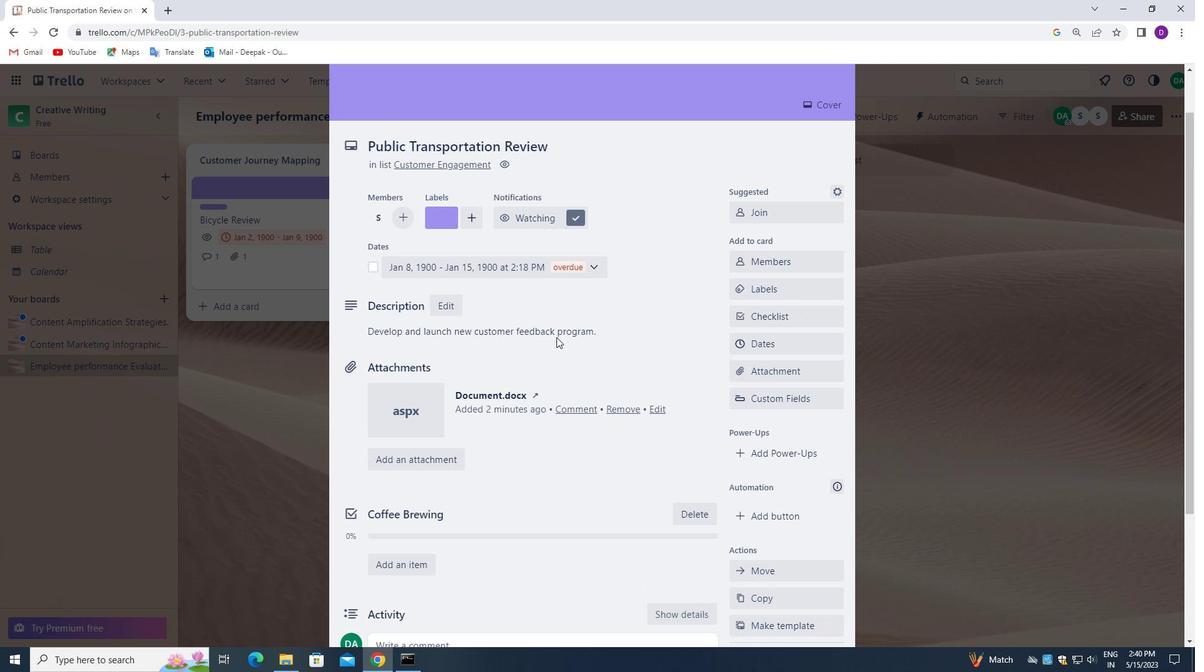 
Action: Mouse scrolled (556, 338) with delta (0, 0)
Screenshot: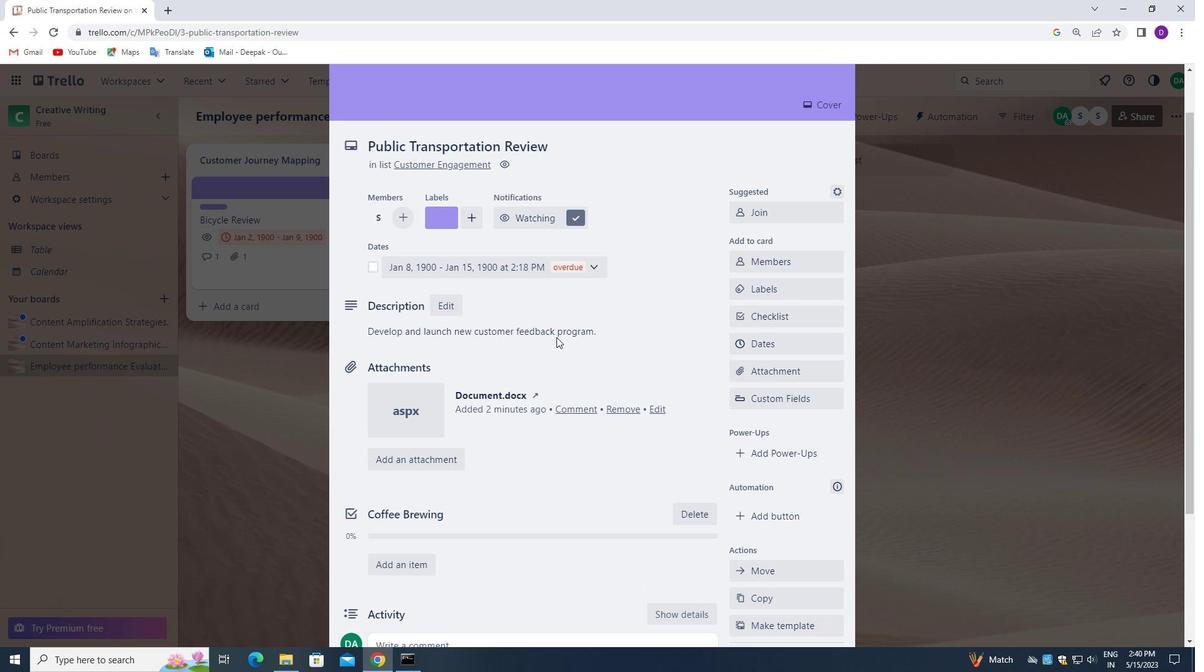 
Action: Mouse scrolled (556, 338) with delta (0, 0)
Screenshot: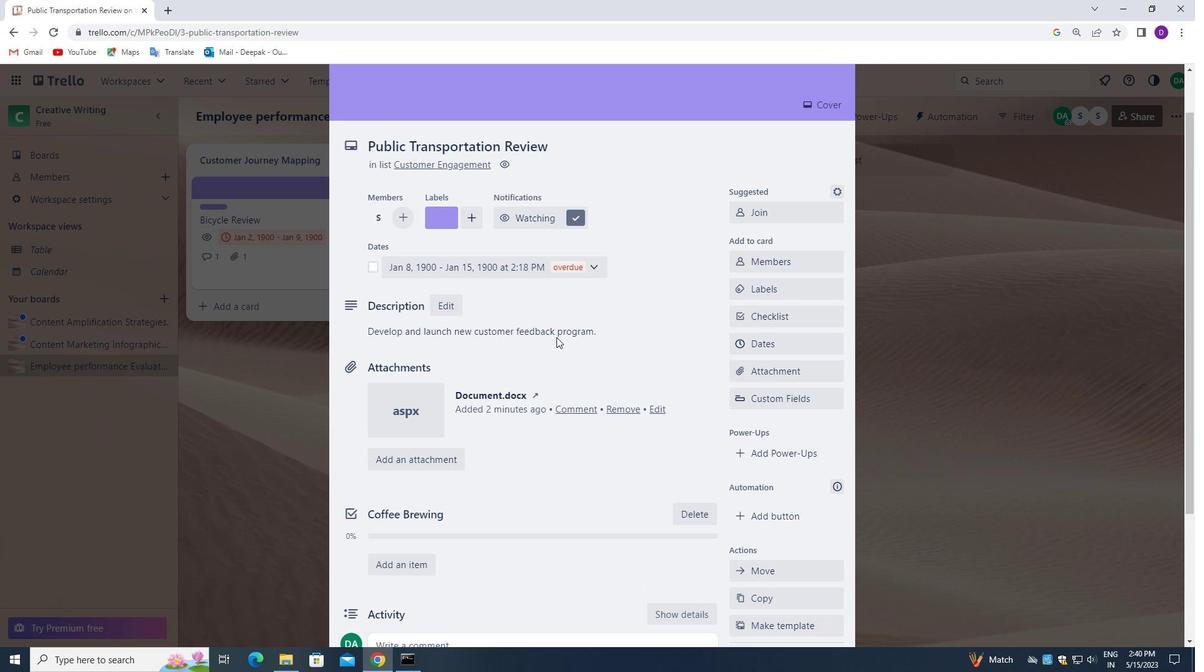 
Action: Mouse scrolled (556, 338) with delta (0, 0)
Screenshot: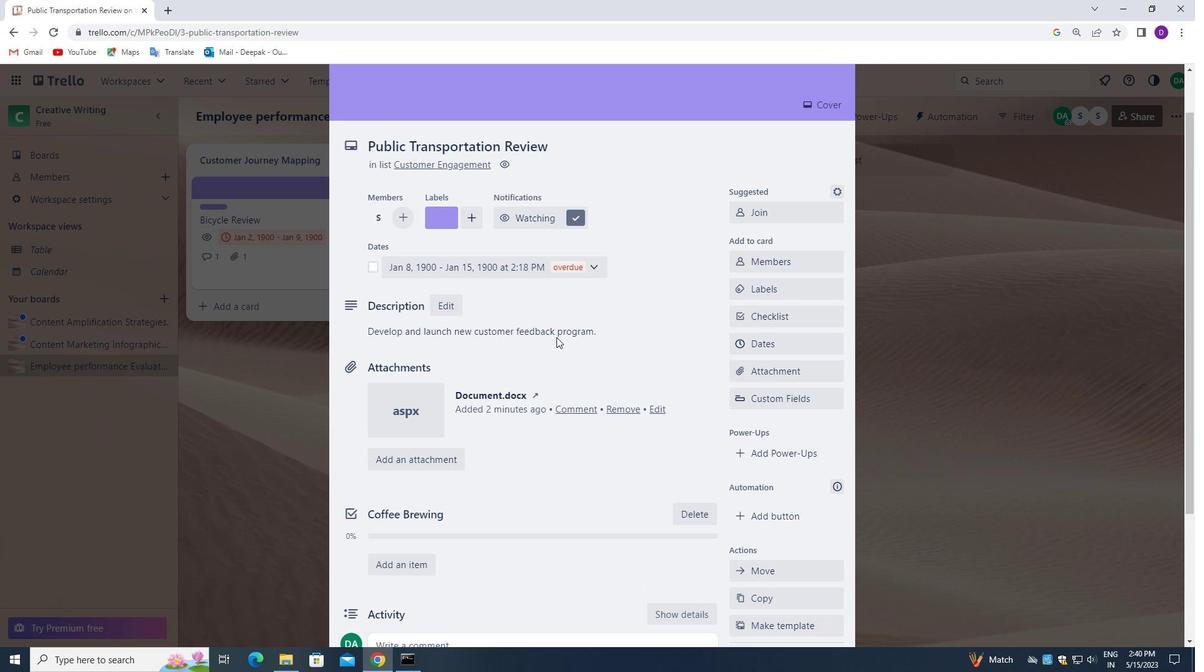 
Action: Mouse moved to (842, 112)
Screenshot: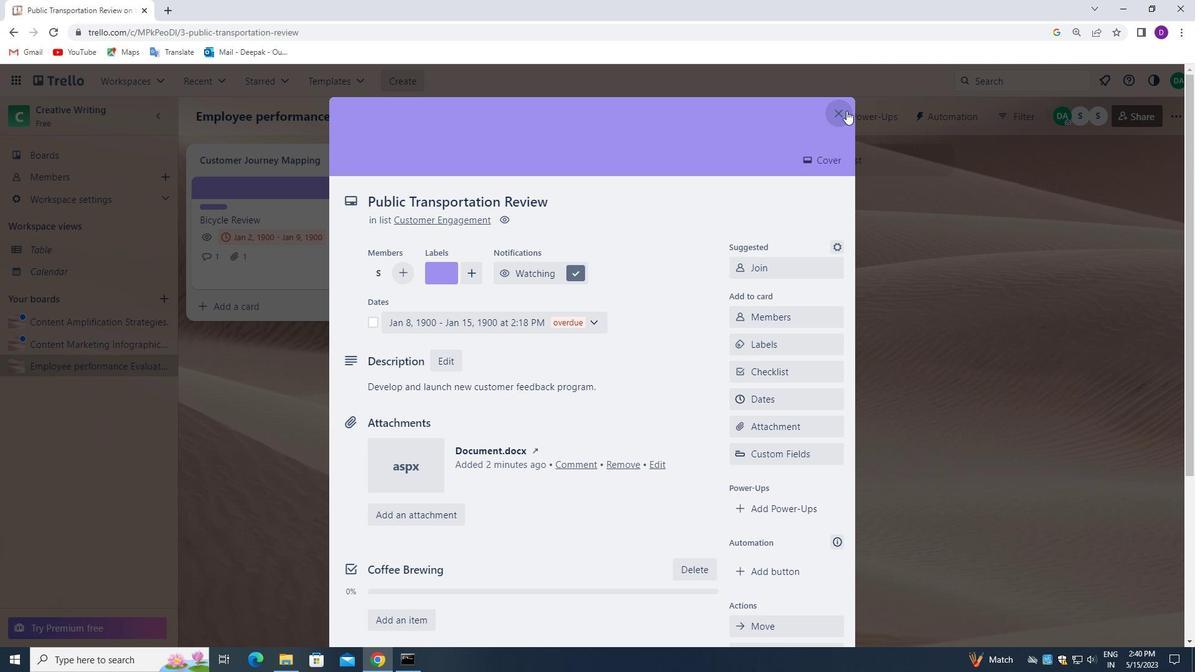 
Action: Mouse pressed left at (842, 112)
Screenshot: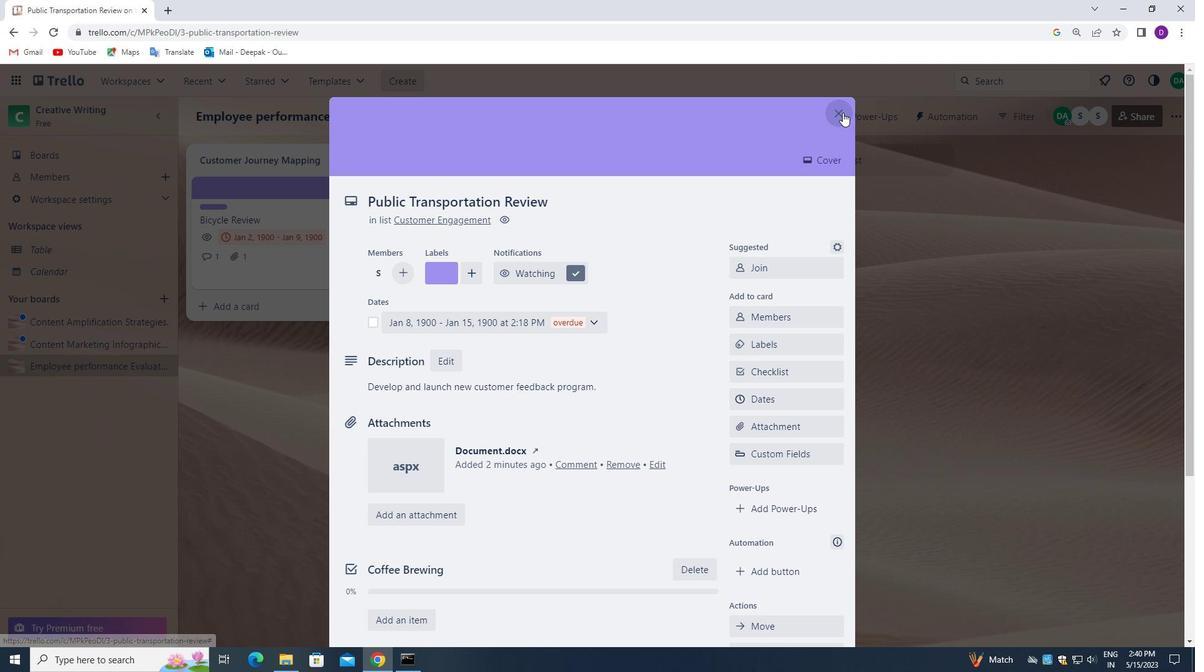 
Action: Mouse moved to (107, 153)
Screenshot: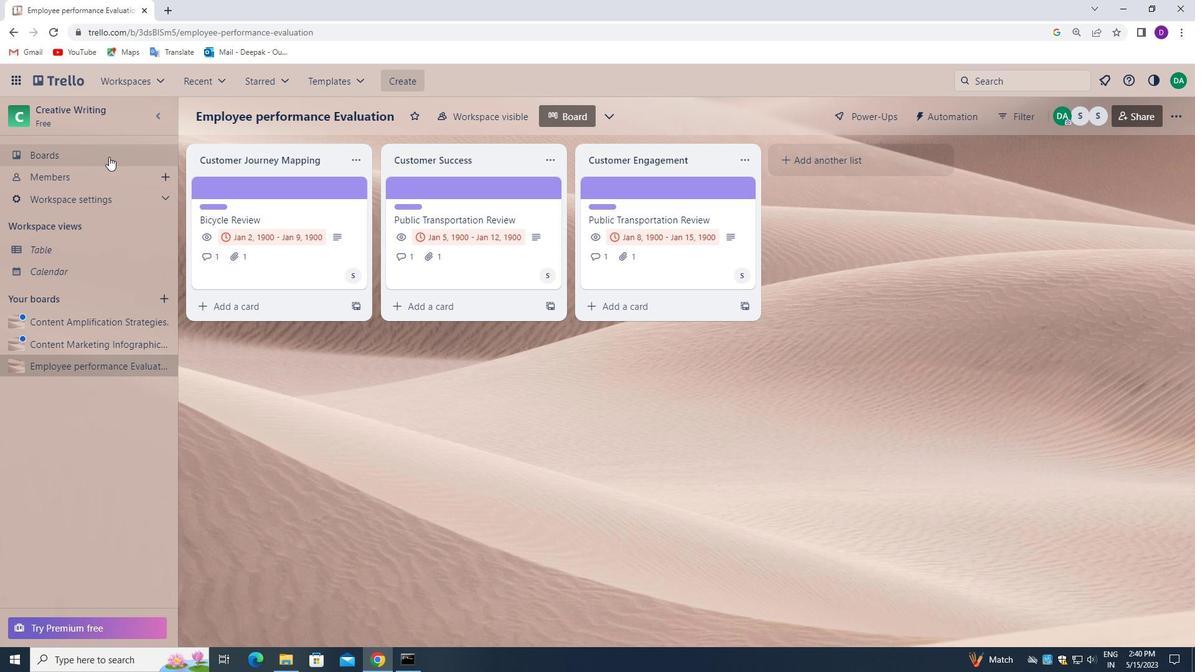 
Action: Mouse pressed left at (107, 153)
Screenshot: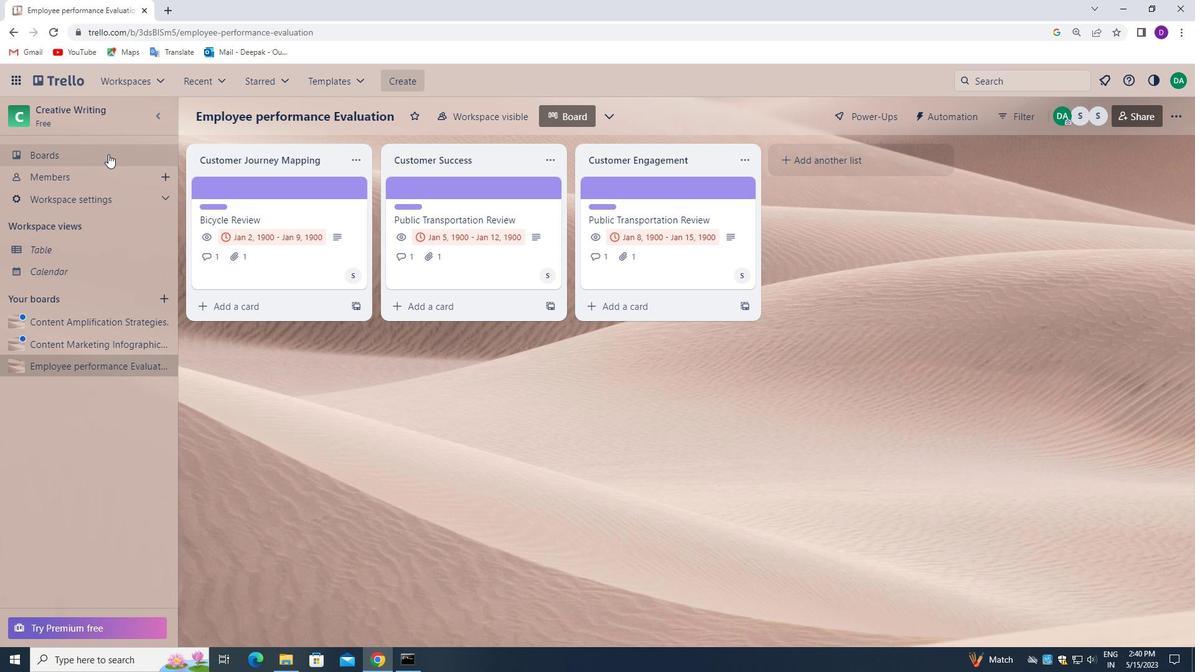 
